 Task: Find connections with filter location Puente-Genil with filter topic #Whatinspiresmewith filter profile language Spanish with filter current company MetrixLab with filter school Sri Venkateswara College, Delhi University with filter industry Electric Power Generation with filter service category Wedding Planning with filter keywords title Building Inspector
Action: Mouse moved to (581, 76)
Screenshot: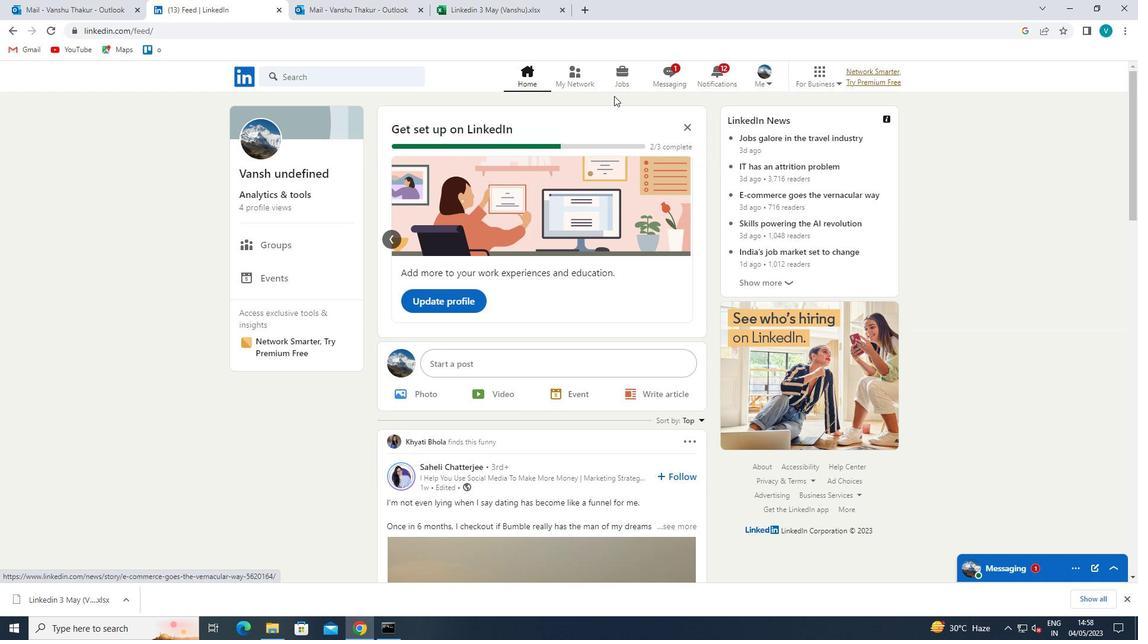 
Action: Mouse pressed left at (581, 76)
Screenshot: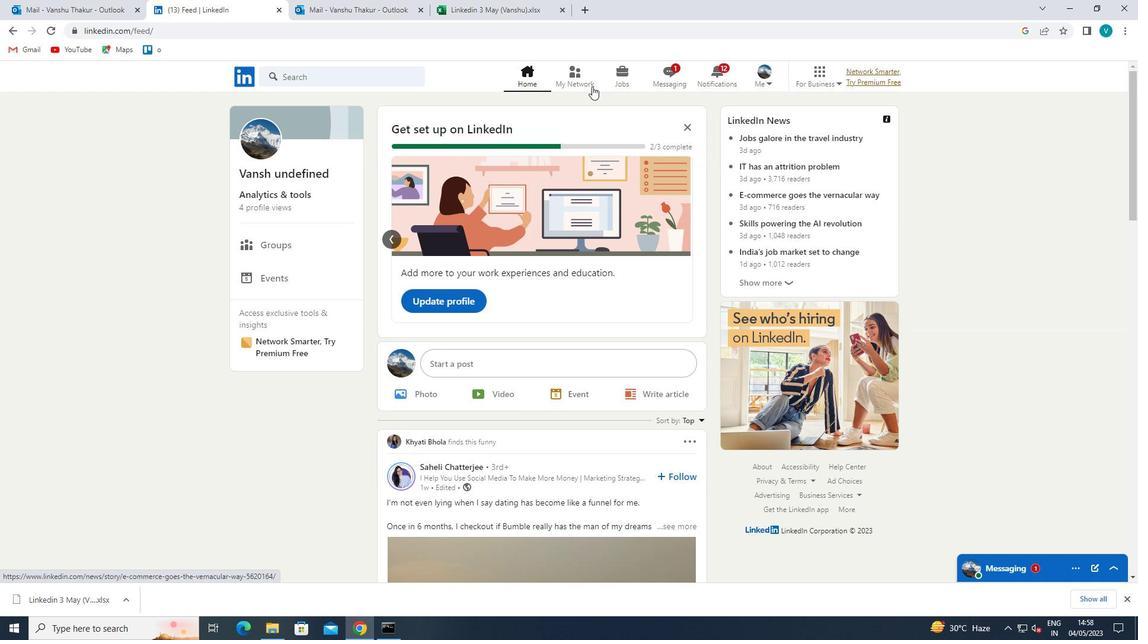 
Action: Mouse moved to (351, 138)
Screenshot: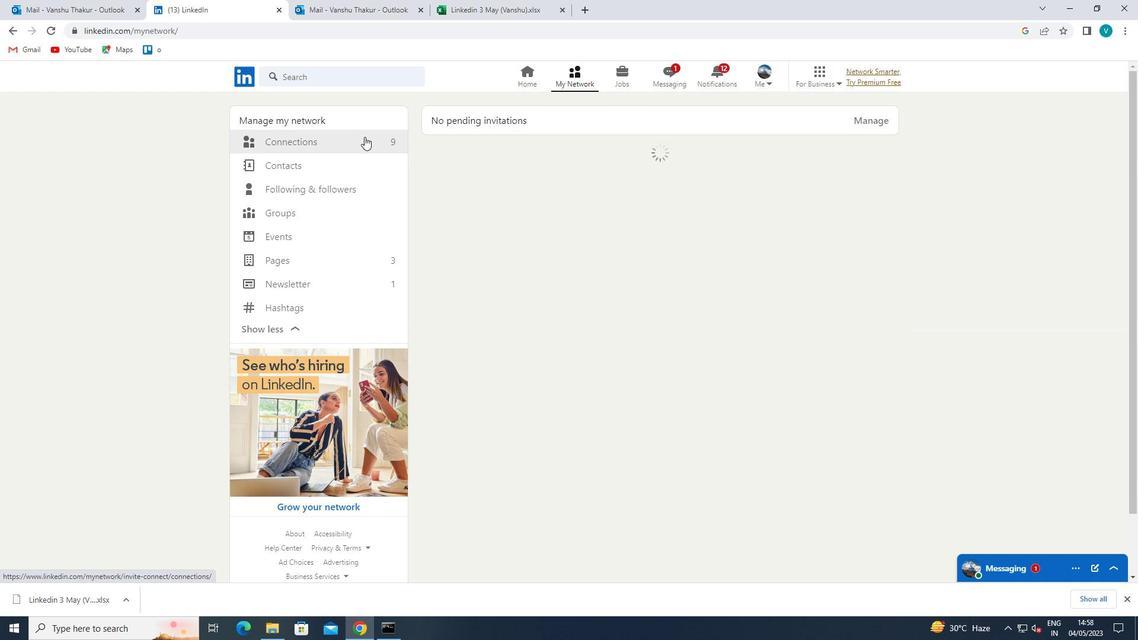 
Action: Mouse pressed left at (351, 138)
Screenshot: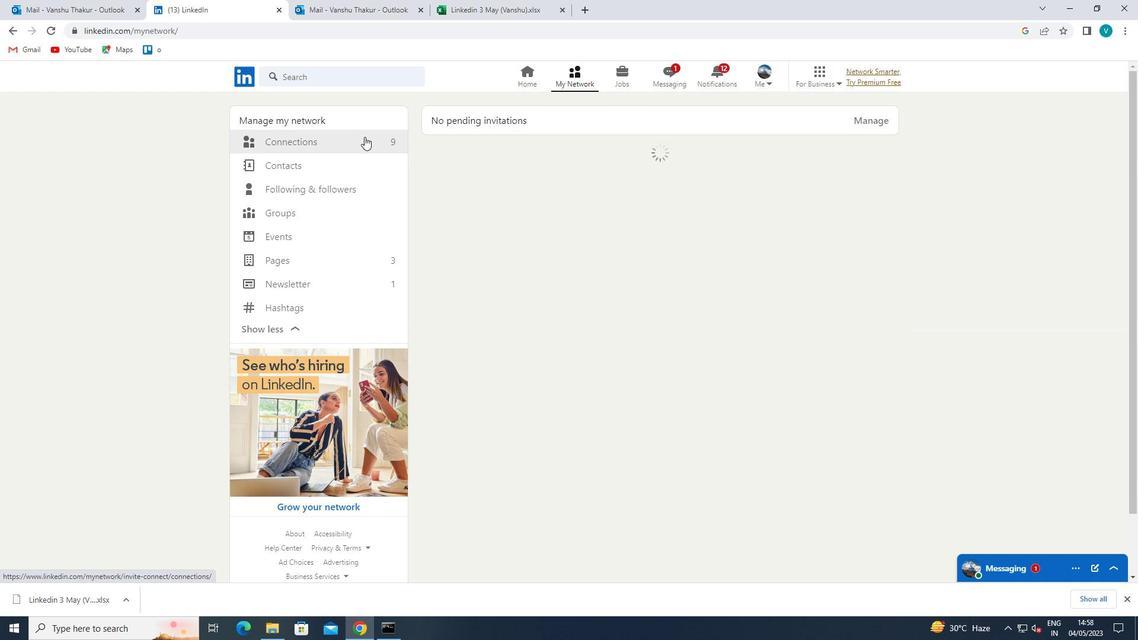 
Action: Mouse moved to (652, 136)
Screenshot: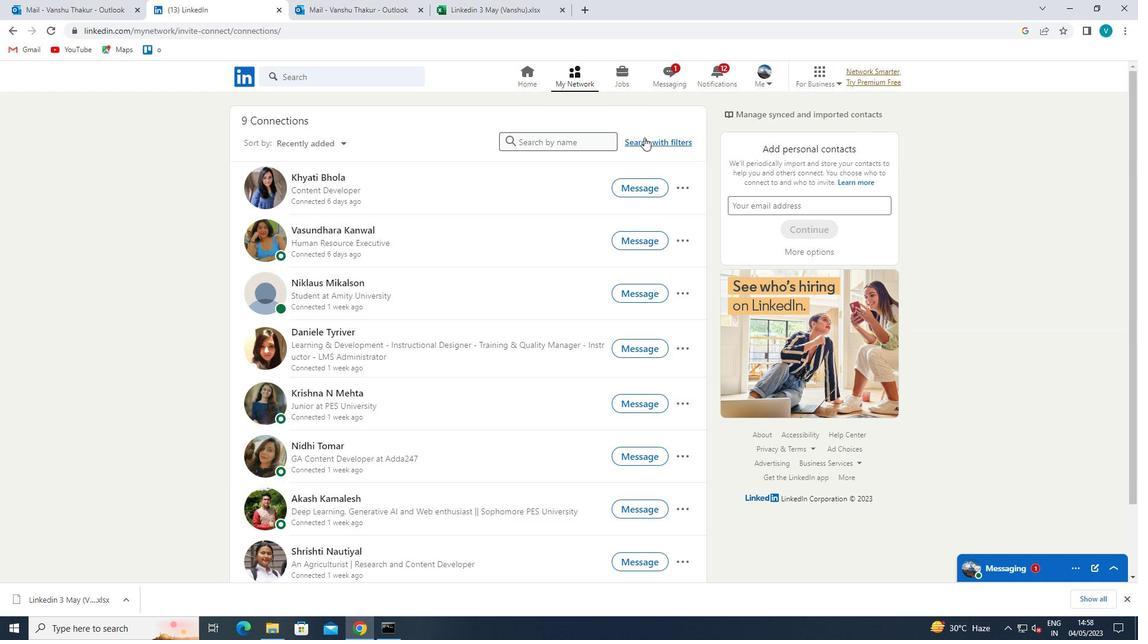 
Action: Mouse pressed left at (652, 136)
Screenshot: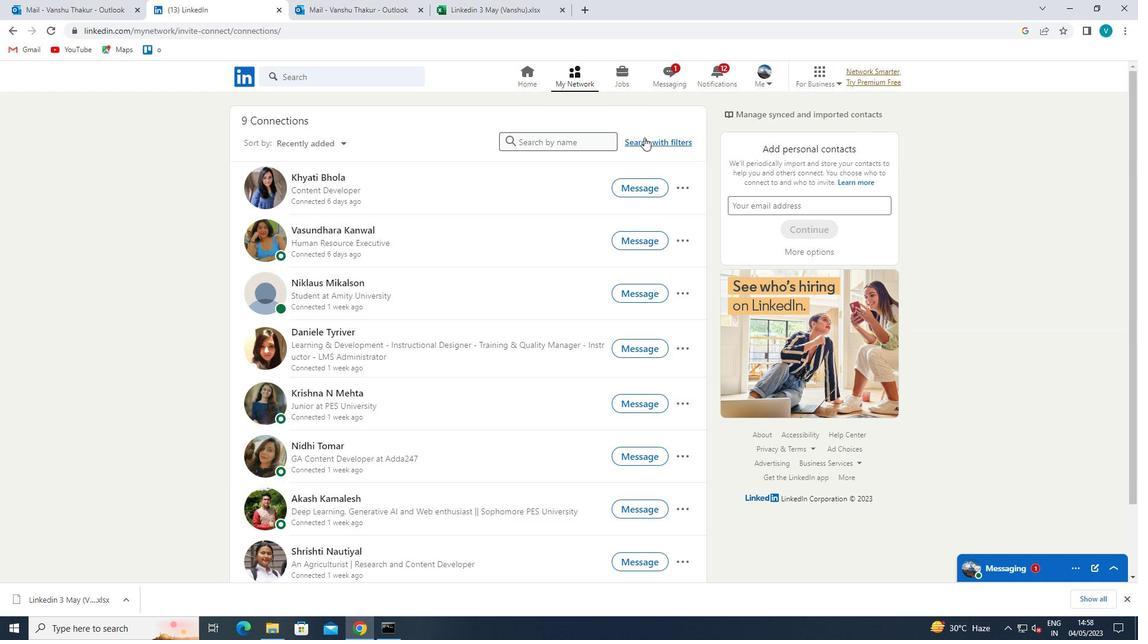 
Action: Mouse moved to (574, 109)
Screenshot: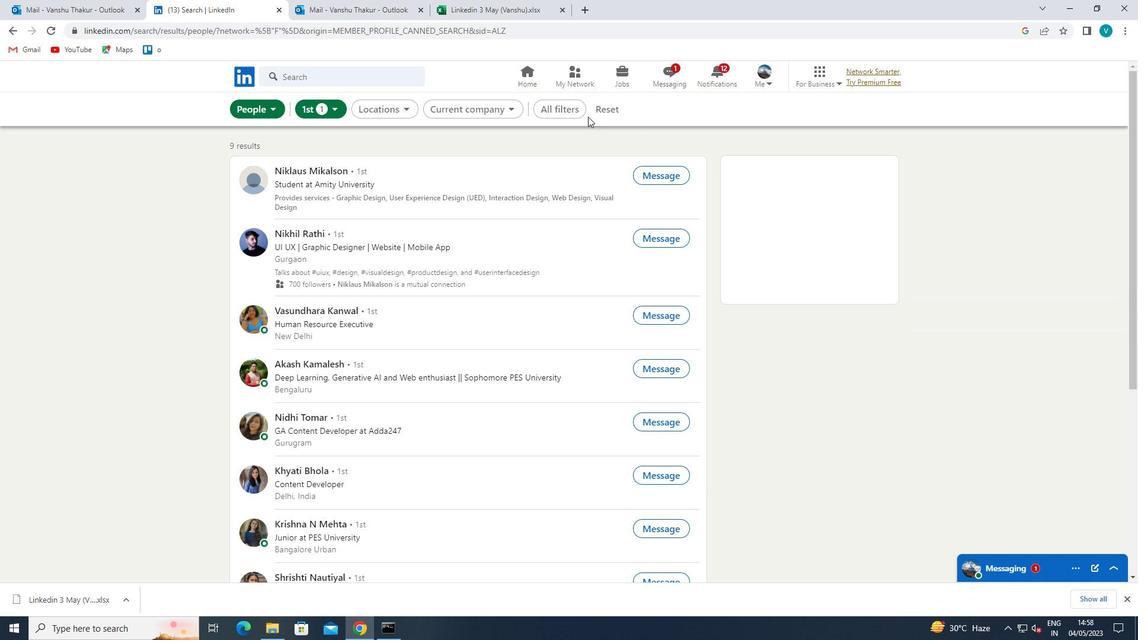 
Action: Mouse pressed left at (574, 109)
Screenshot: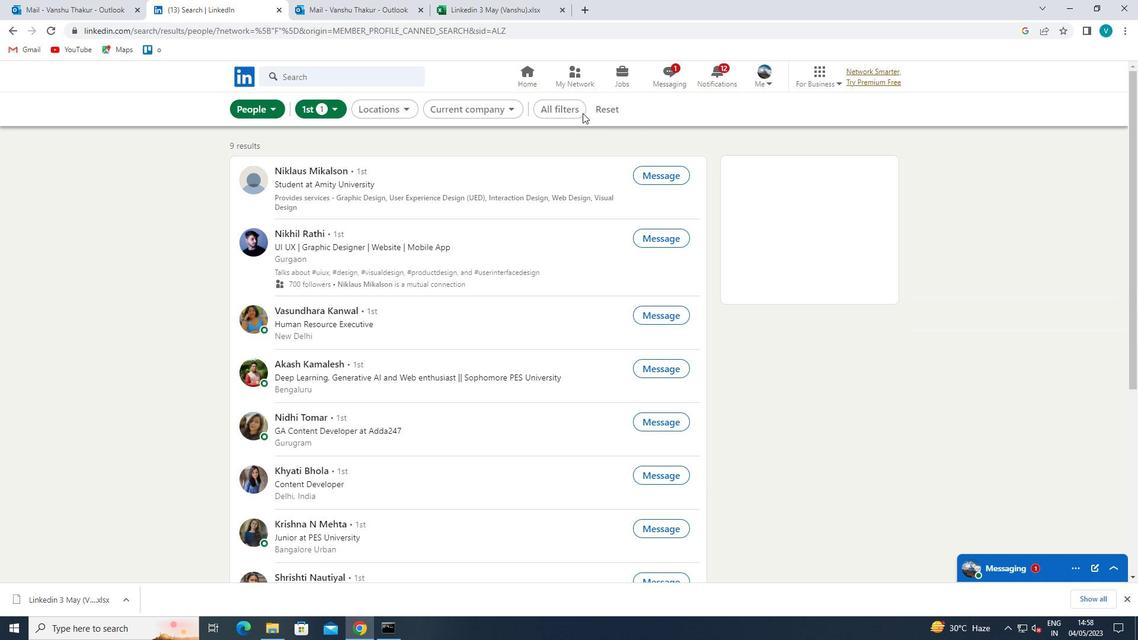 
Action: Mouse moved to (571, 112)
Screenshot: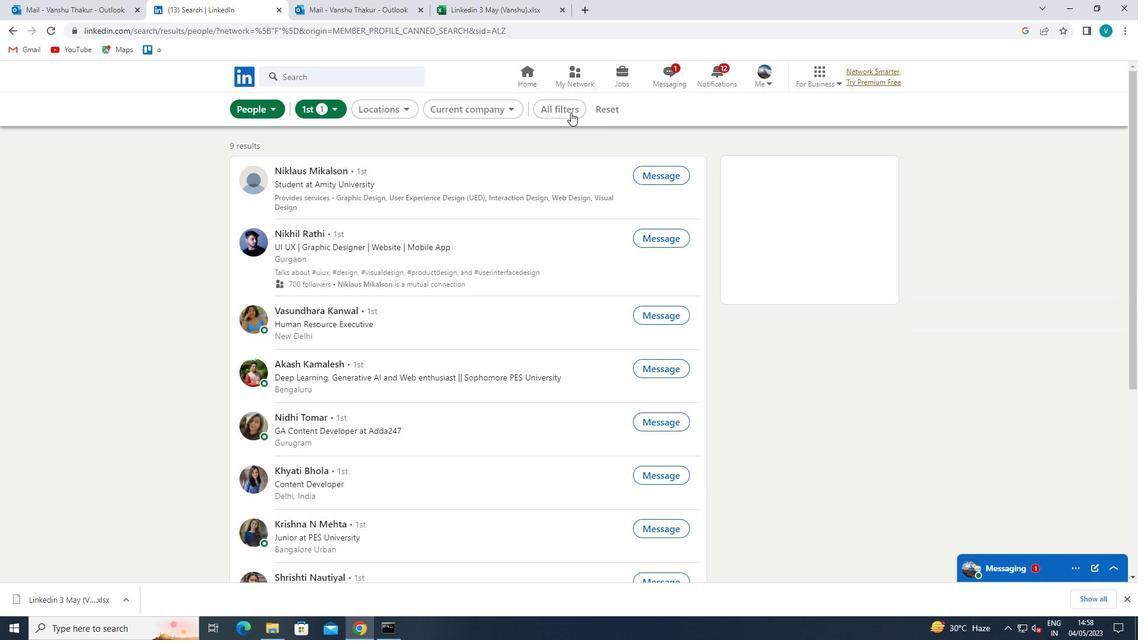 
Action: Mouse pressed left at (571, 112)
Screenshot: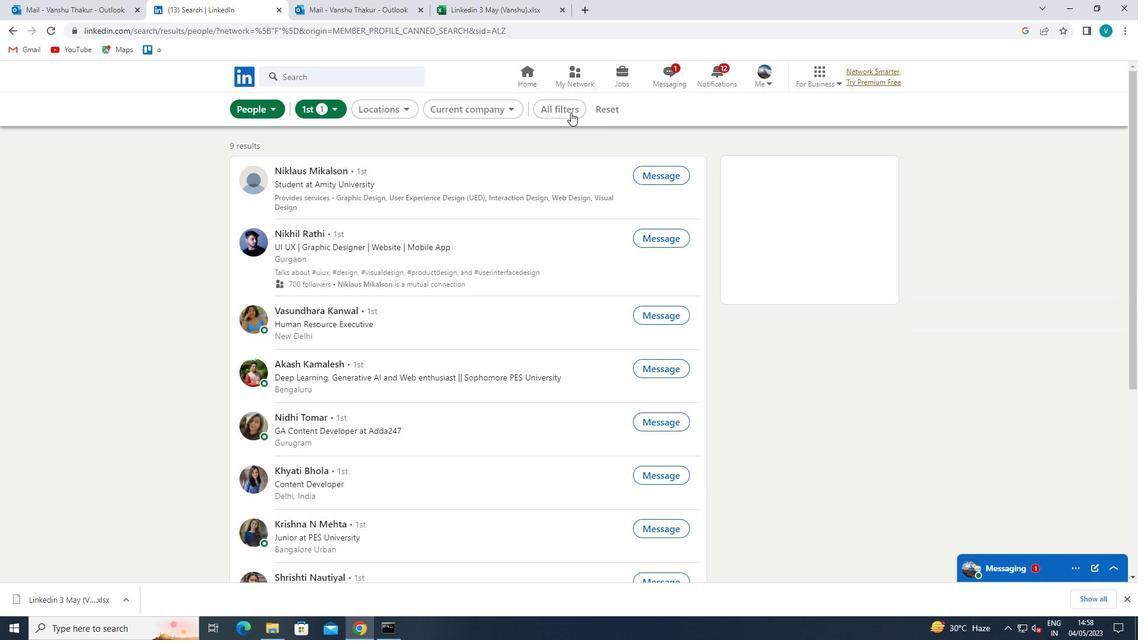 
Action: Mouse moved to (579, 111)
Screenshot: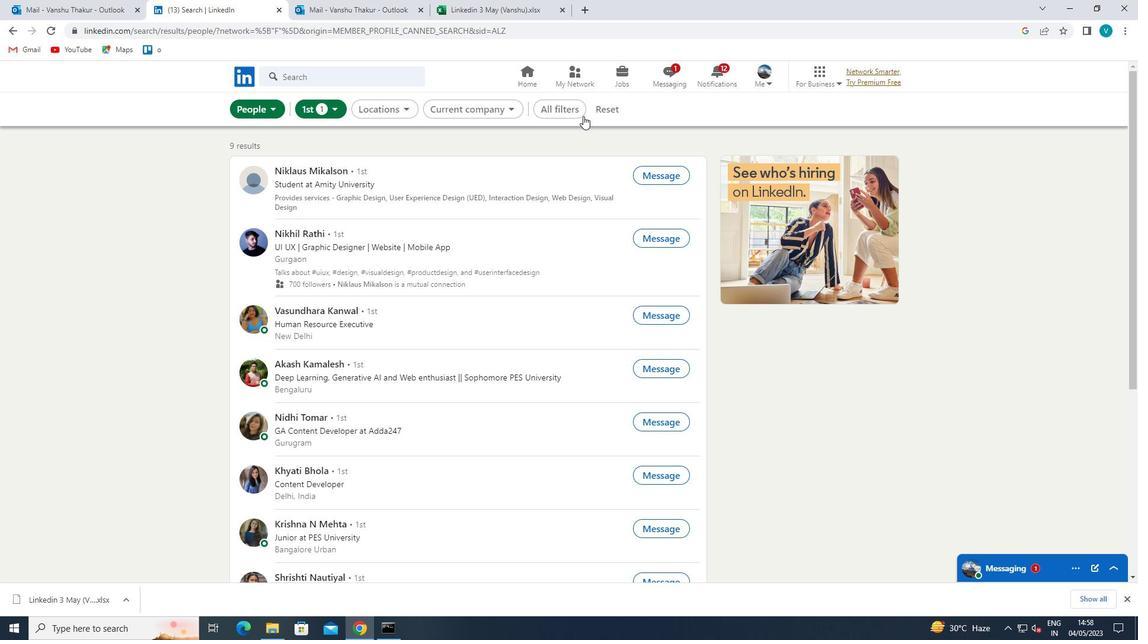 
Action: Mouse pressed left at (579, 111)
Screenshot: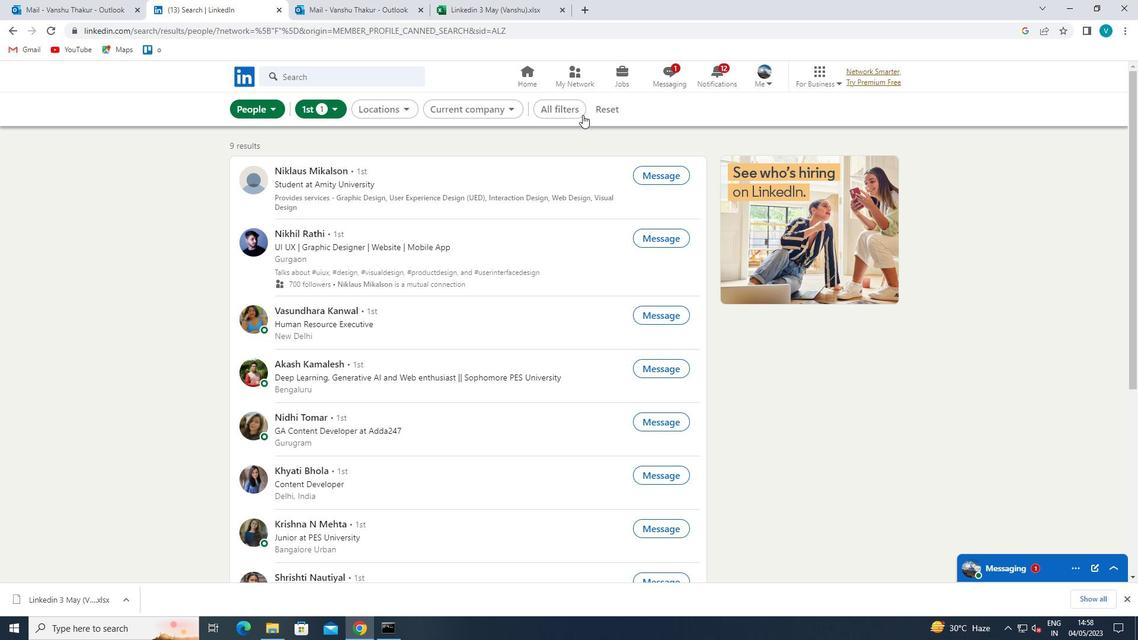 
Action: Mouse moved to (998, 287)
Screenshot: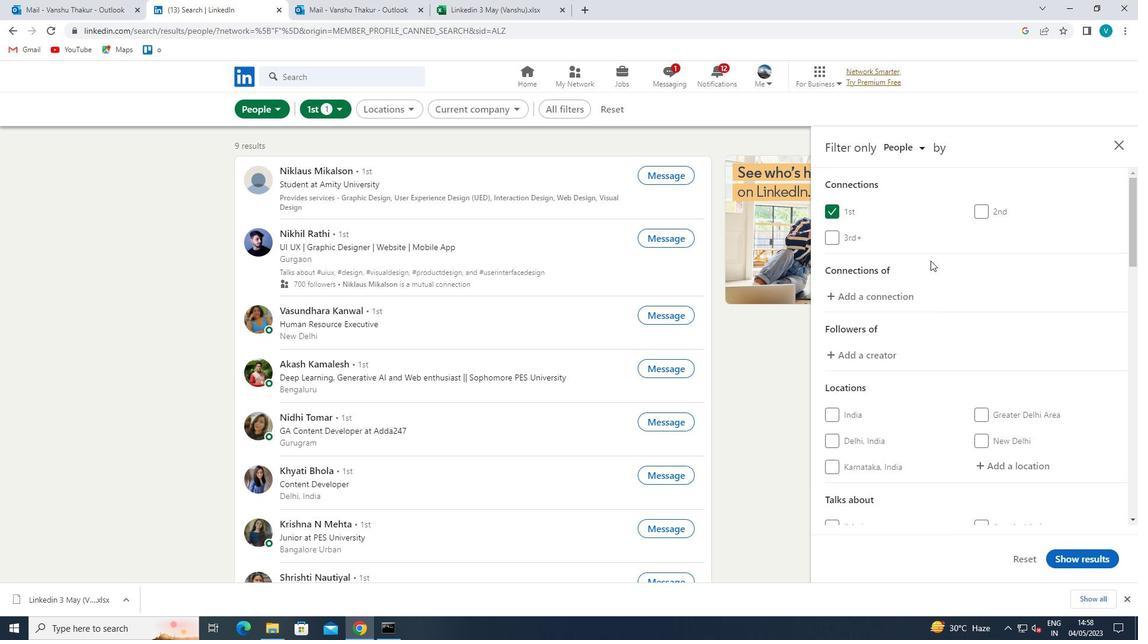 
Action: Mouse scrolled (998, 287) with delta (0, 0)
Screenshot: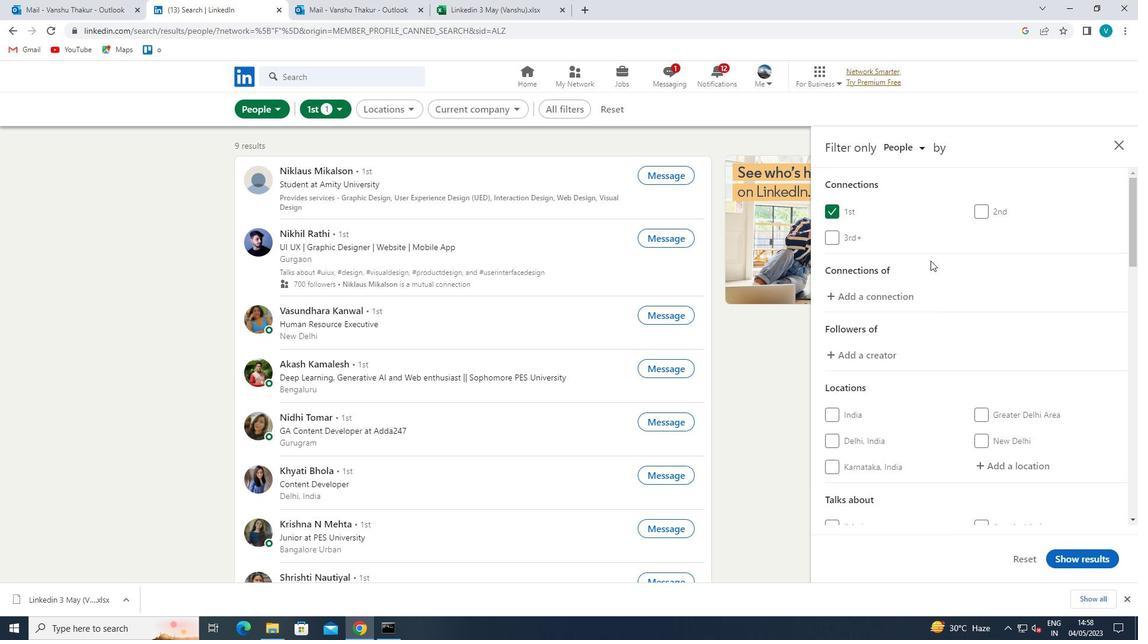 
Action: Mouse moved to (1001, 288)
Screenshot: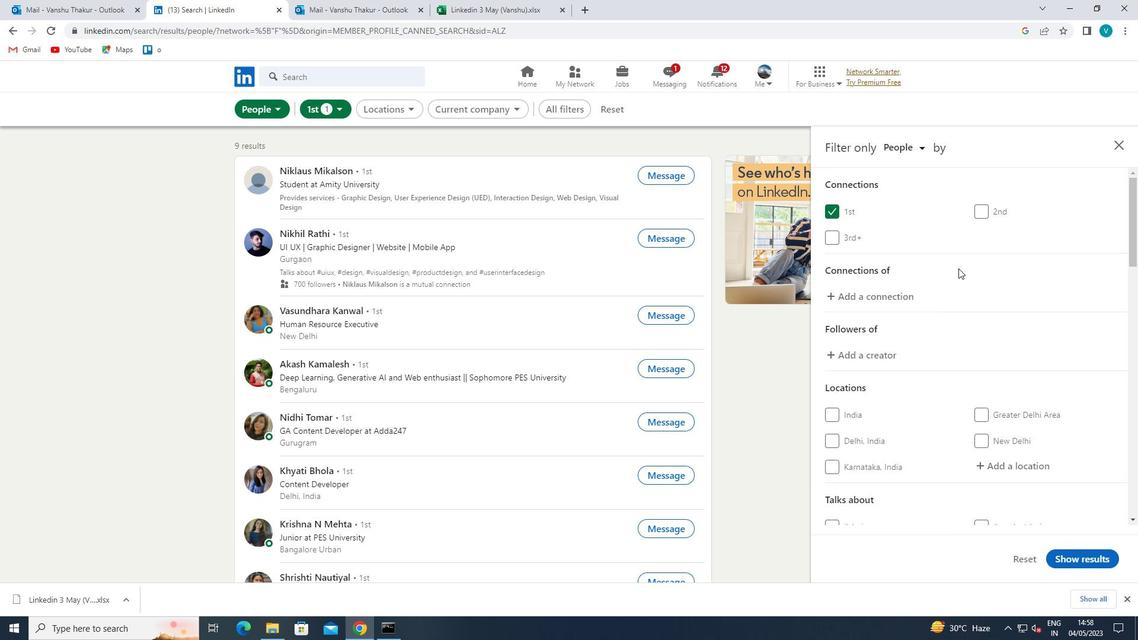 
Action: Mouse scrolled (1001, 288) with delta (0, 0)
Screenshot: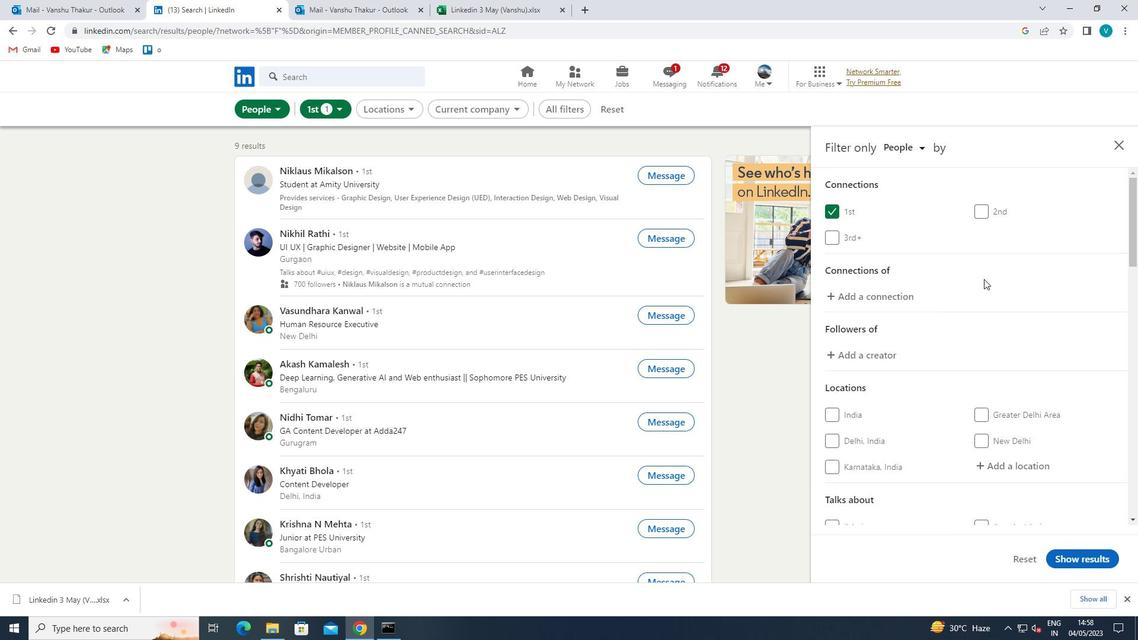 
Action: Mouse scrolled (1001, 288) with delta (0, 0)
Screenshot: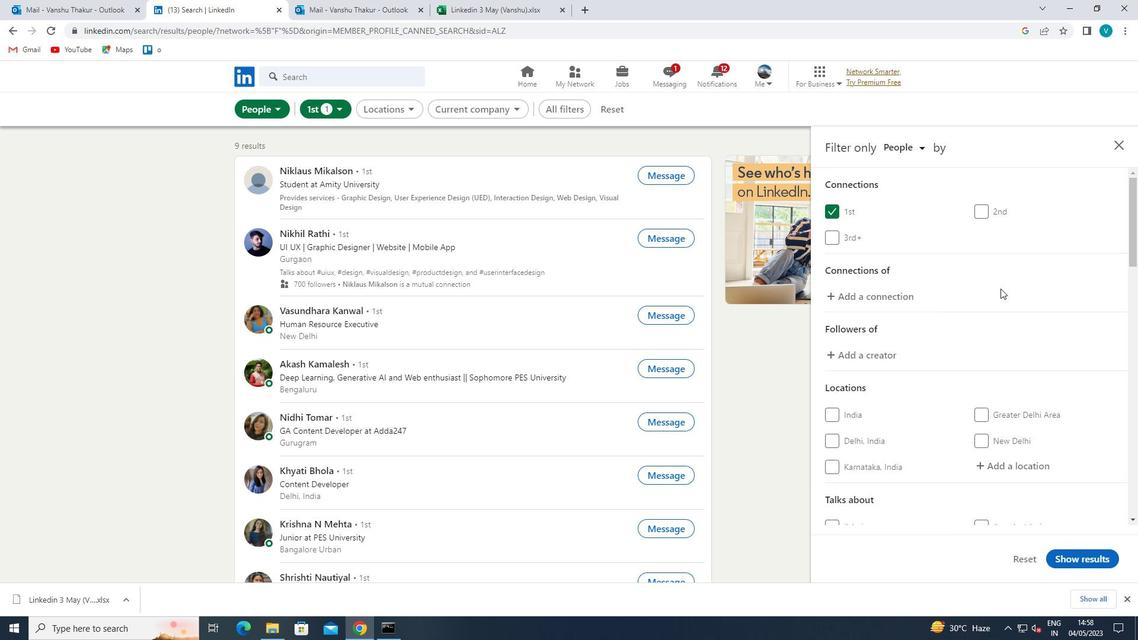 
Action: Mouse moved to (1016, 287)
Screenshot: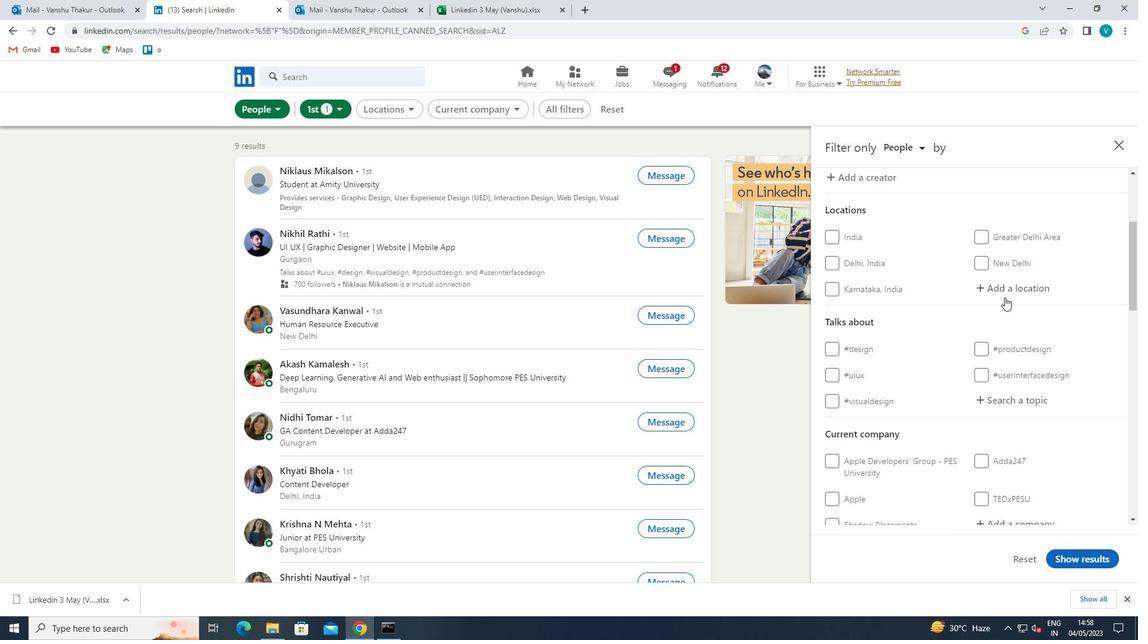 
Action: Mouse pressed left at (1016, 287)
Screenshot: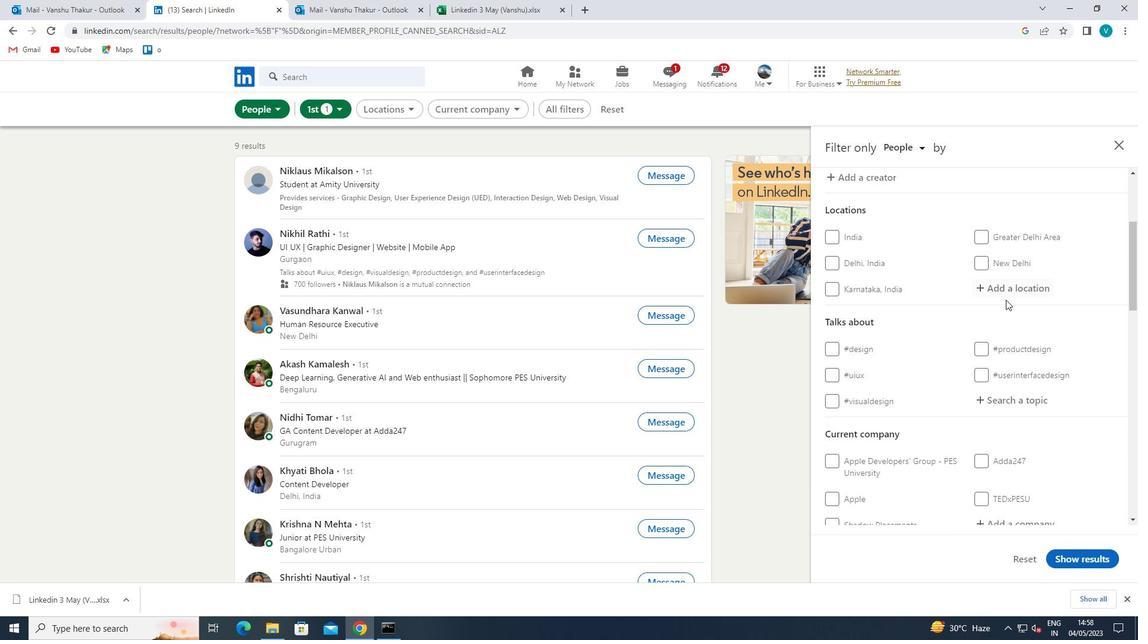 
Action: Mouse moved to (1008, 292)
Screenshot: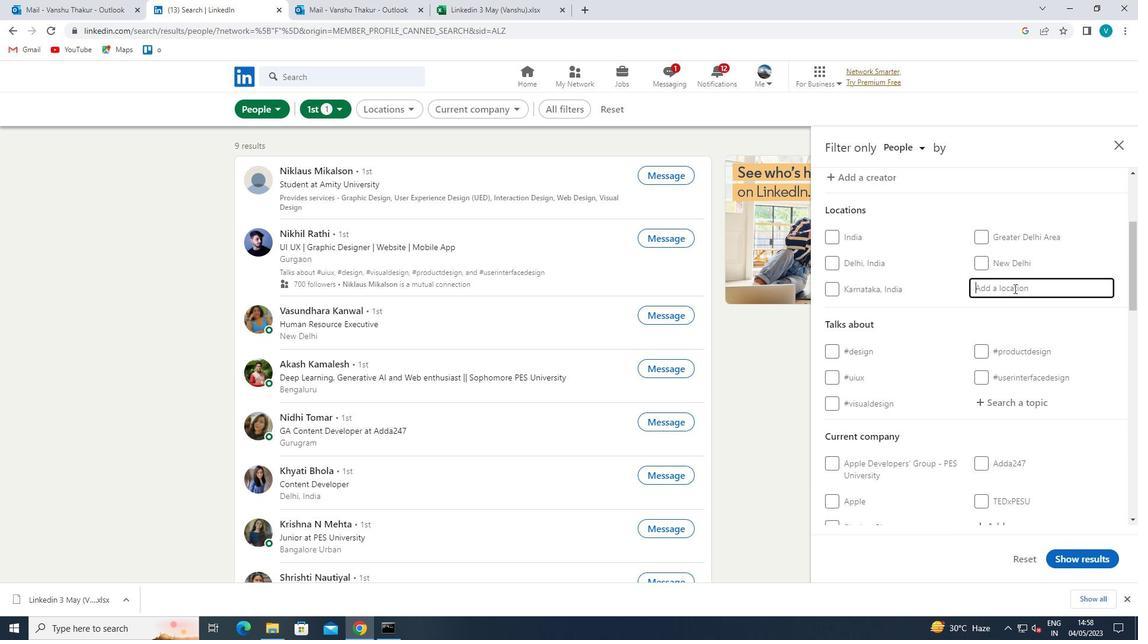 
Action: Key pressed <Key.shift>PUENTE
Screenshot: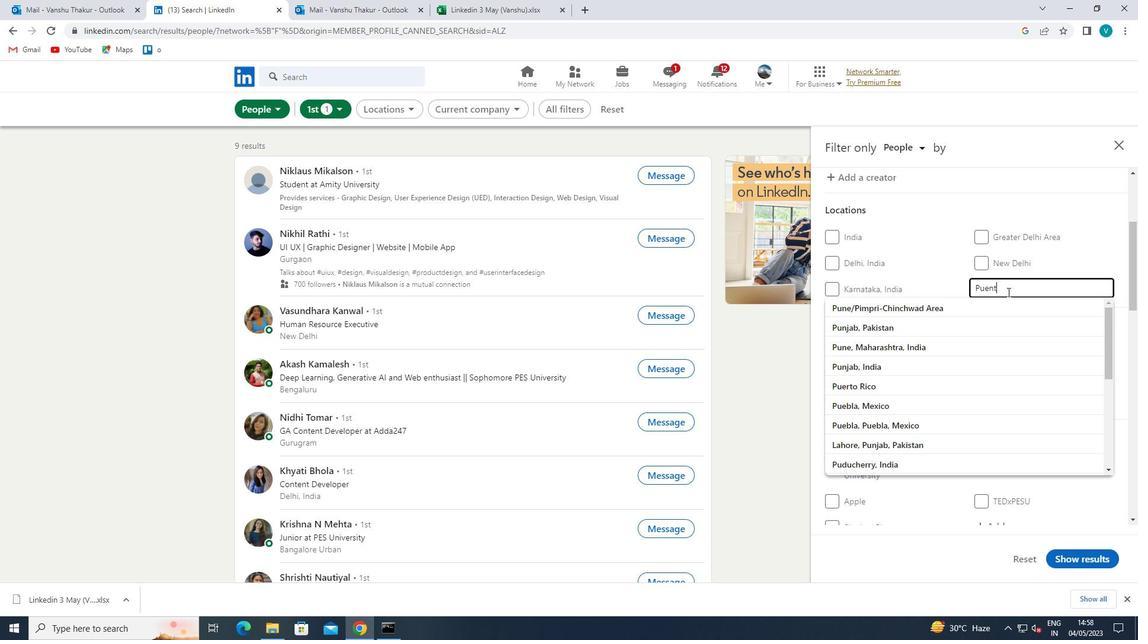 
Action: Mouse moved to (959, 322)
Screenshot: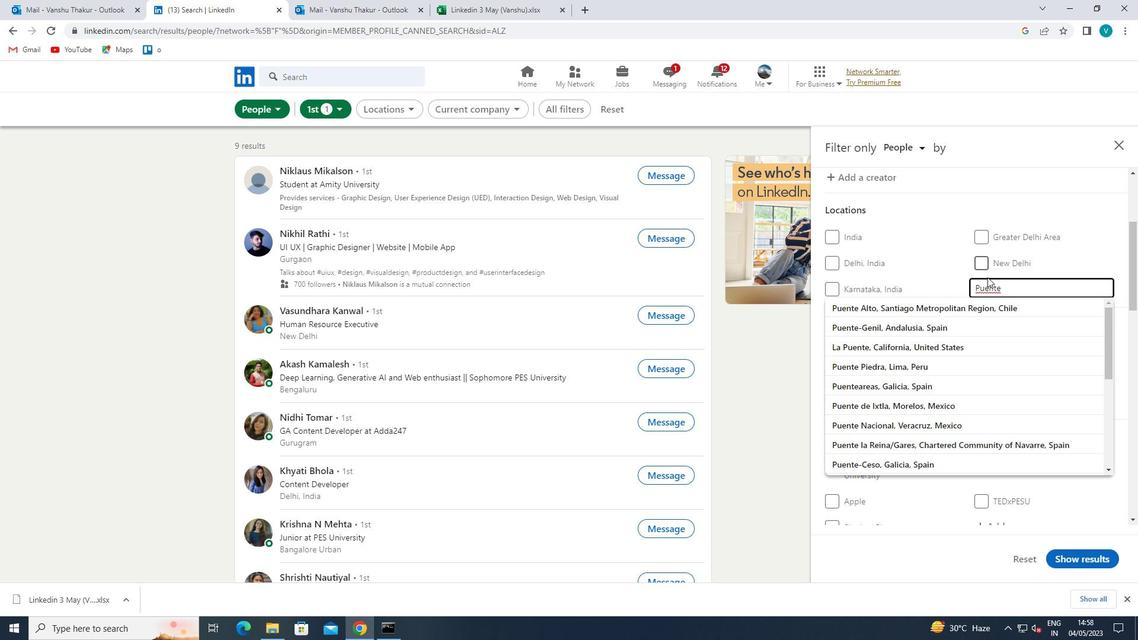 
Action: Mouse pressed left at (959, 322)
Screenshot: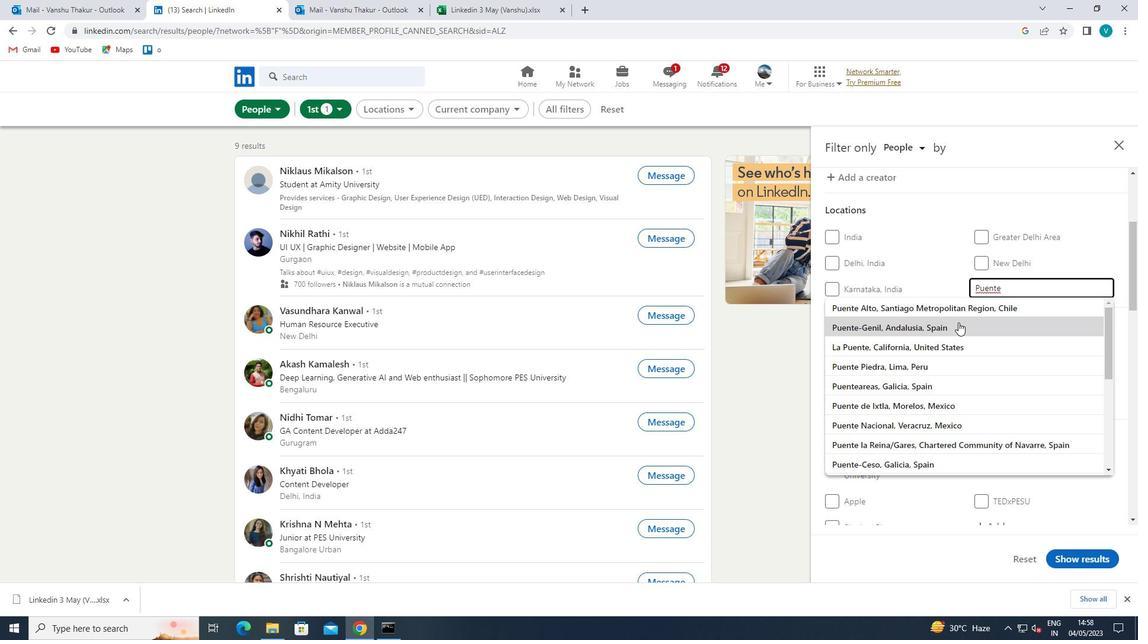 
Action: Mouse moved to (957, 324)
Screenshot: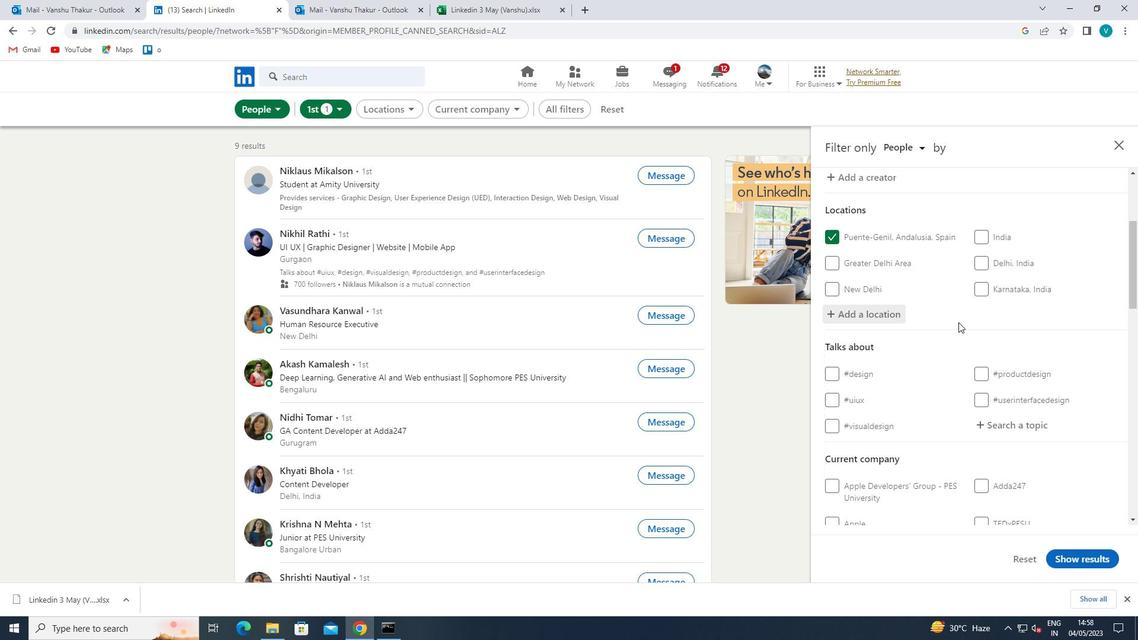 
Action: Mouse scrolled (957, 323) with delta (0, 0)
Screenshot: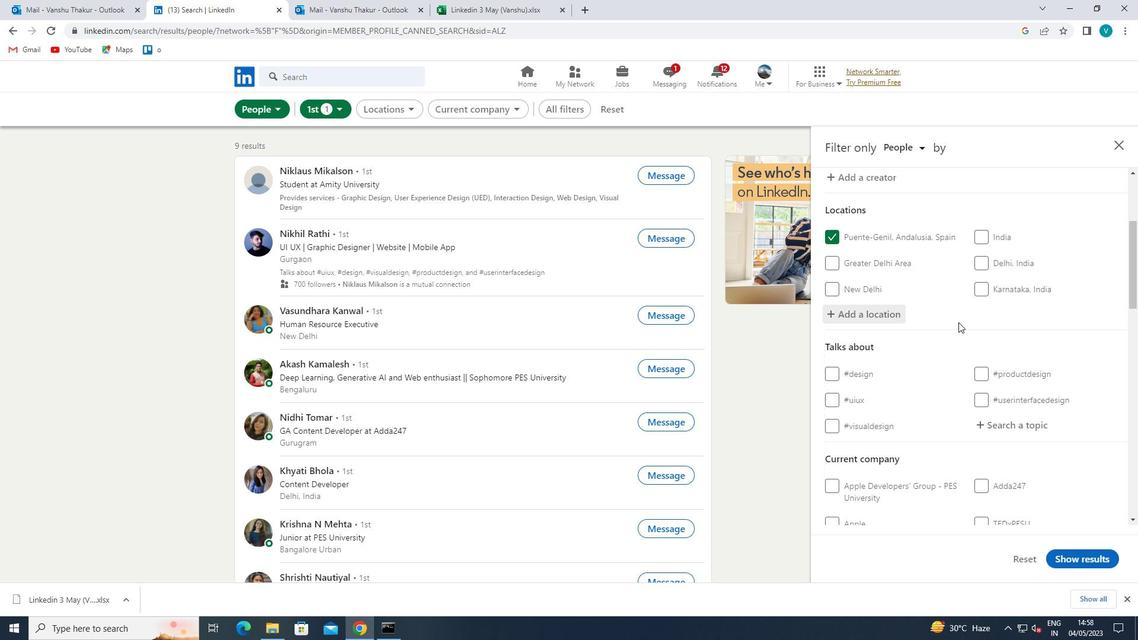 
Action: Mouse moved to (956, 325)
Screenshot: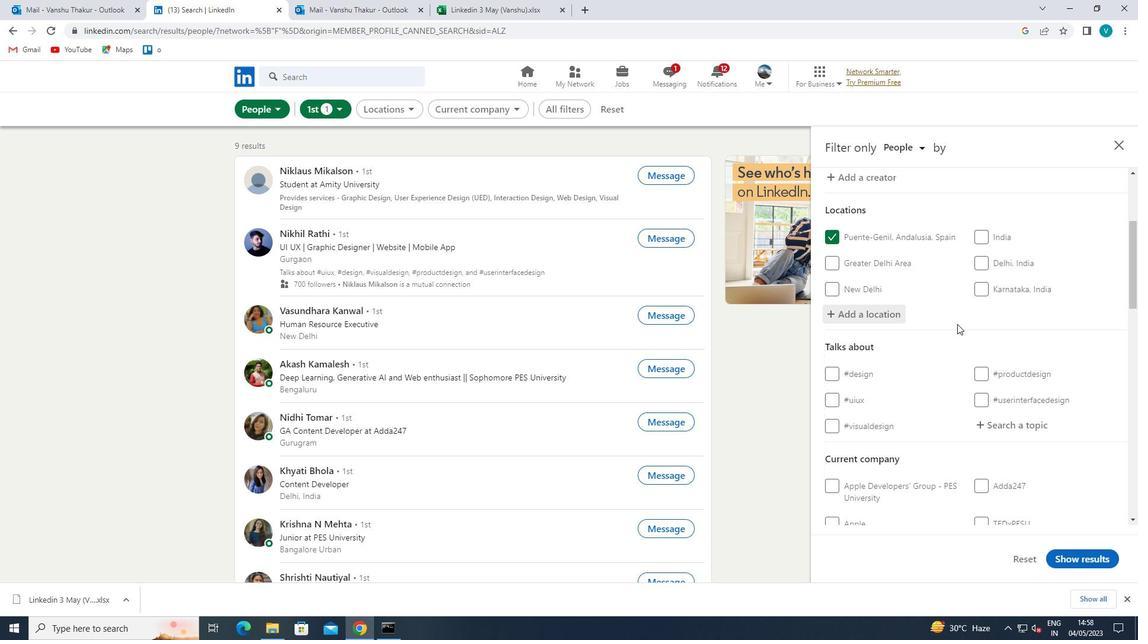 
Action: Mouse scrolled (956, 324) with delta (0, 0)
Screenshot: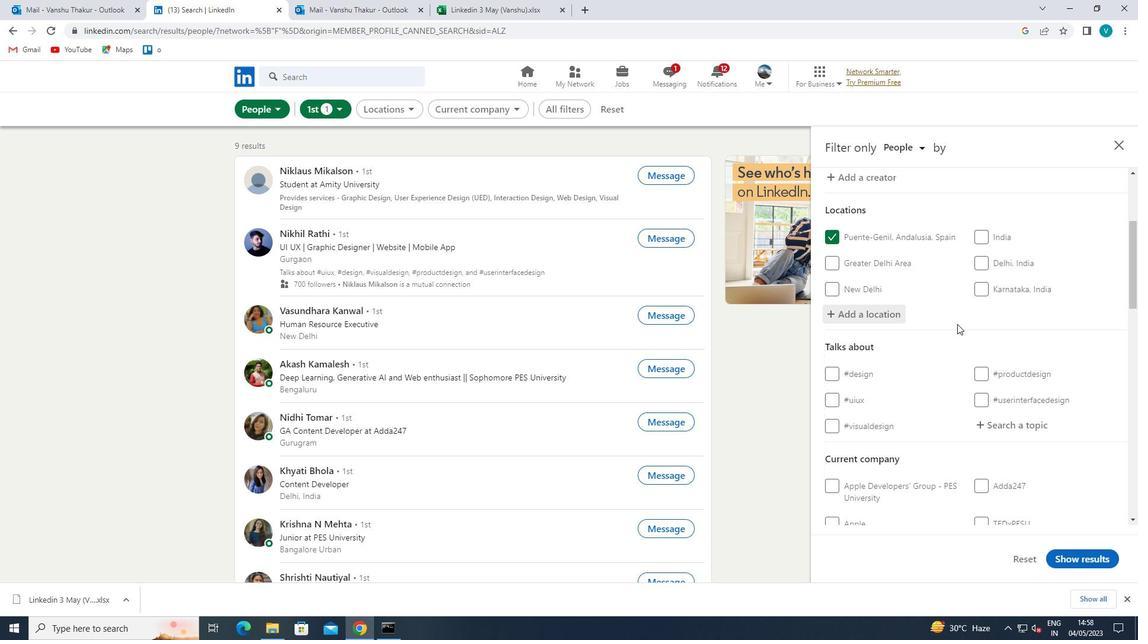 
Action: Mouse moved to (986, 304)
Screenshot: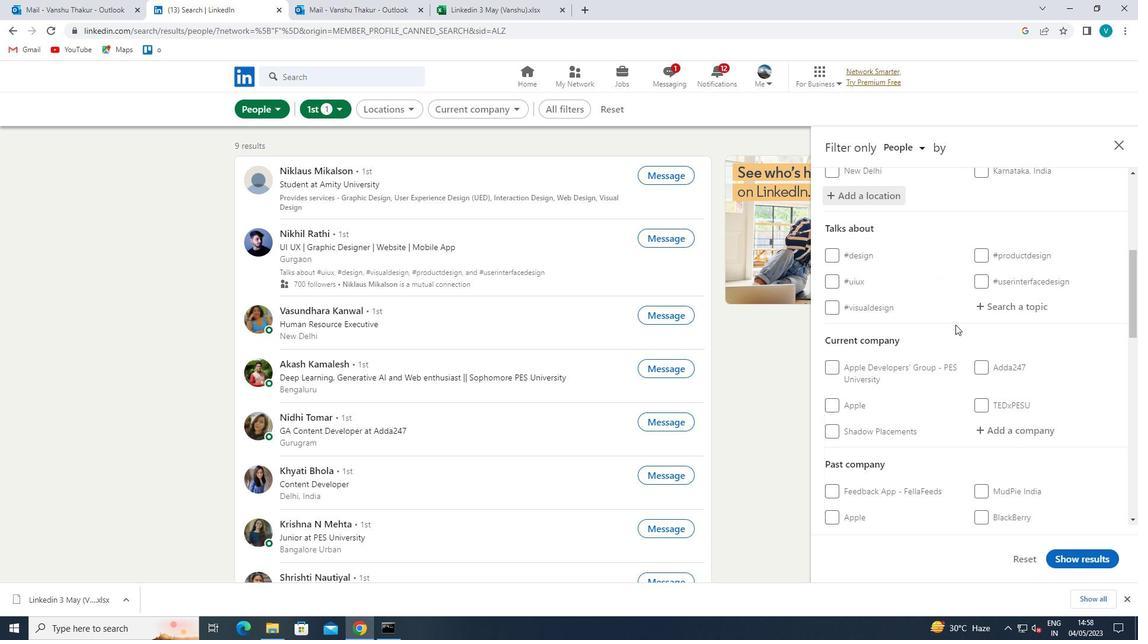 
Action: Mouse pressed left at (986, 304)
Screenshot: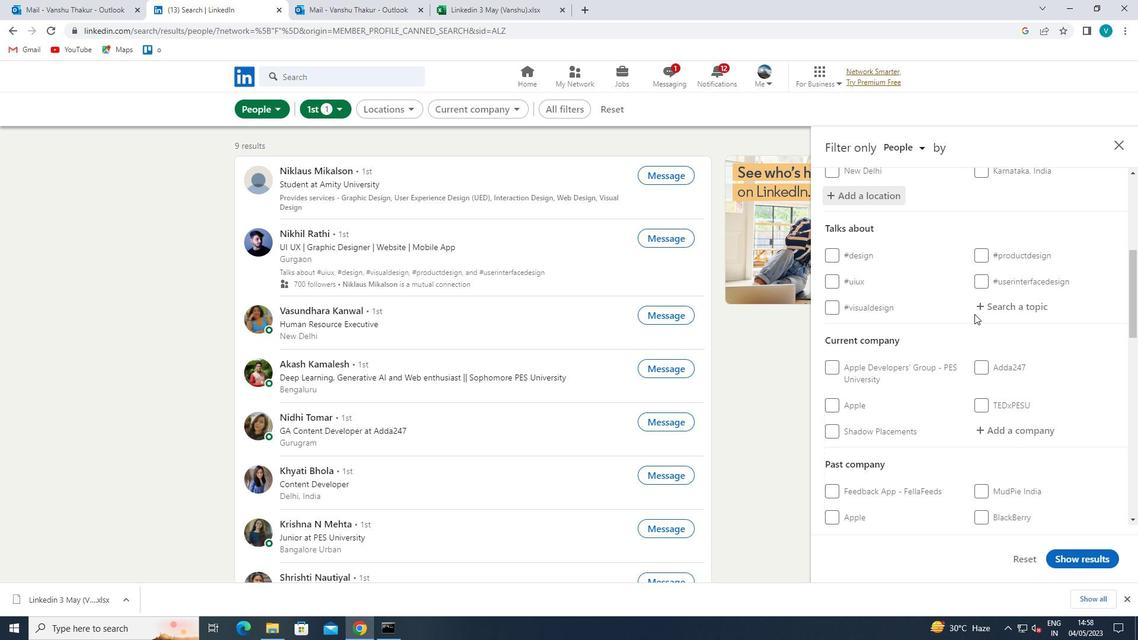 
Action: Mouse moved to (986, 304)
Screenshot: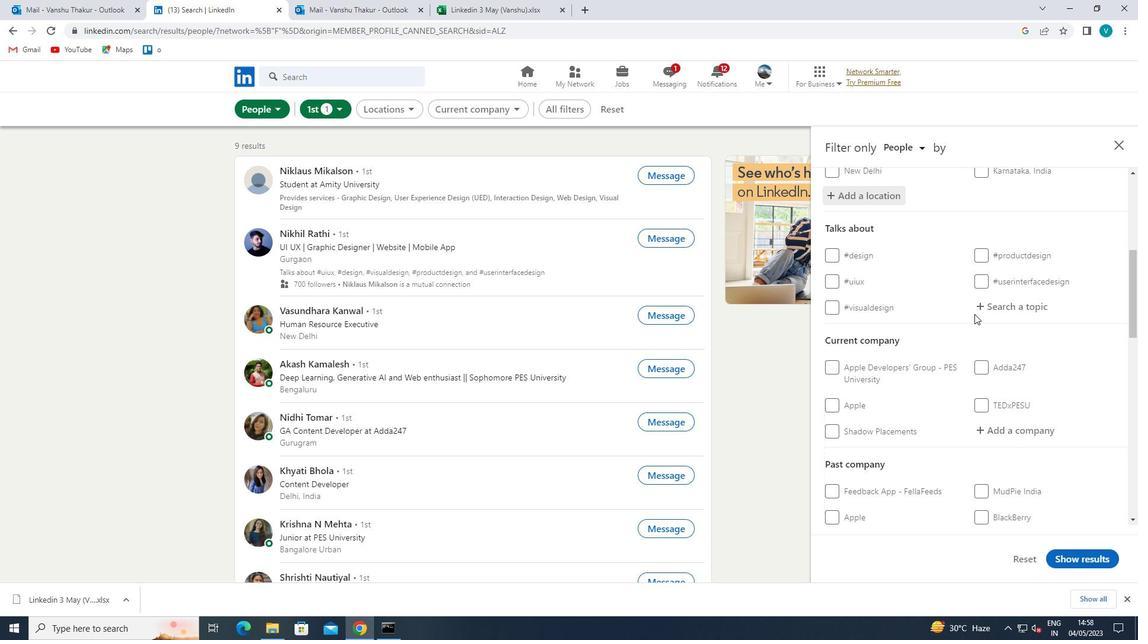 
Action: Key pressed WHATINS
Screenshot: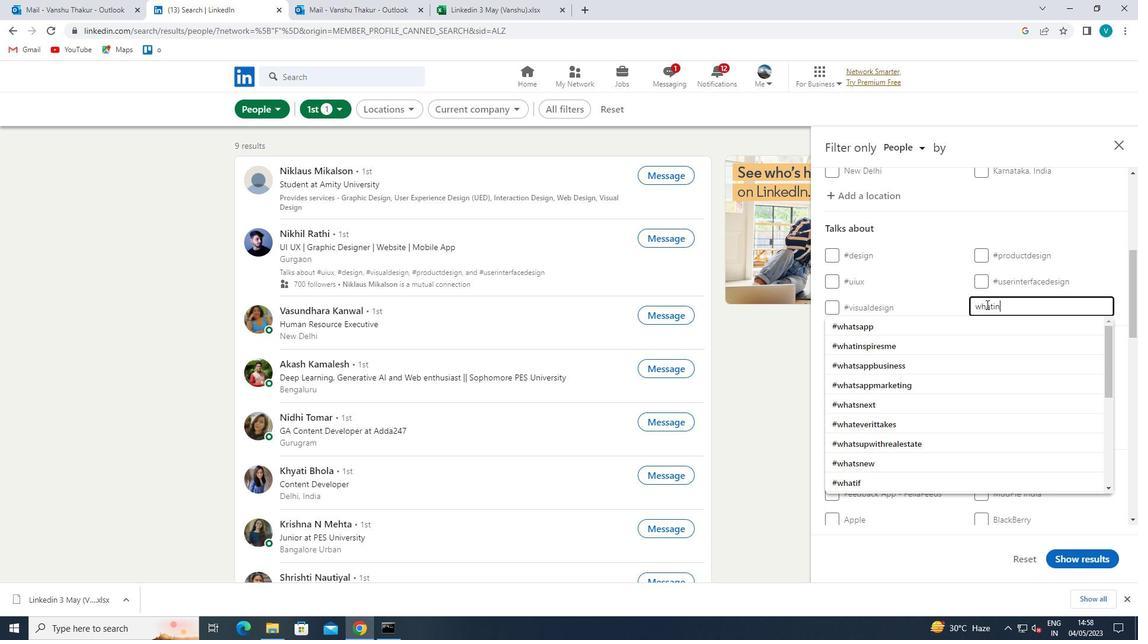 
Action: Mouse moved to (986, 326)
Screenshot: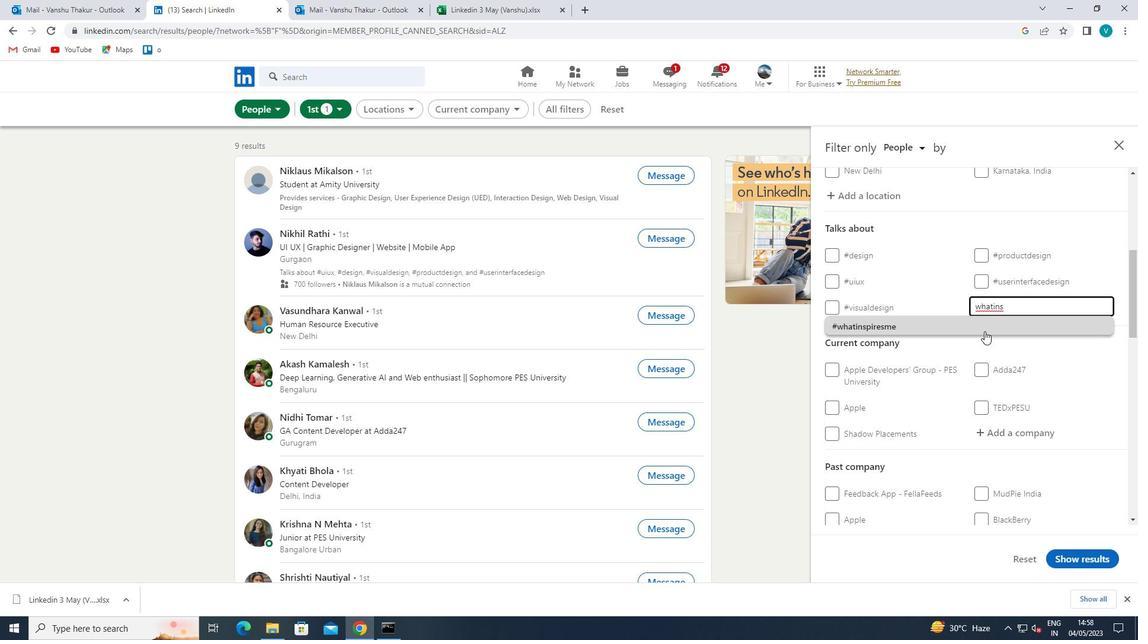 
Action: Mouse pressed left at (986, 326)
Screenshot: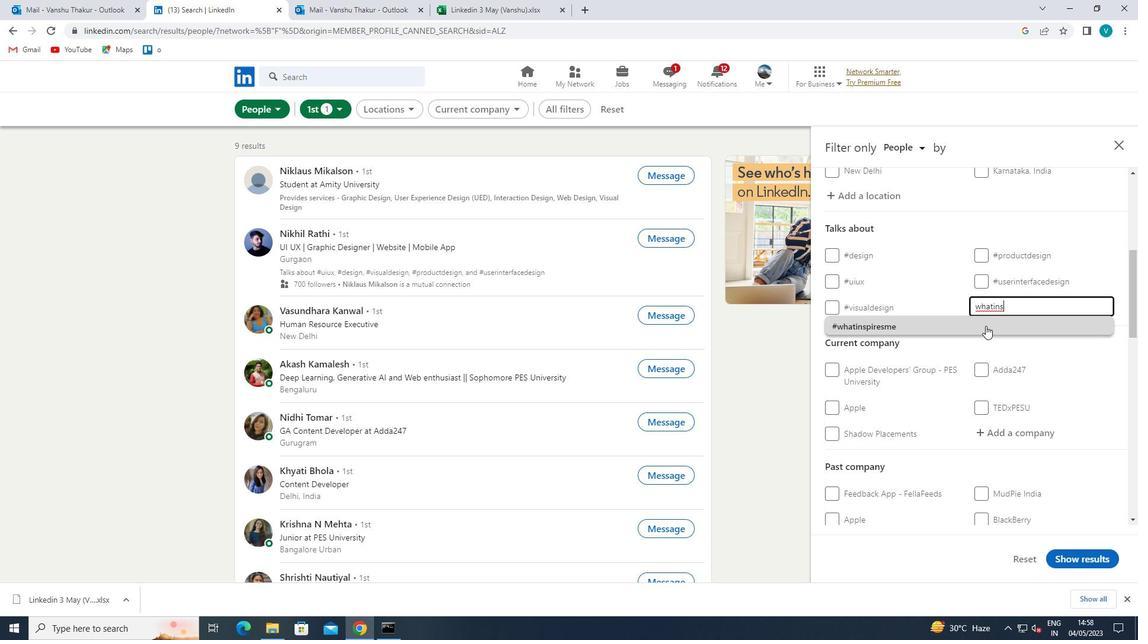 
Action: Mouse scrolled (986, 325) with delta (0, 0)
Screenshot: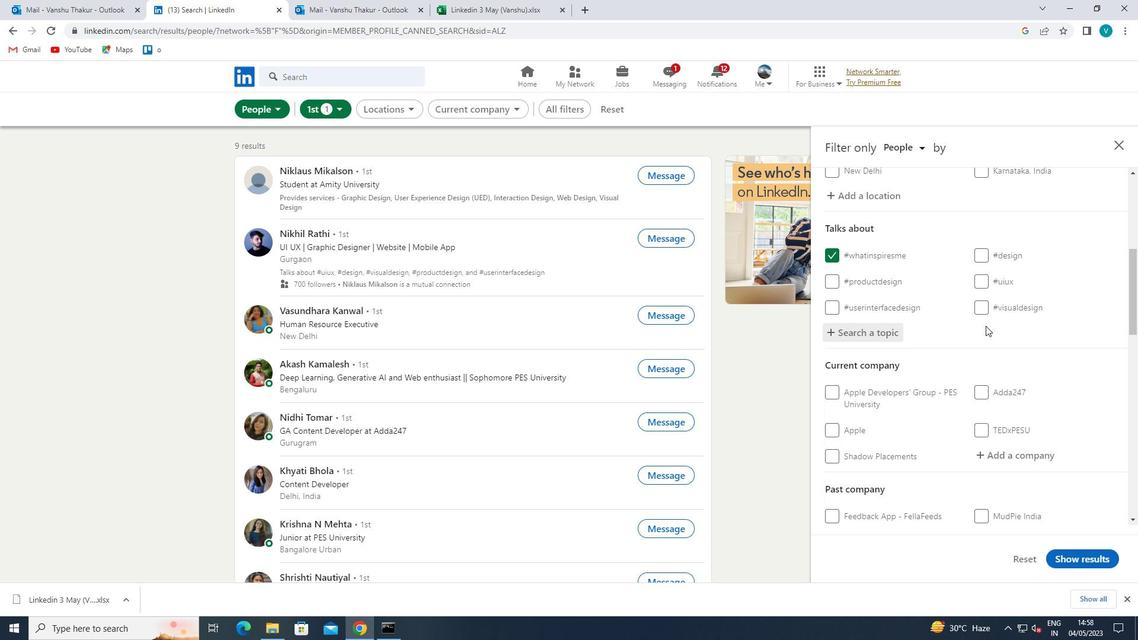 
Action: Mouse scrolled (986, 325) with delta (0, 0)
Screenshot: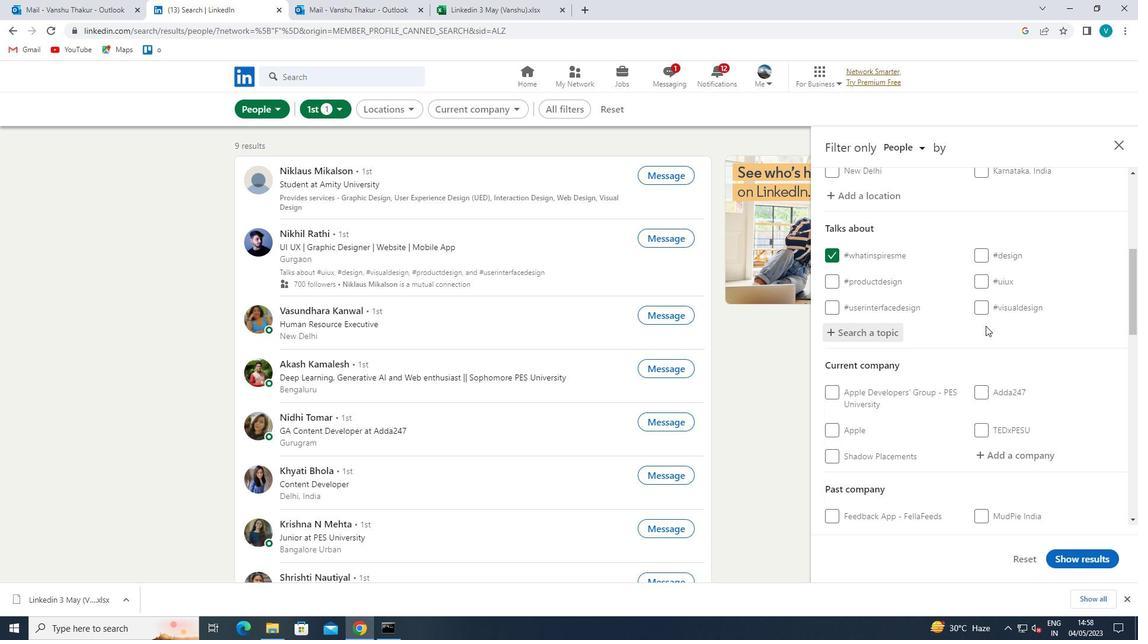 
Action: Mouse scrolled (986, 325) with delta (0, 0)
Screenshot: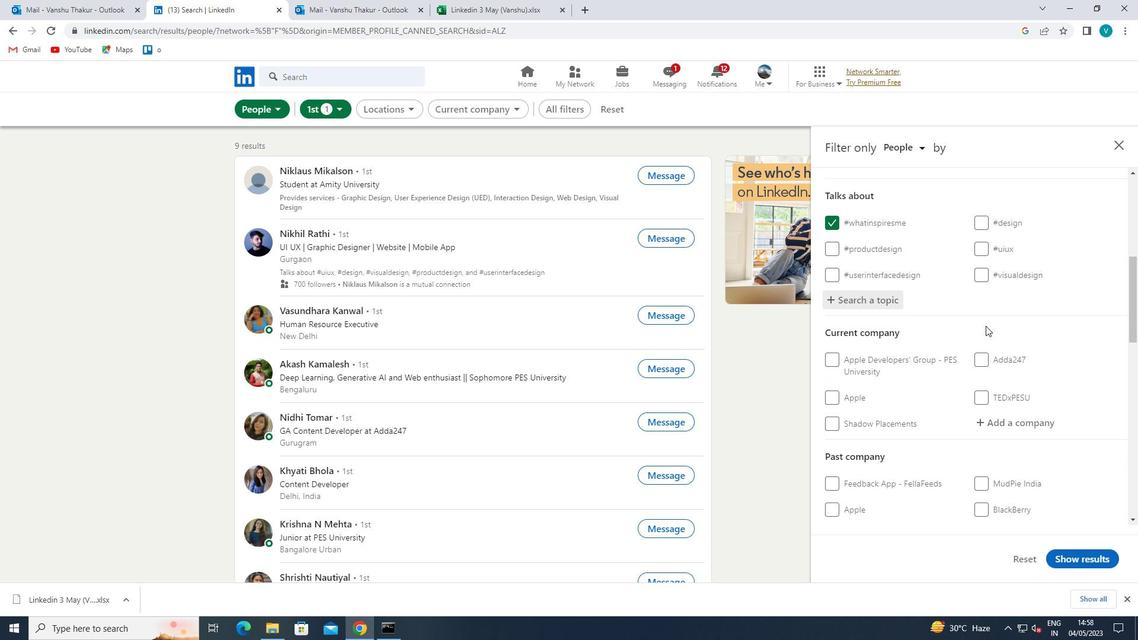 
Action: Mouse moved to (1018, 271)
Screenshot: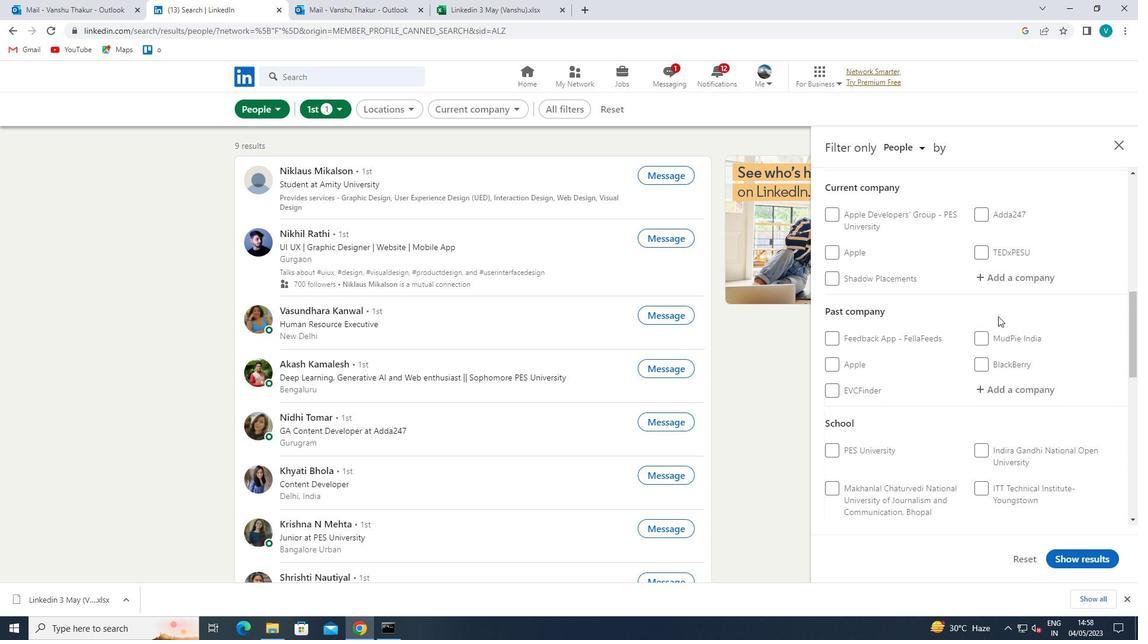 
Action: Mouse pressed left at (1018, 271)
Screenshot: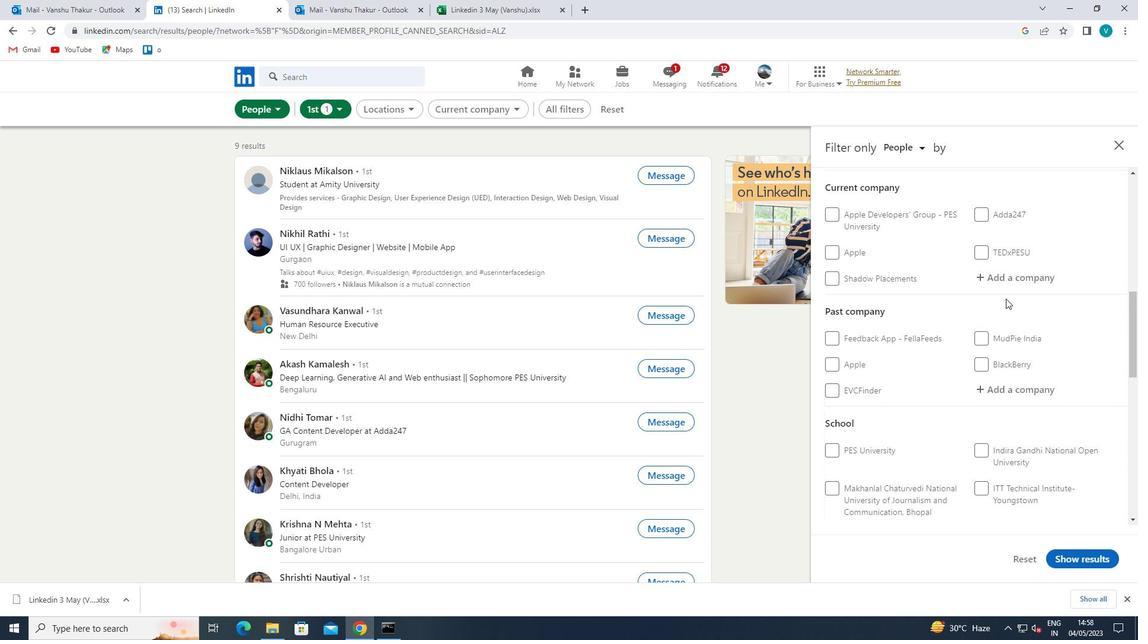 
Action: Mouse moved to (1024, 268)
Screenshot: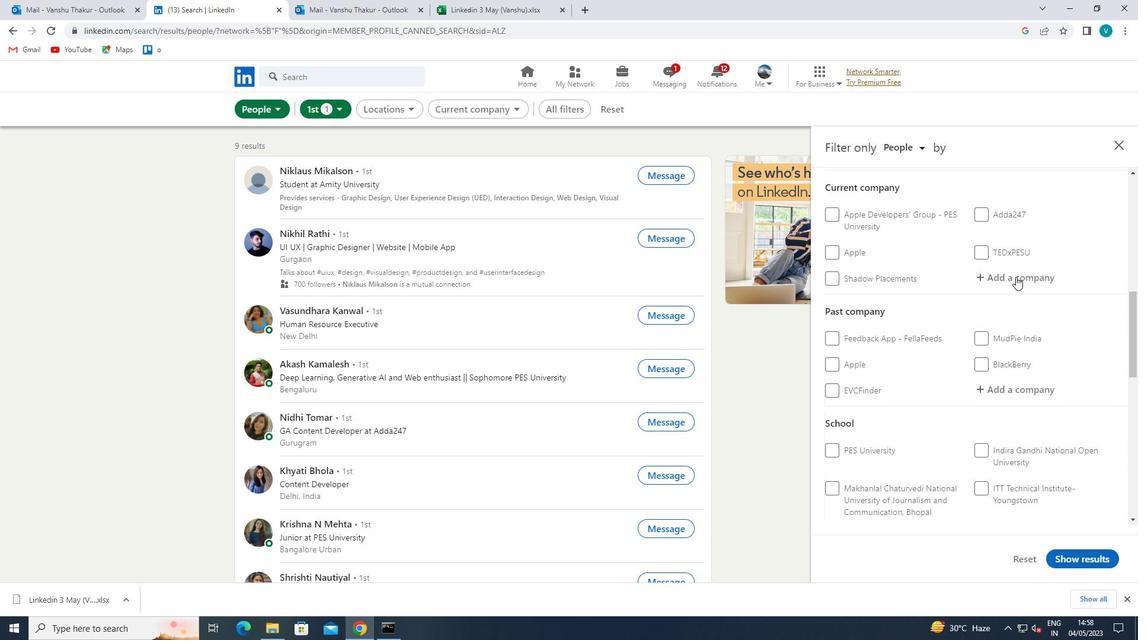 
Action: Key pressed <Key.shift>METRIX
Screenshot: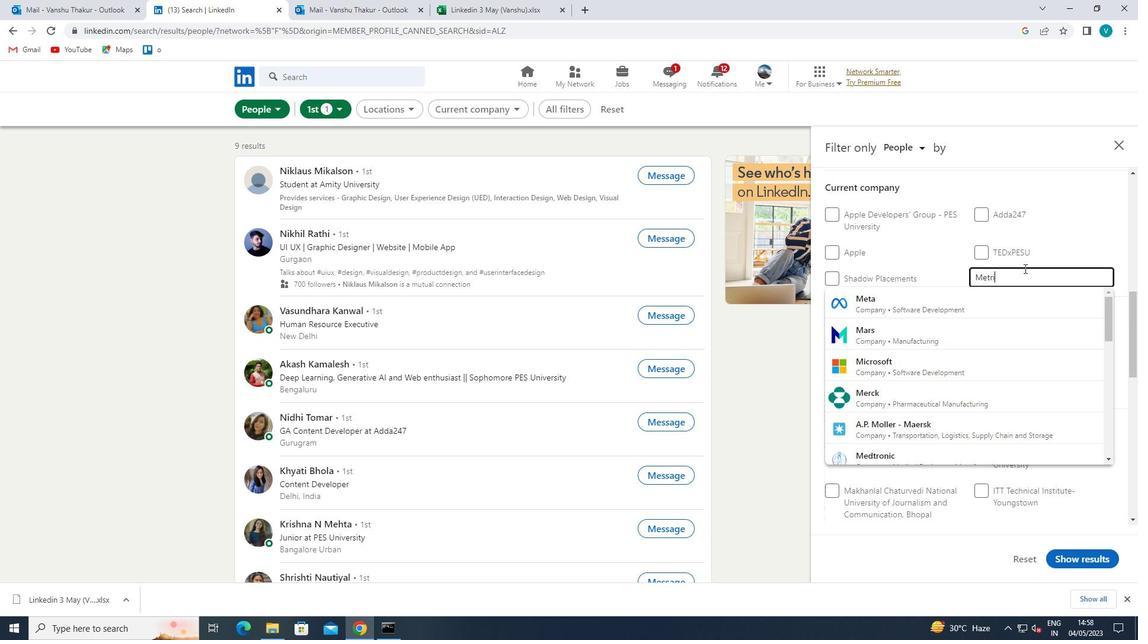 
Action: Mouse moved to (980, 333)
Screenshot: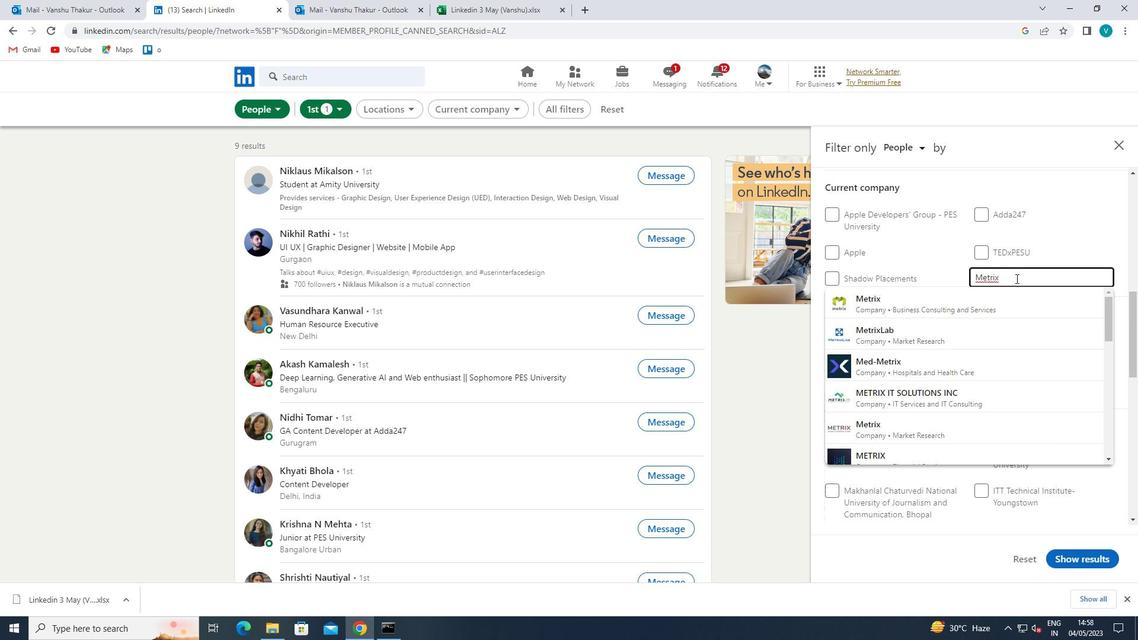 
Action: Mouse pressed left at (980, 333)
Screenshot: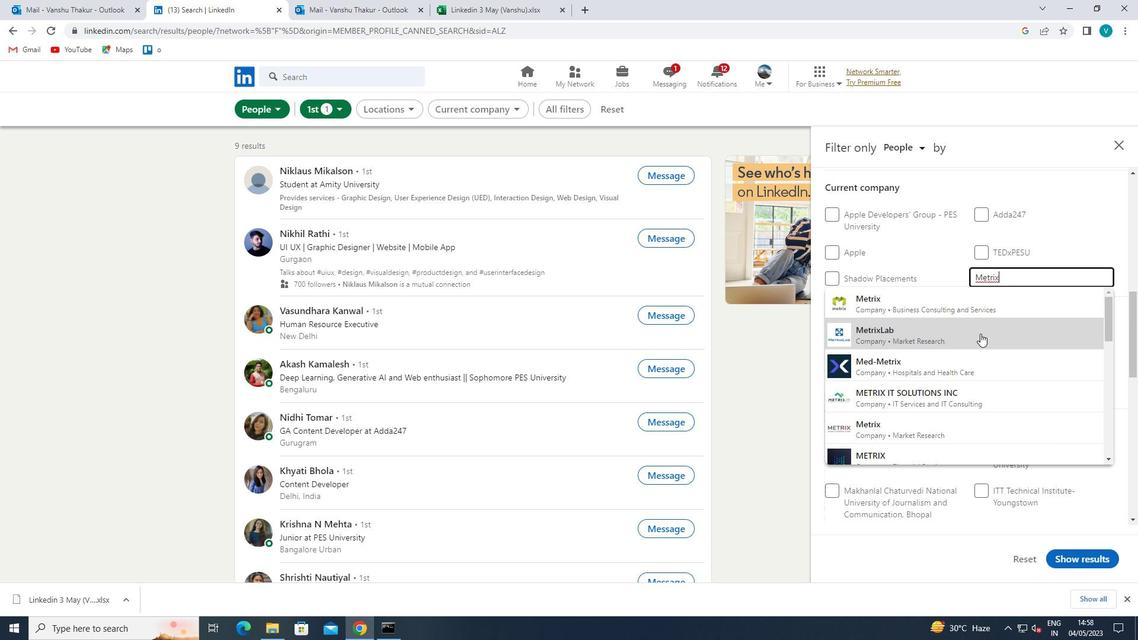 
Action: Mouse moved to (986, 332)
Screenshot: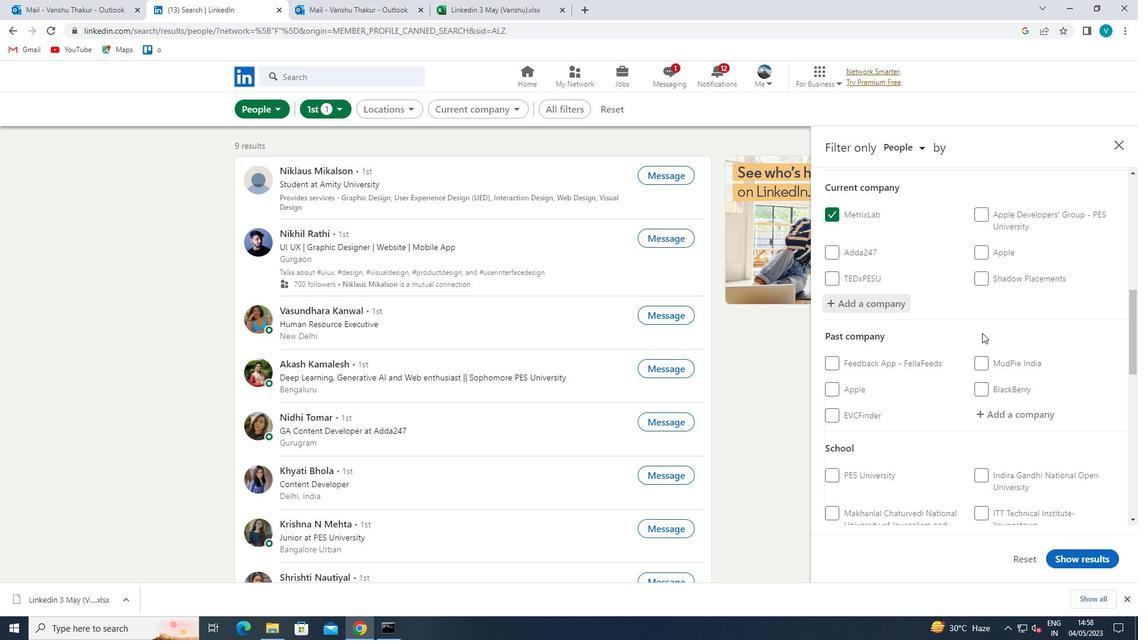 
Action: Mouse scrolled (986, 331) with delta (0, 0)
Screenshot: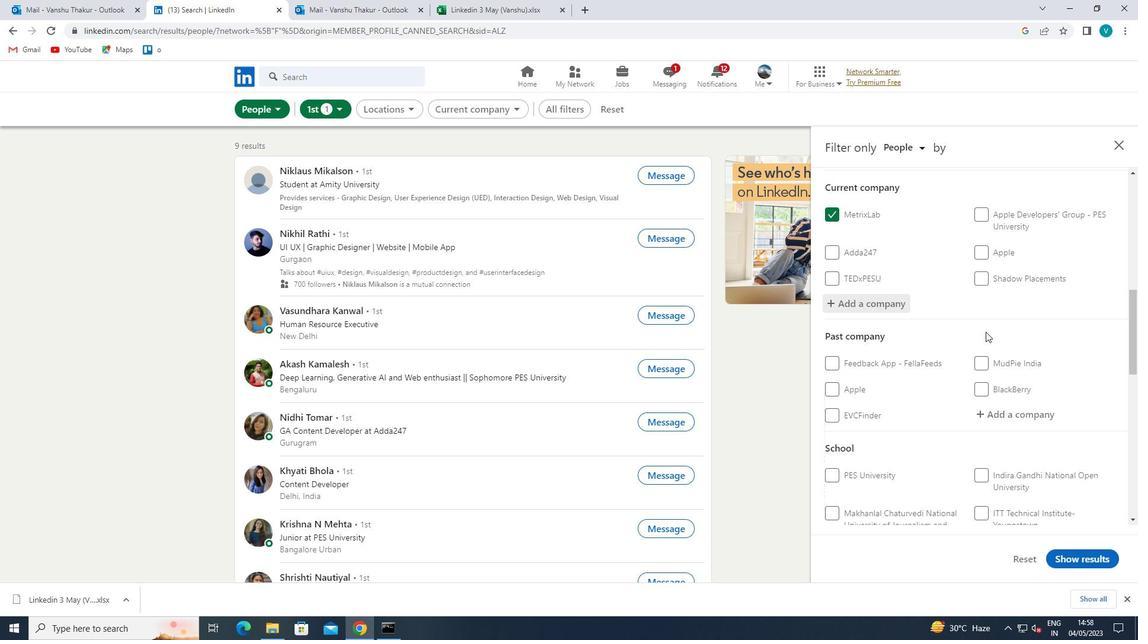 
Action: Mouse scrolled (986, 331) with delta (0, 0)
Screenshot: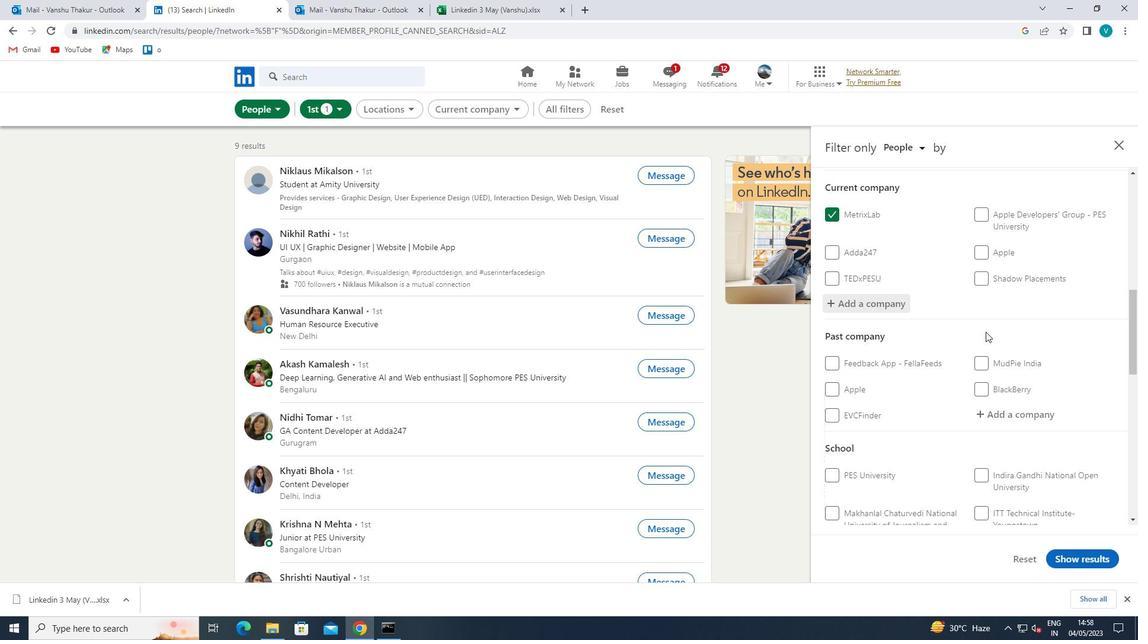 
Action: Mouse scrolled (986, 331) with delta (0, 0)
Screenshot: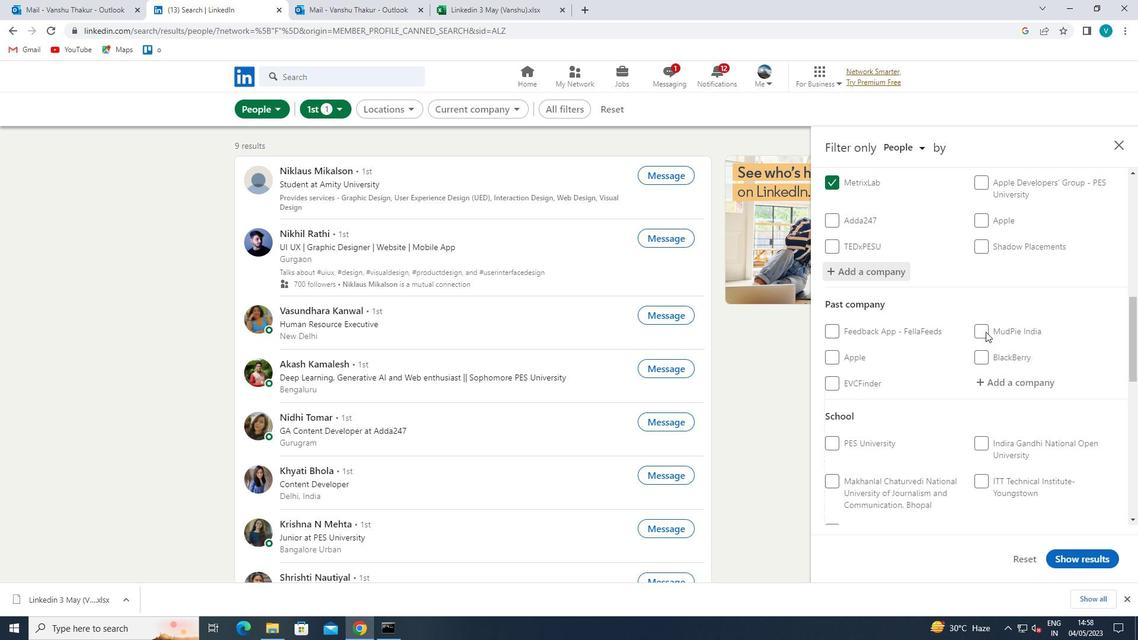 
Action: Mouse scrolled (986, 331) with delta (0, 0)
Screenshot: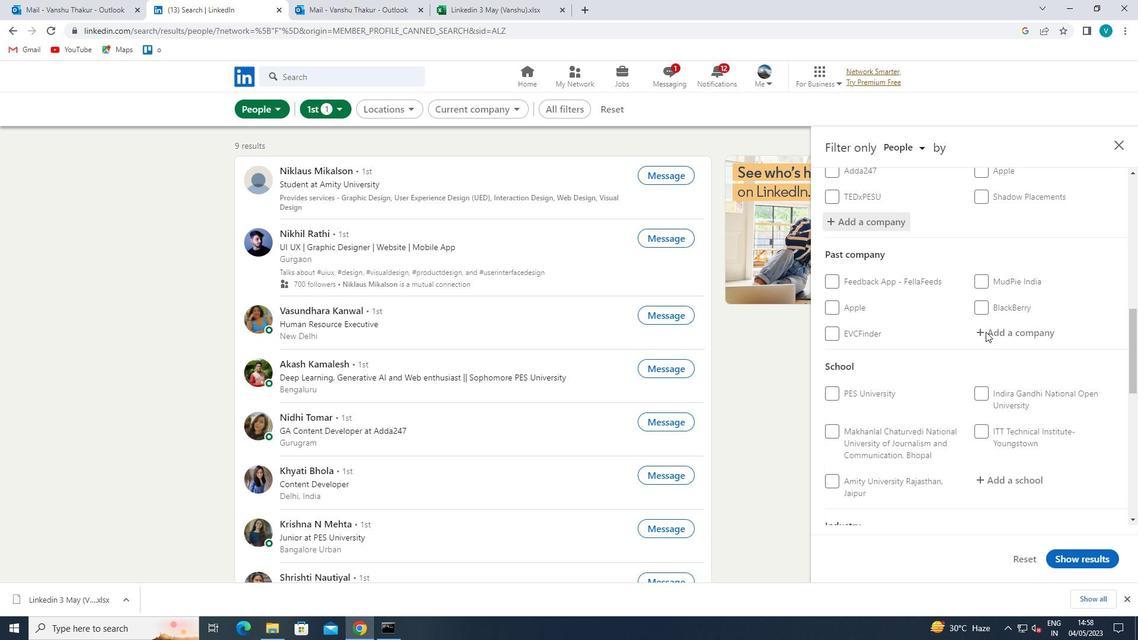 
Action: Mouse scrolled (986, 331) with delta (0, 0)
Screenshot: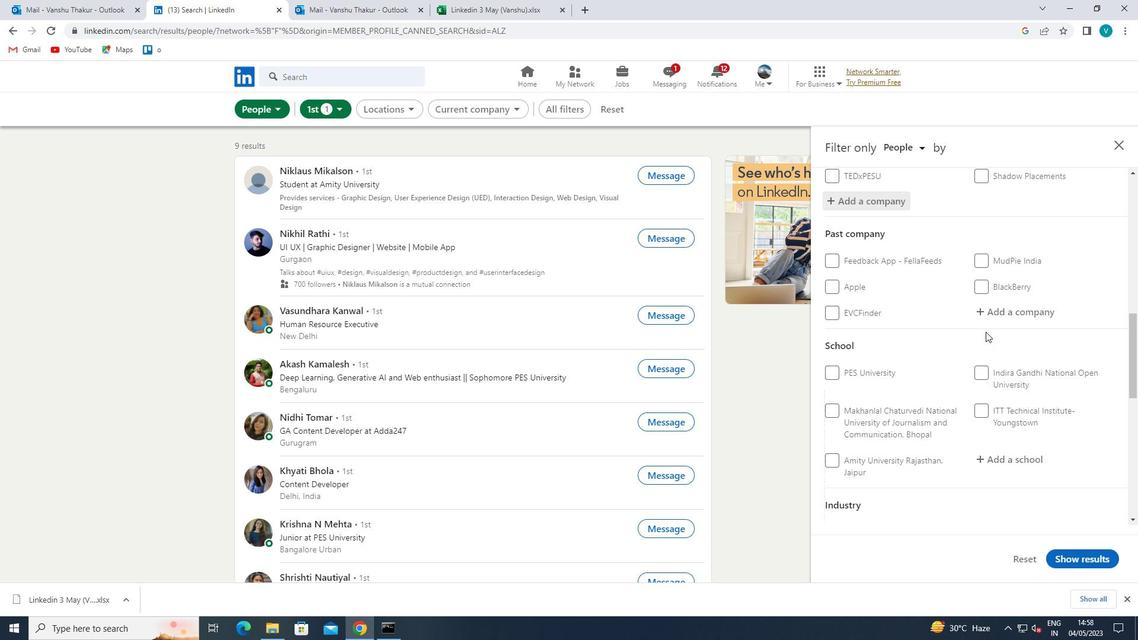 
Action: Mouse moved to (1011, 285)
Screenshot: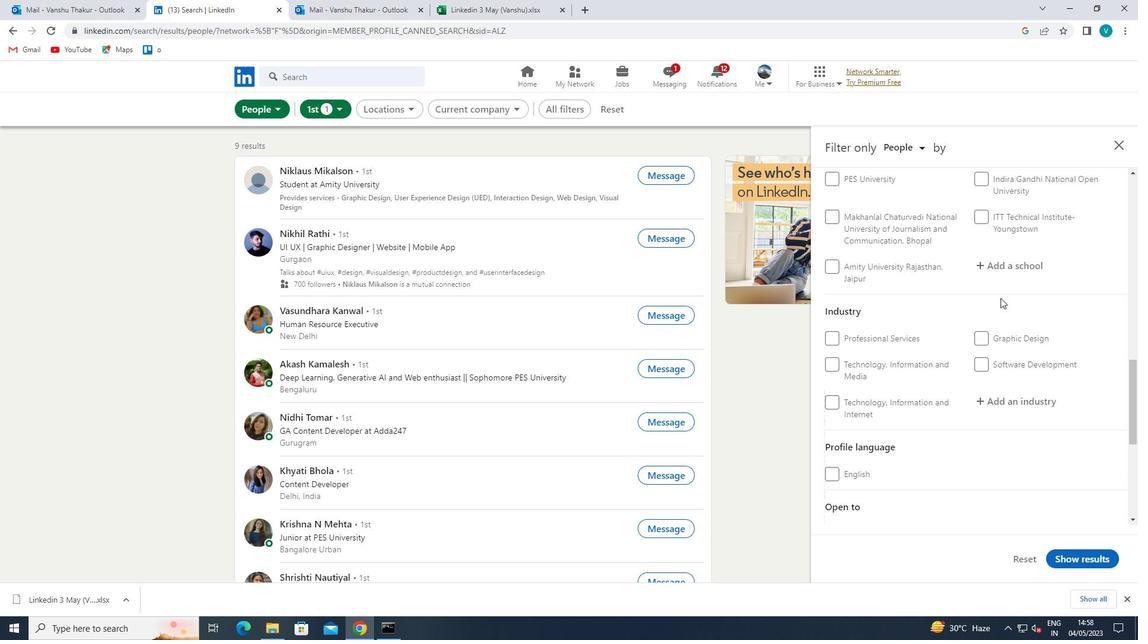 
Action: Mouse scrolled (1011, 286) with delta (0, 0)
Screenshot: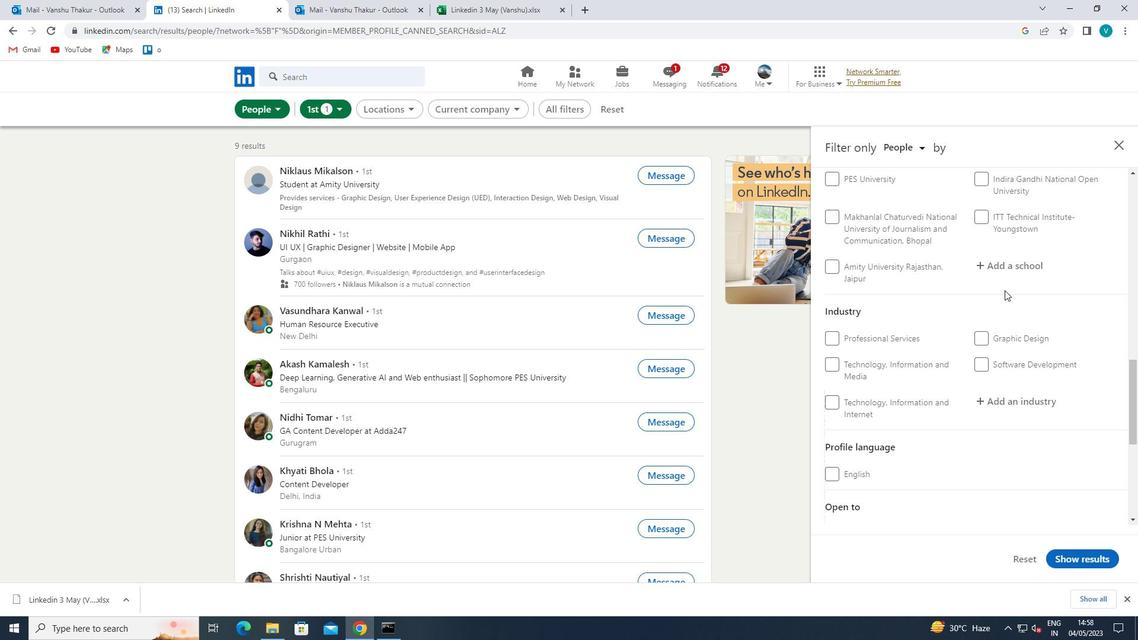 
Action: Mouse moved to (1005, 339)
Screenshot: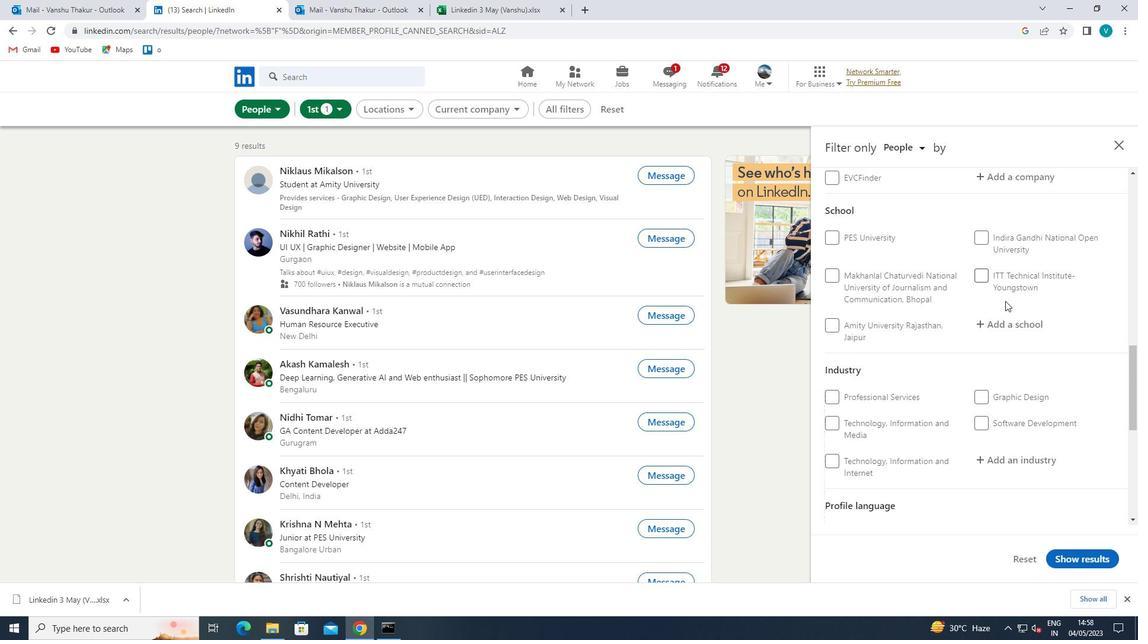 
Action: Mouse pressed left at (1005, 339)
Screenshot: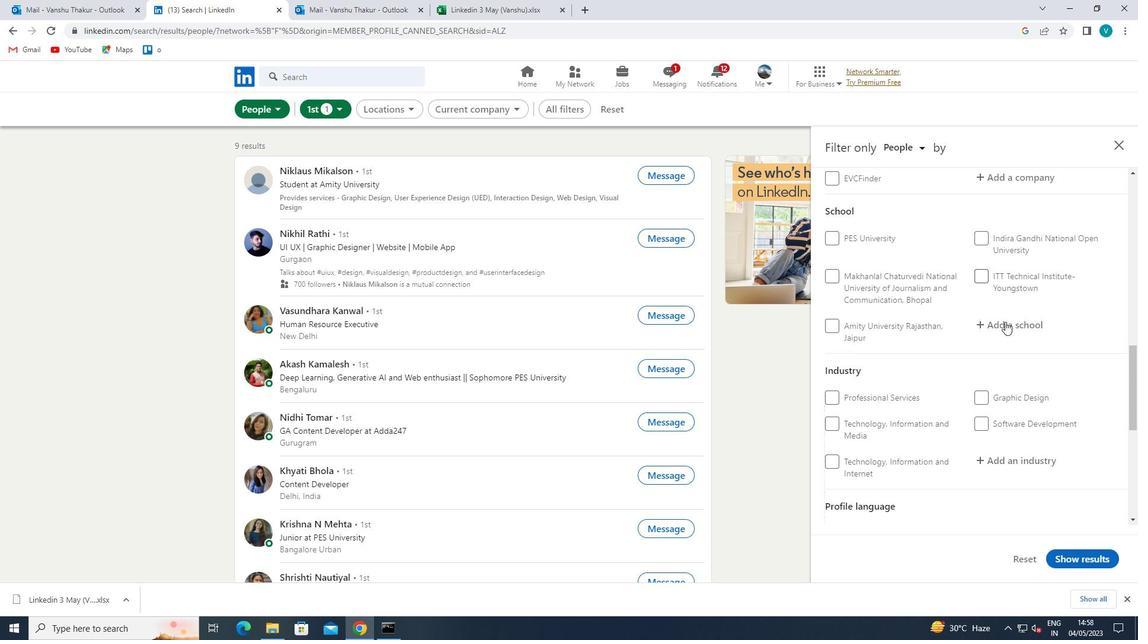 
Action: Mouse moved to (1014, 334)
Screenshot: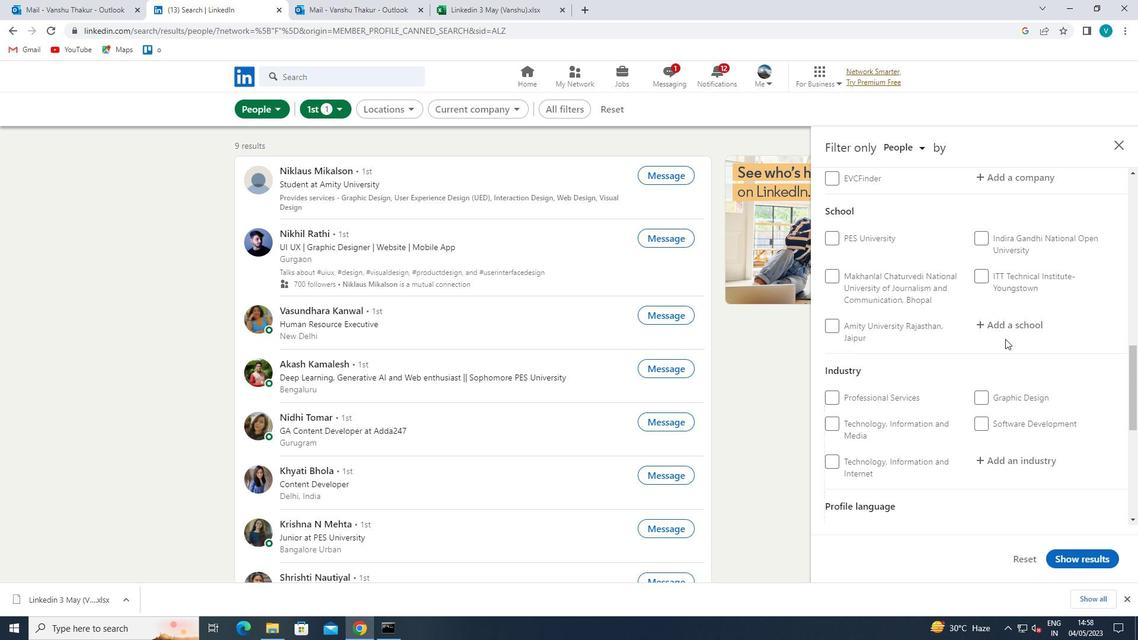 
Action: Mouse pressed left at (1014, 334)
Screenshot: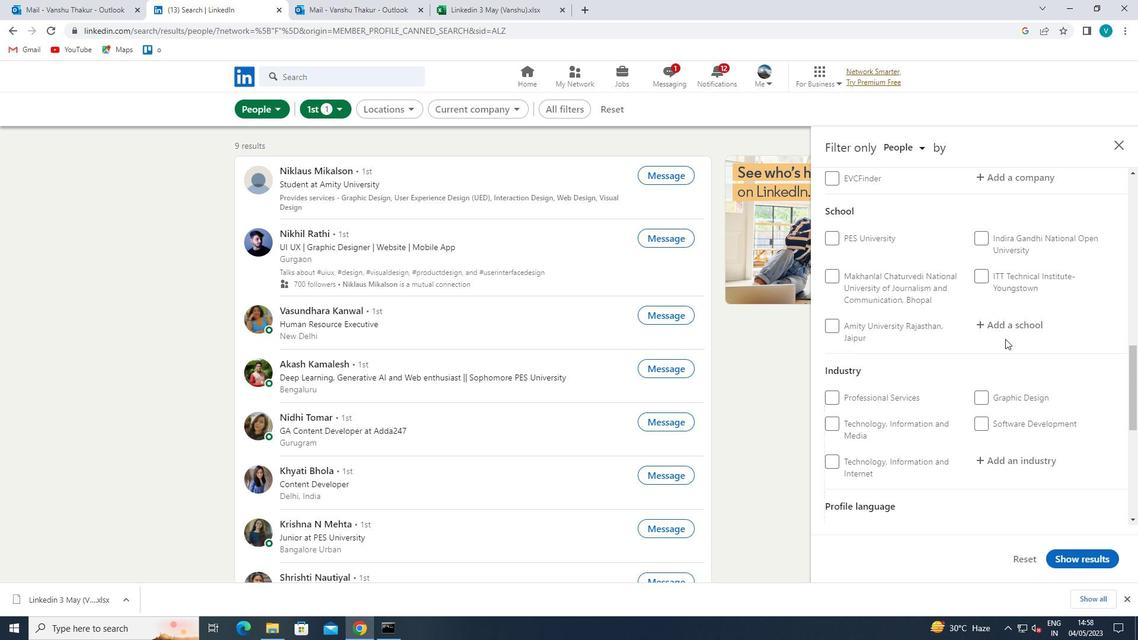 
Action: Mouse moved to (1040, 322)
Screenshot: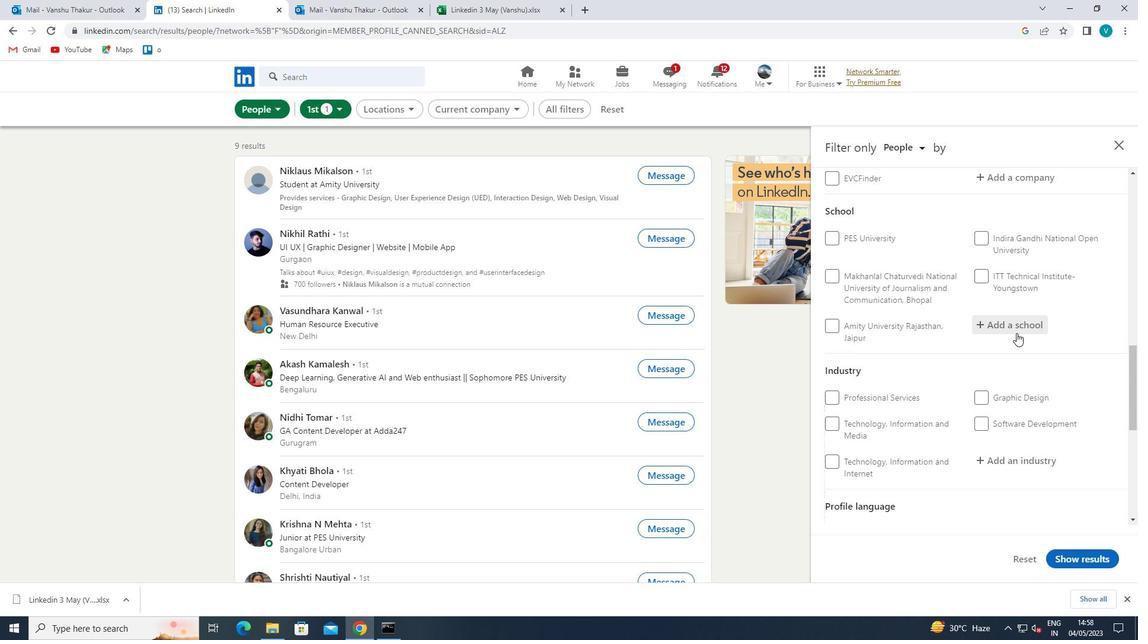 
Action: Mouse pressed left at (1040, 322)
Screenshot: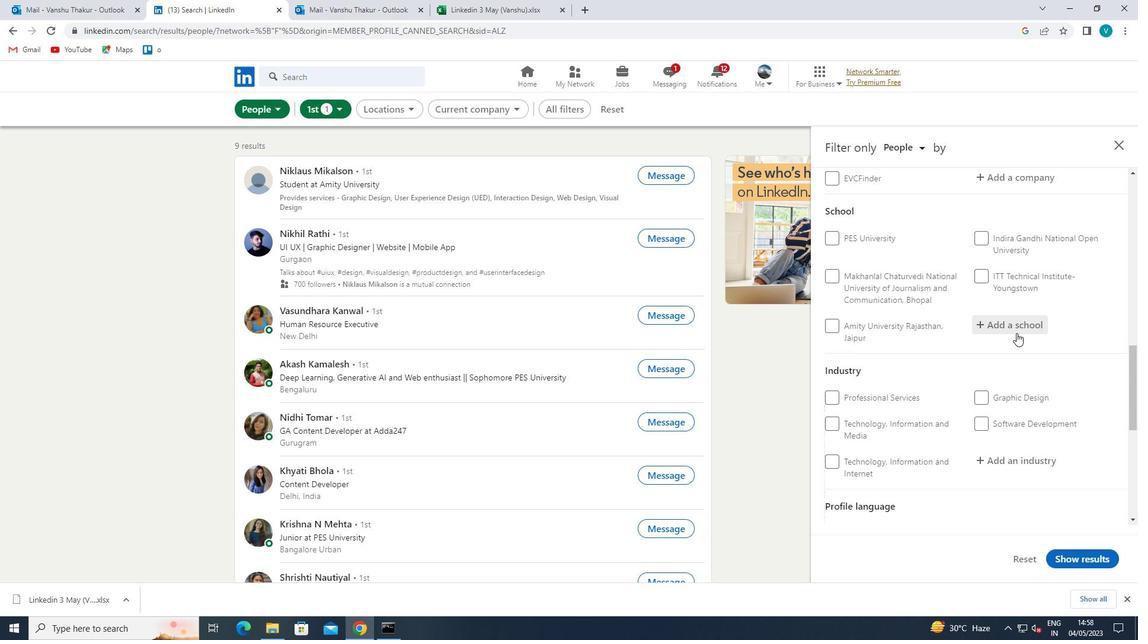 
Action: Mouse moved to (1040, 323)
Screenshot: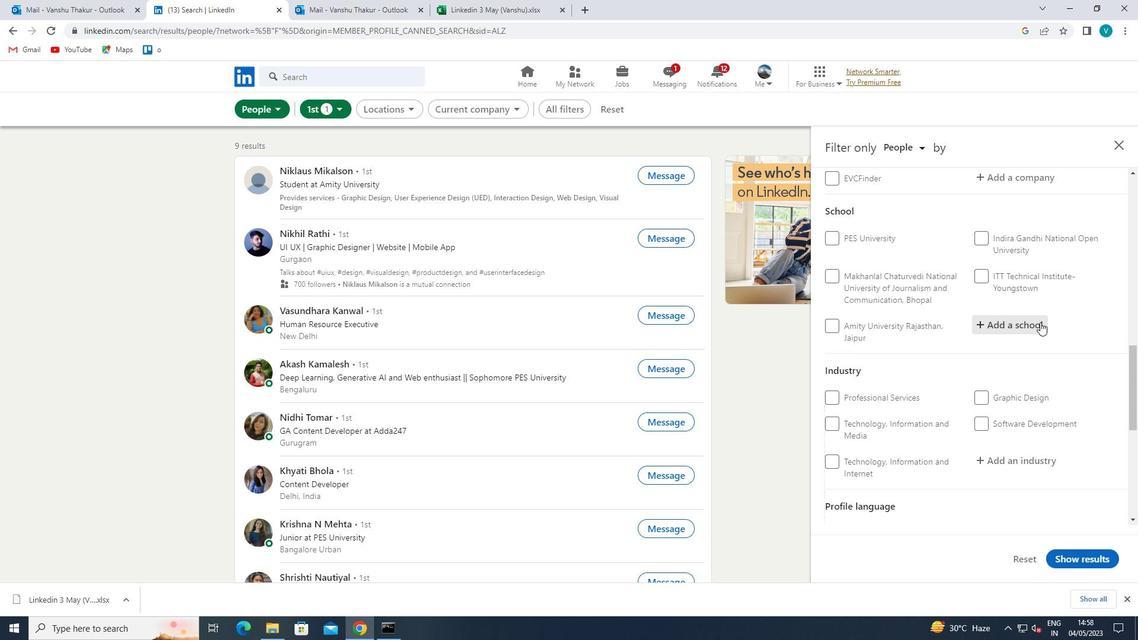 
Action: Key pressed <Key.shift>SRI<Key.space><Key.shift>VENKA
Screenshot: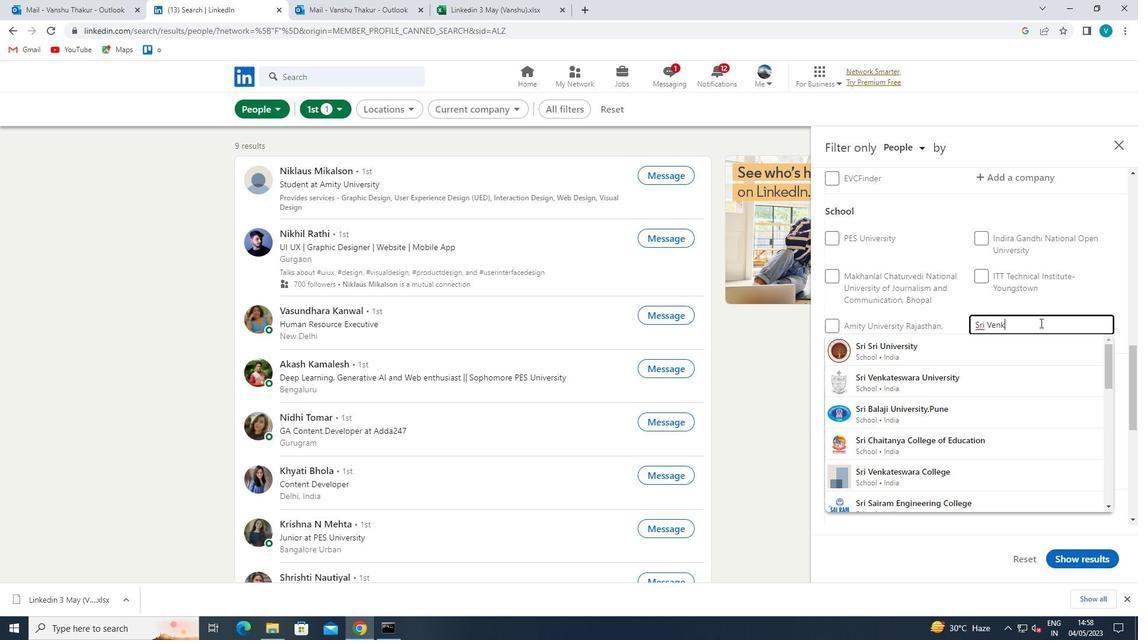 
Action: Mouse moved to (970, 476)
Screenshot: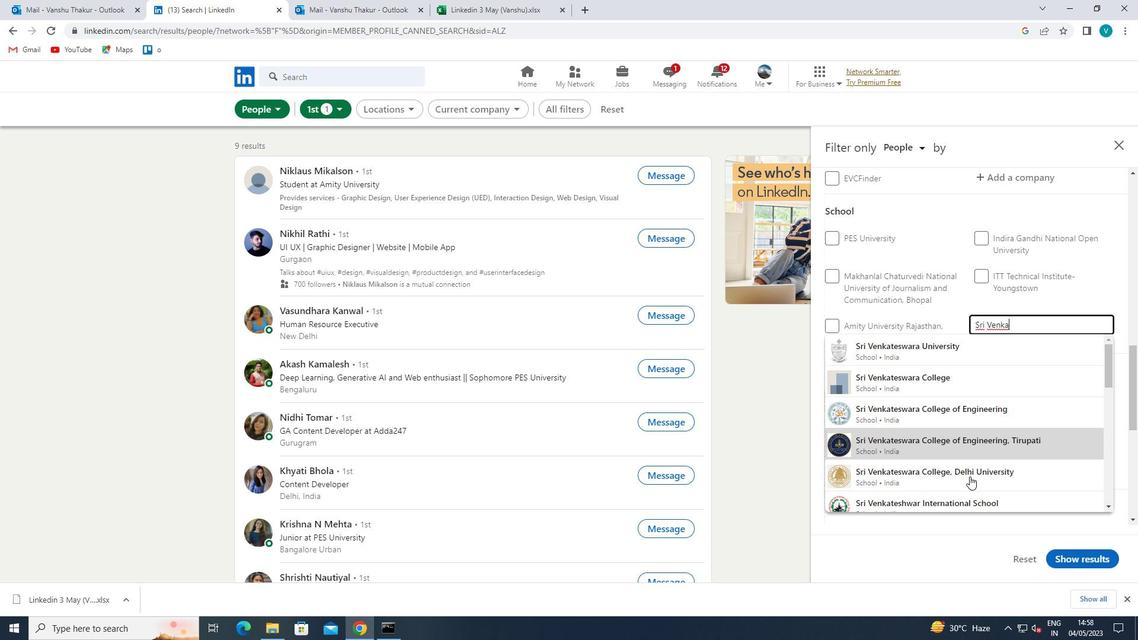 
Action: Mouse pressed left at (970, 476)
Screenshot: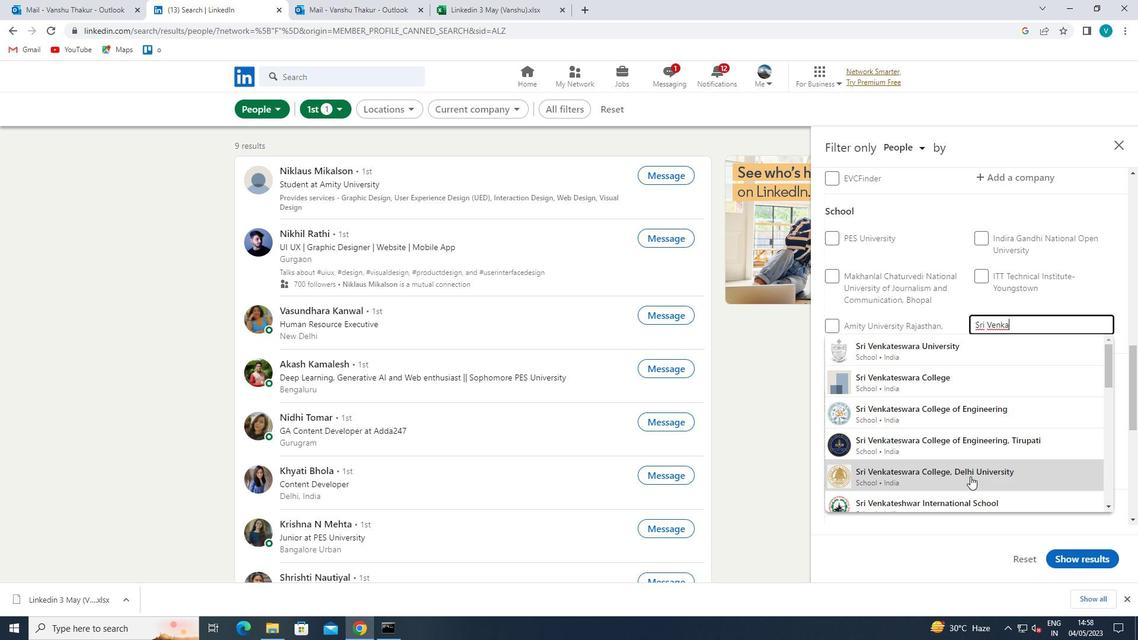 
Action: Mouse moved to (960, 463)
Screenshot: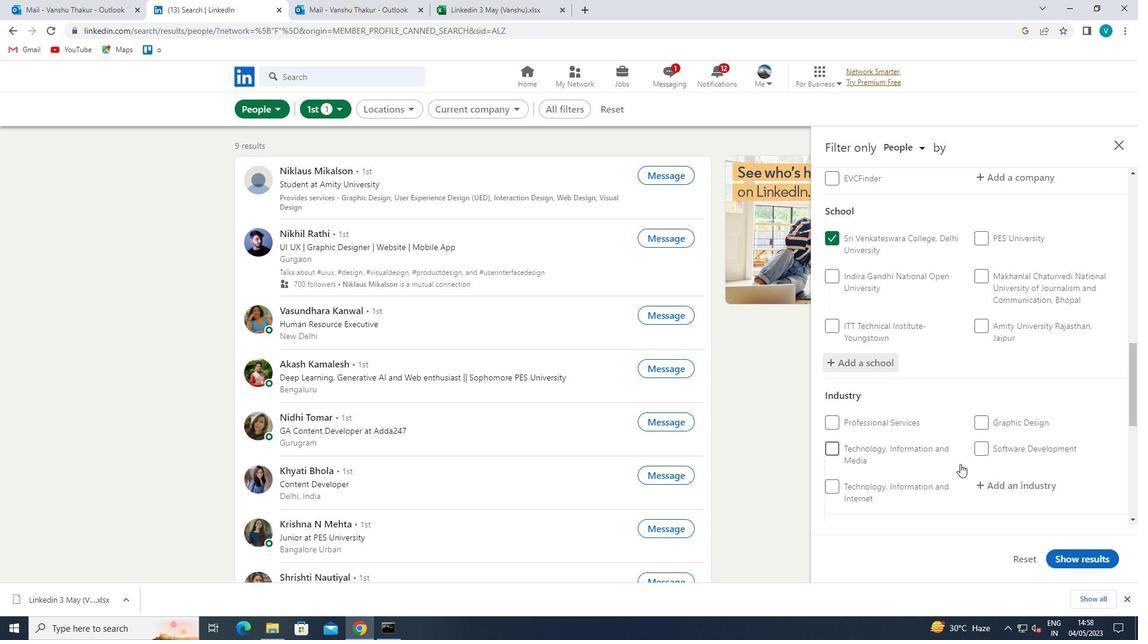 
Action: Mouse scrolled (960, 463) with delta (0, 0)
Screenshot: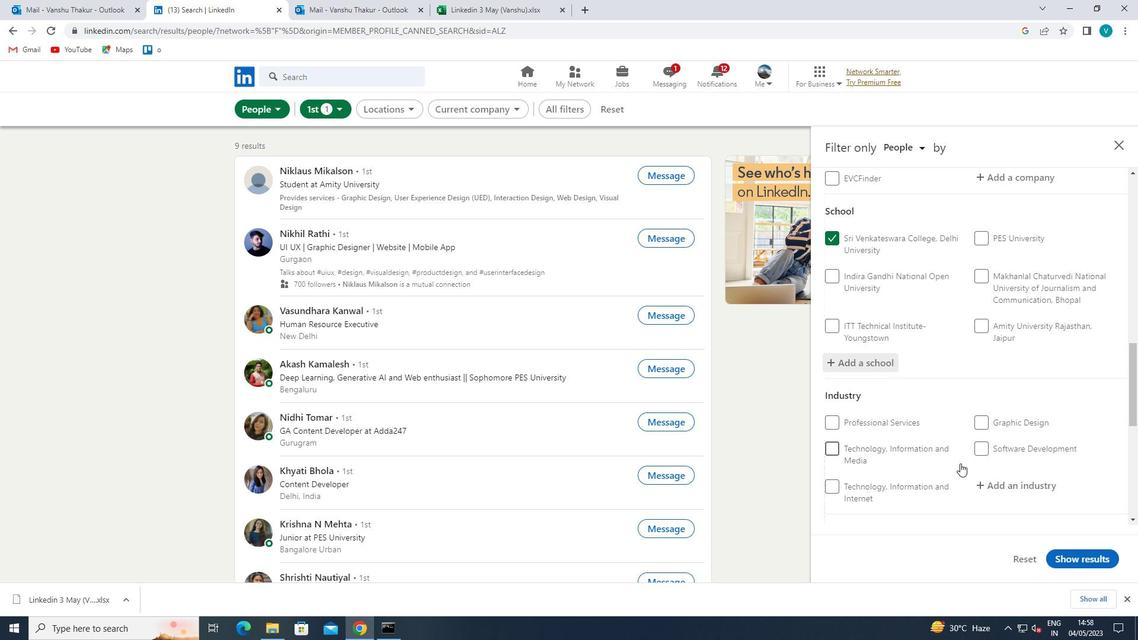 
Action: Mouse scrolled (960, 463) with delta (0, 0)
Screenshot: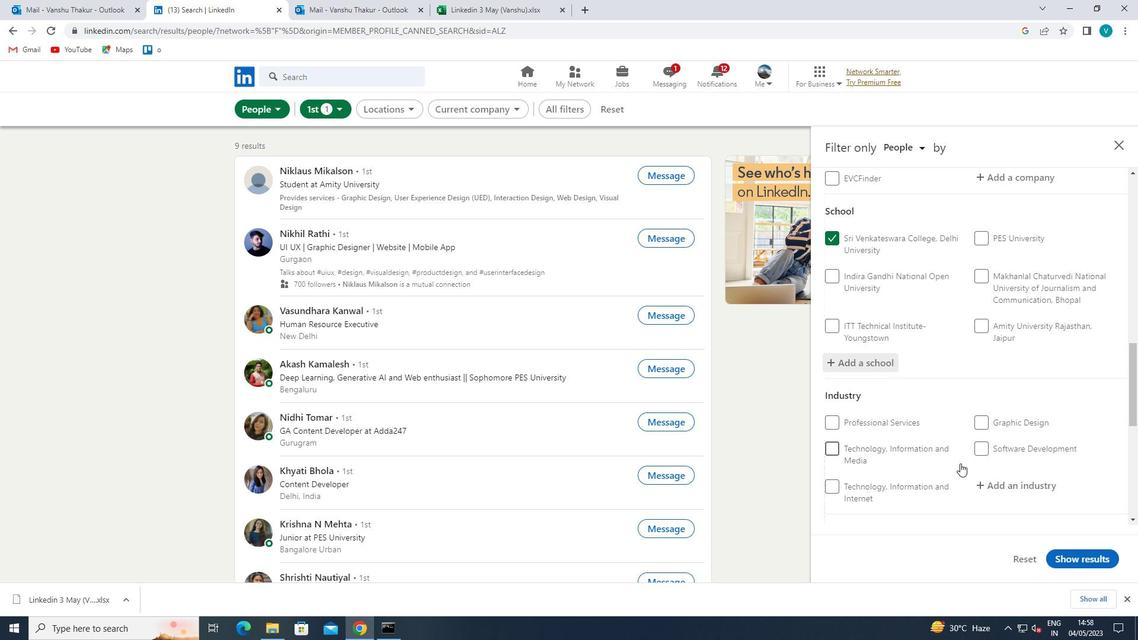 
Action: Mouse moved to (1005, 360)
Screenshot: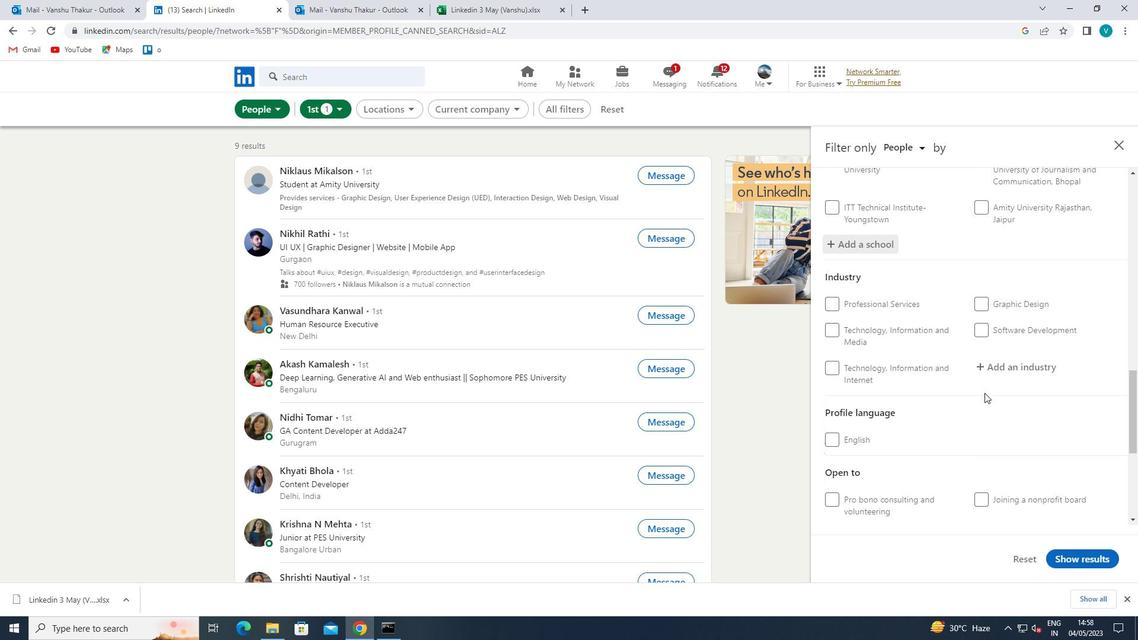 
Action: Mouse pressed left at (1005, 360)
Screenshot: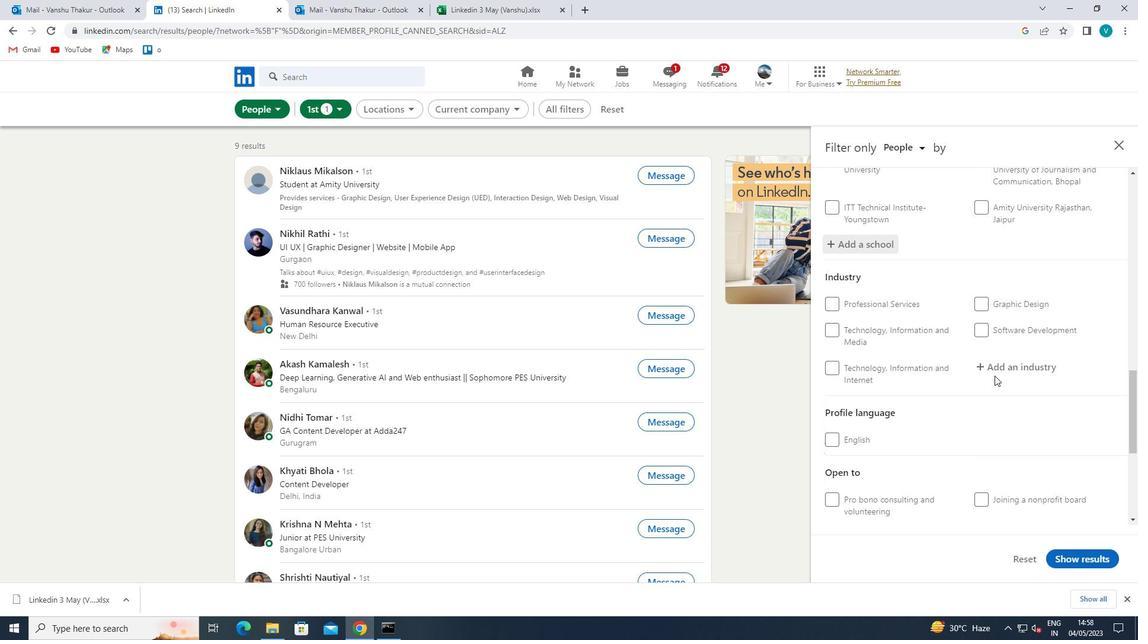 
Action: Mouse moved to (1007, 358)
Screenshot: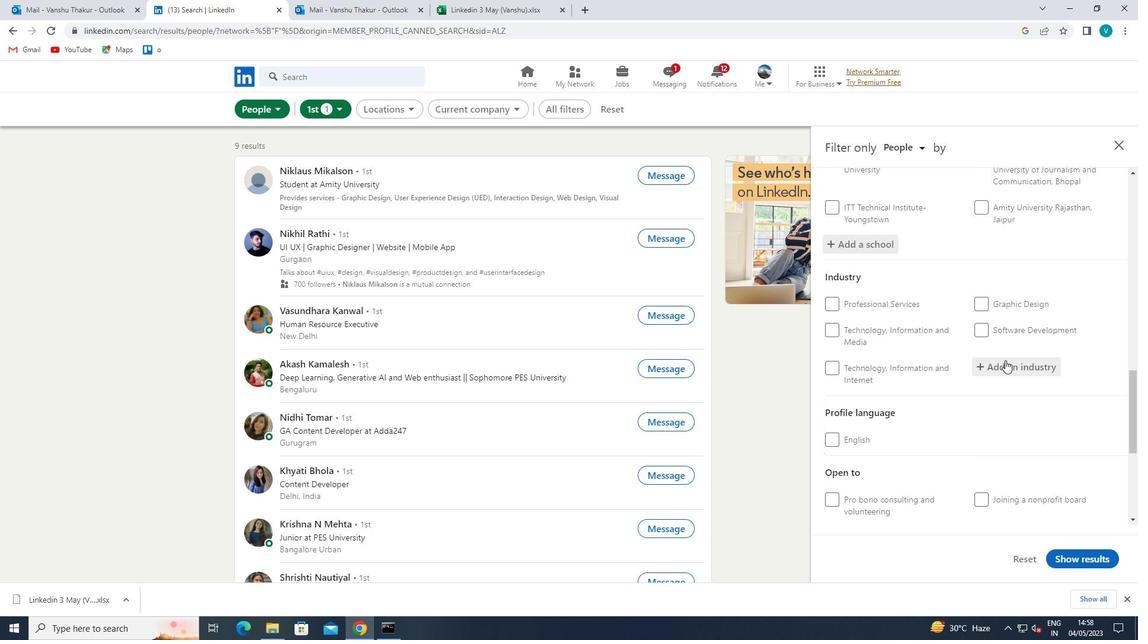 
Action: Key pressed <Key.shift>ELECTRIC<Key.space>
Screenshot: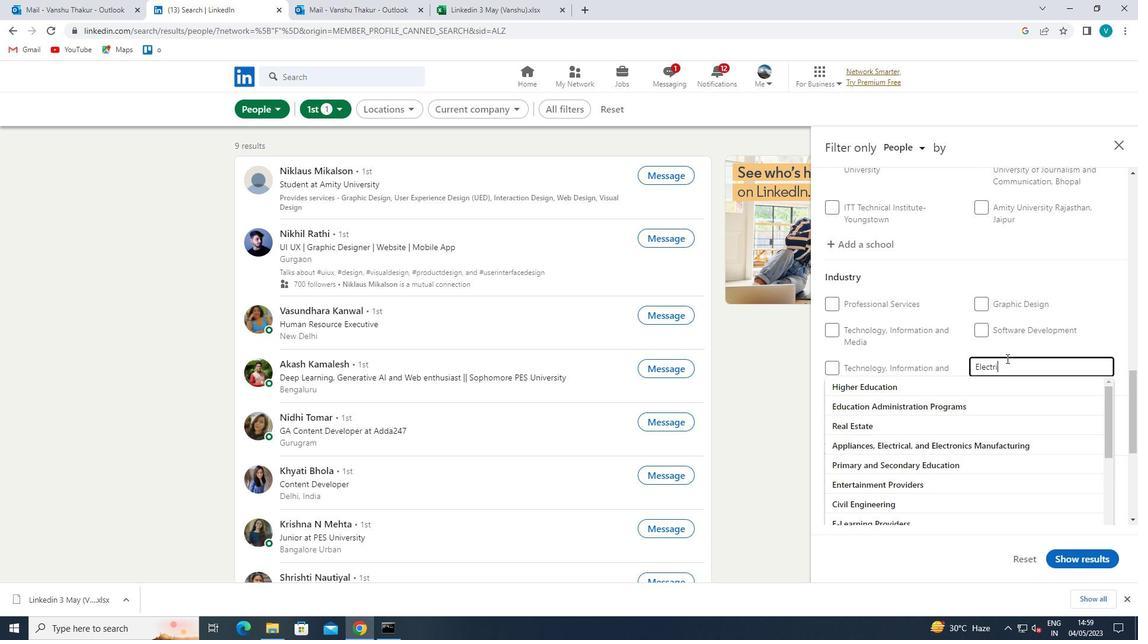 
Action: Mouse moved to (975, 365)
Screenshot: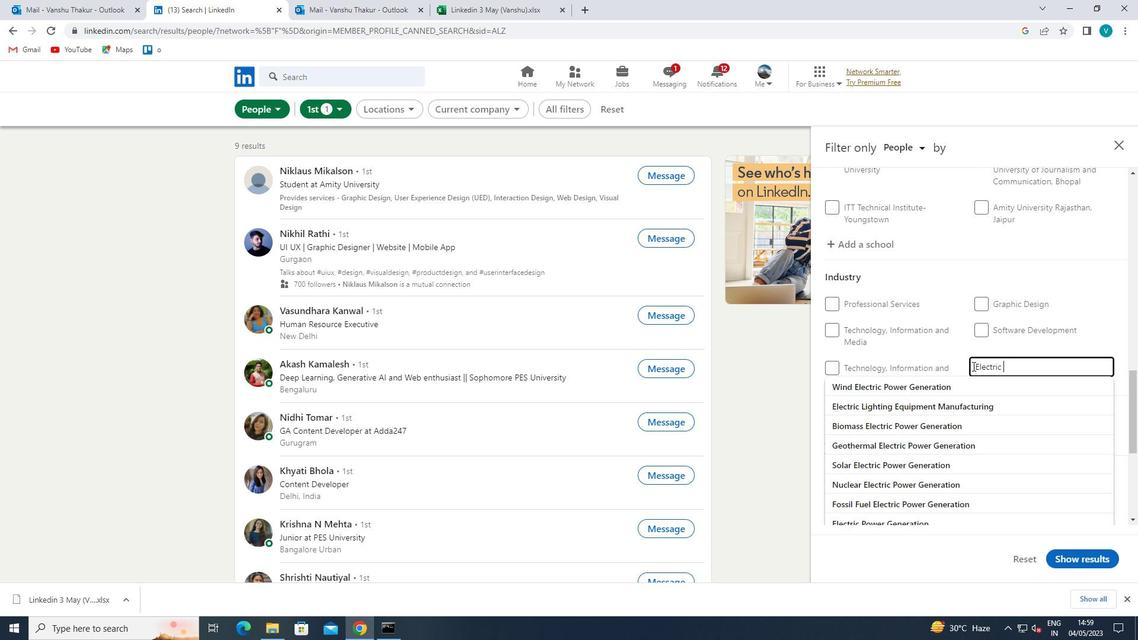 
Action: Mouse pressed left at (975, 365)
Screenshot: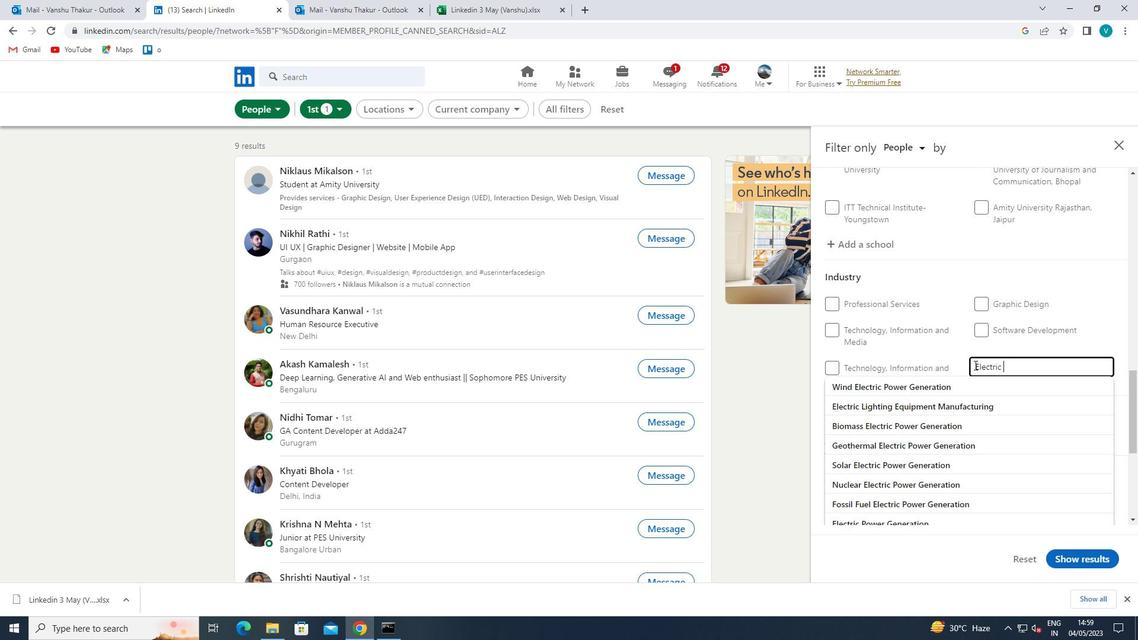
Action: Mouse moved to (994, 391)
Screenshot: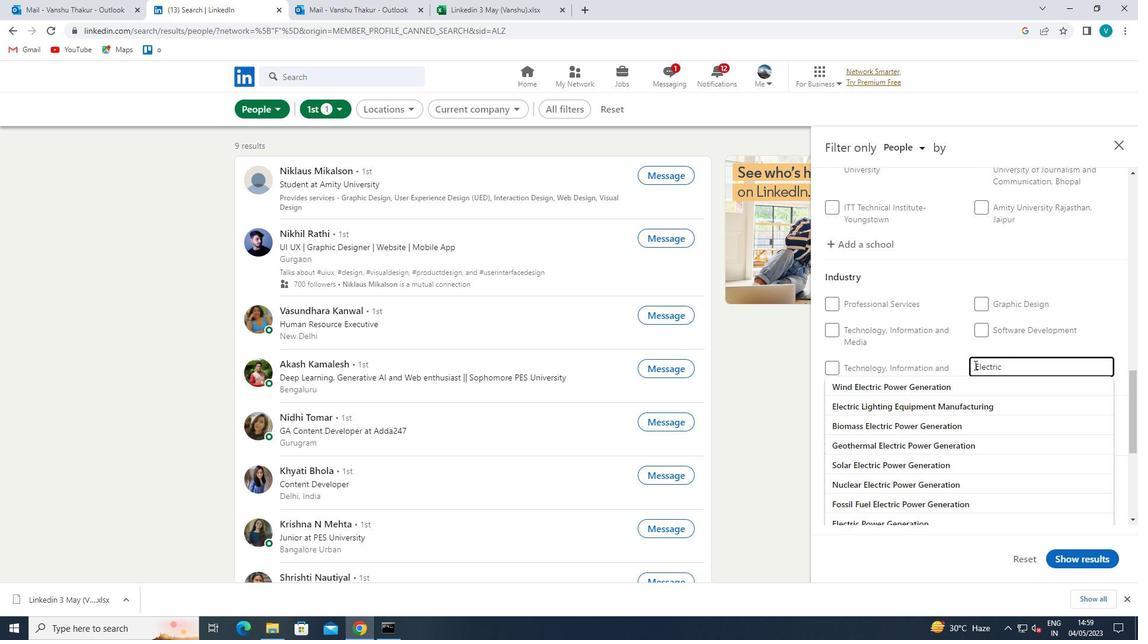 
Action: Key pressed <Key.shift>INDUSTRY<Key.space>
Screenshot: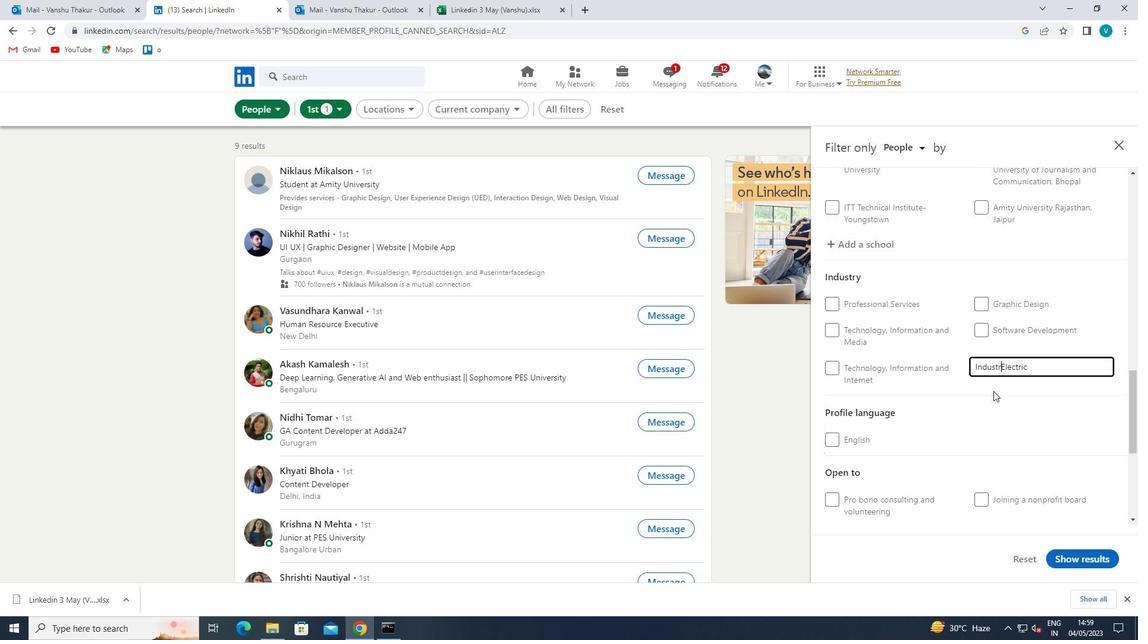 
Action: Mouse moved to (1034, 367)
Screenshot: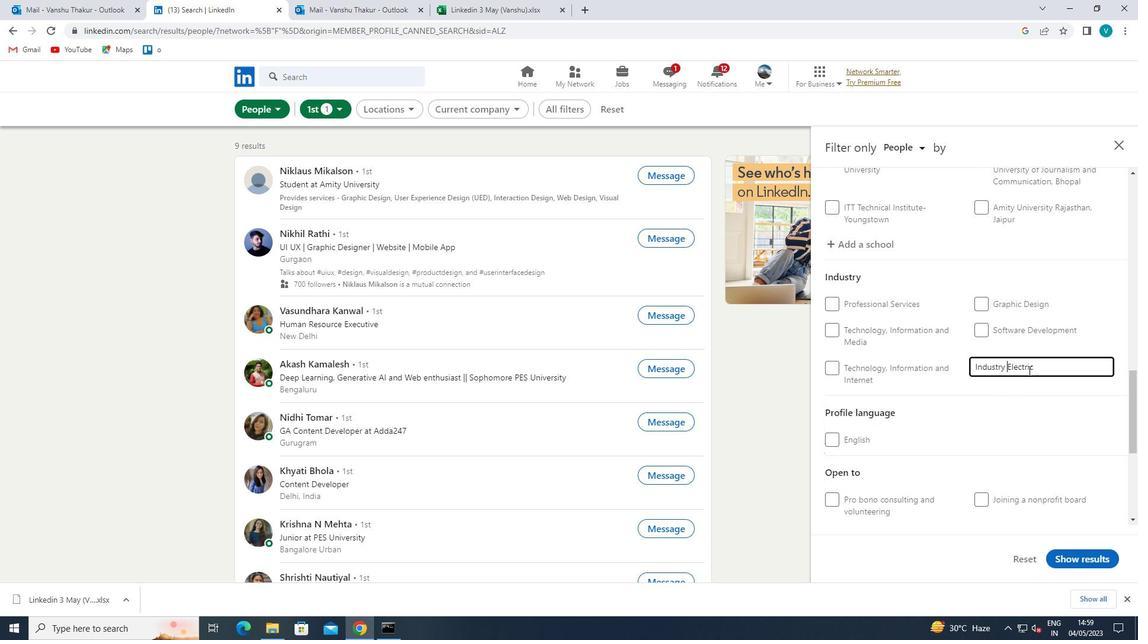 
Action: Mouse pressed left at (1034, 367)
Screenshot: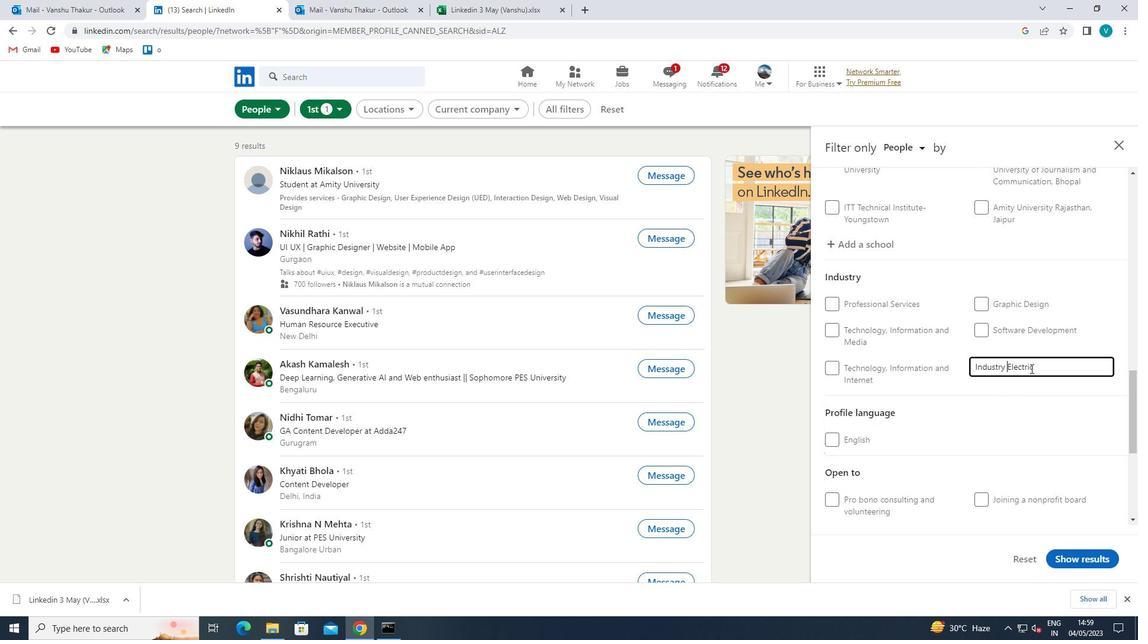 
Action: Mouse moved to (1036, 367)
Screenshot: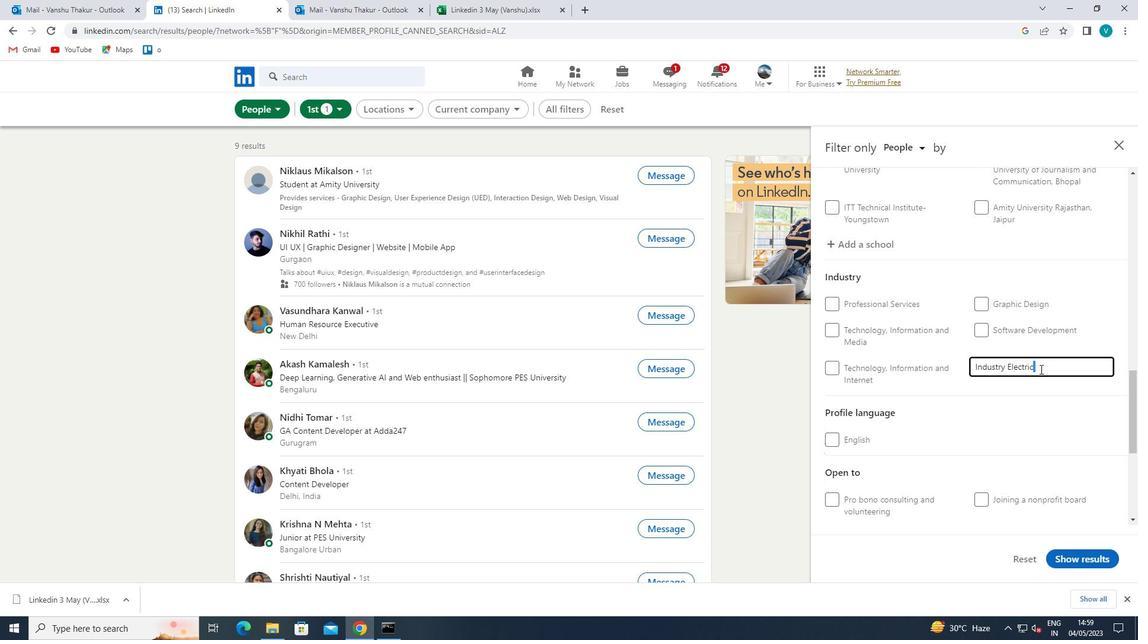 
Action: Mouse pressed left at (1036, 367)
Screenshot: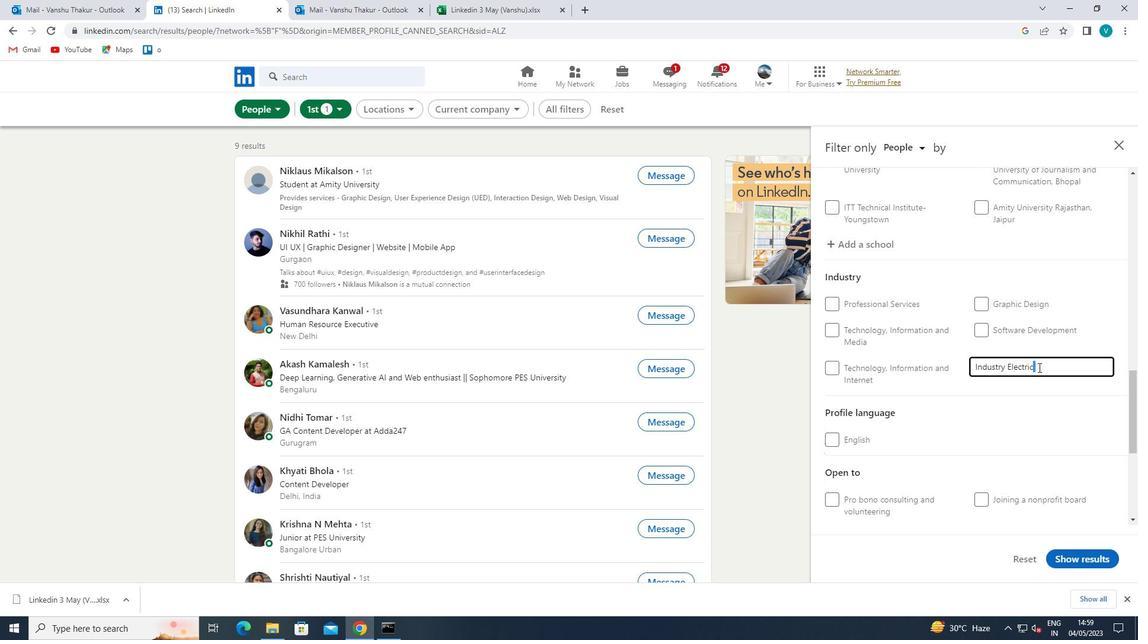 
Action: Mouse moved to (1007, 367)
Screenshot: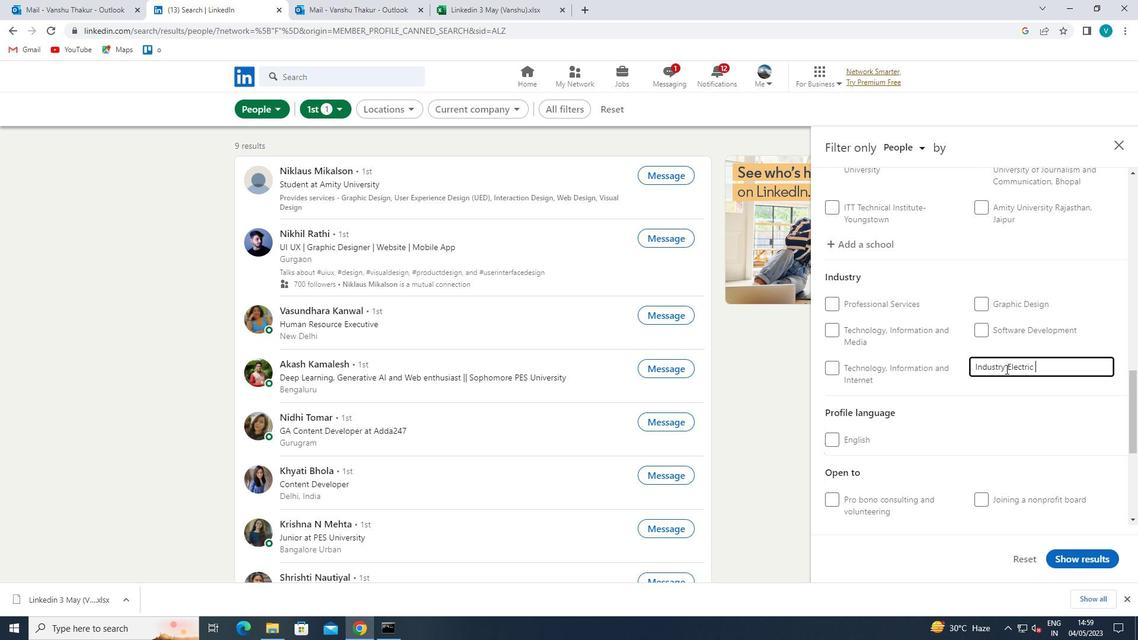 
Action: Mouse pressed left at (1007, 367)
Screenshot: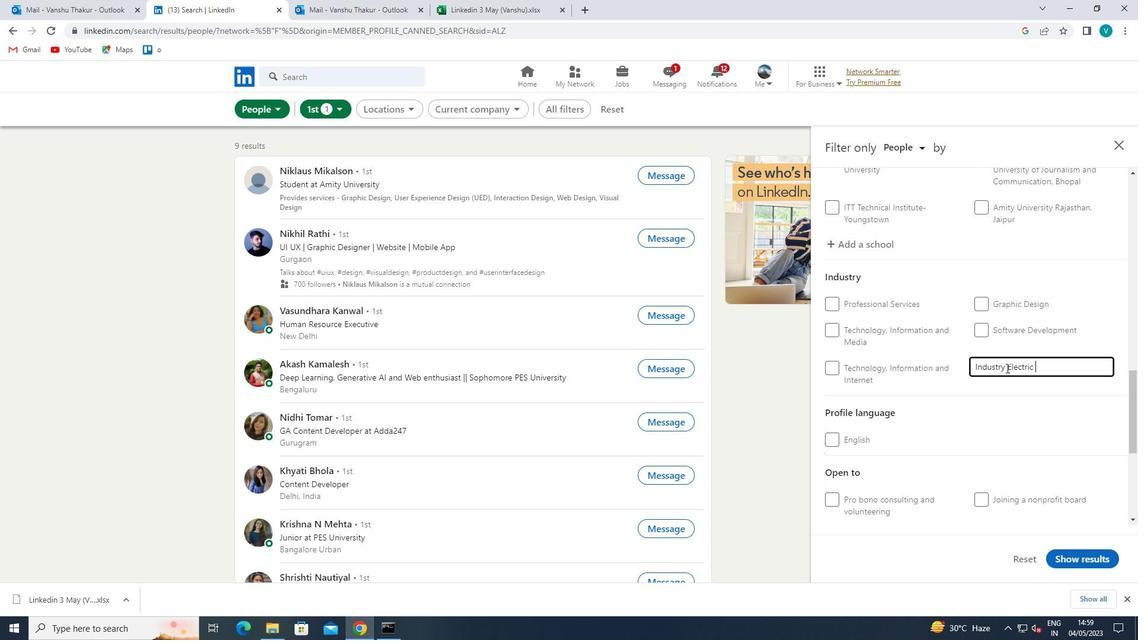 
Action: Mouse moved to (980, 364)
Screenshot: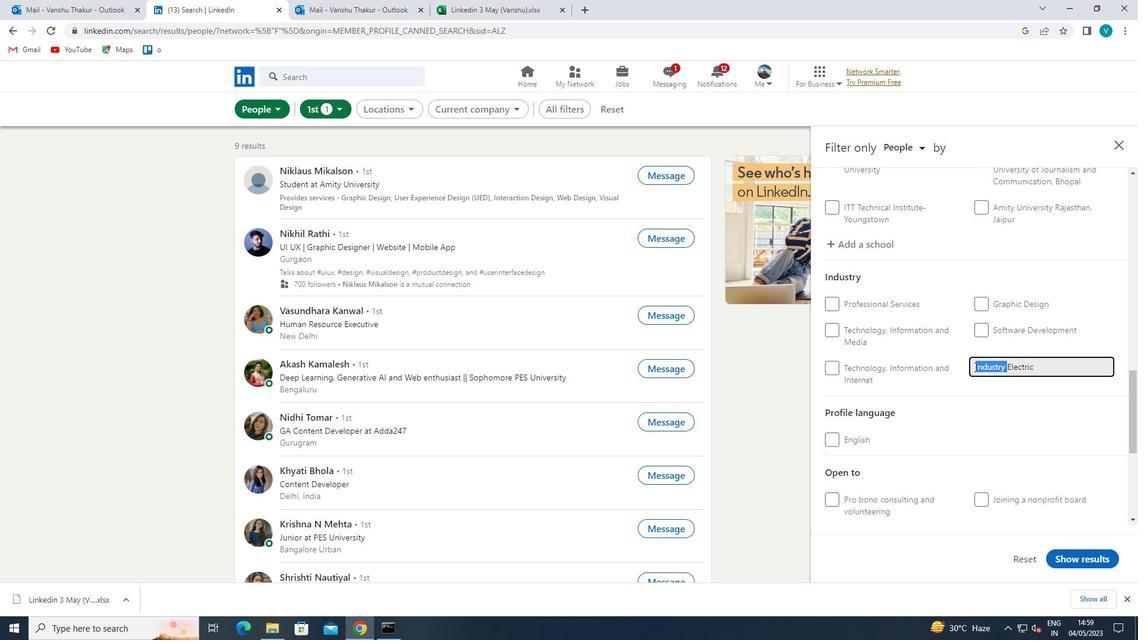 
Action: Key pressed <Key.backspace>
Screenshot: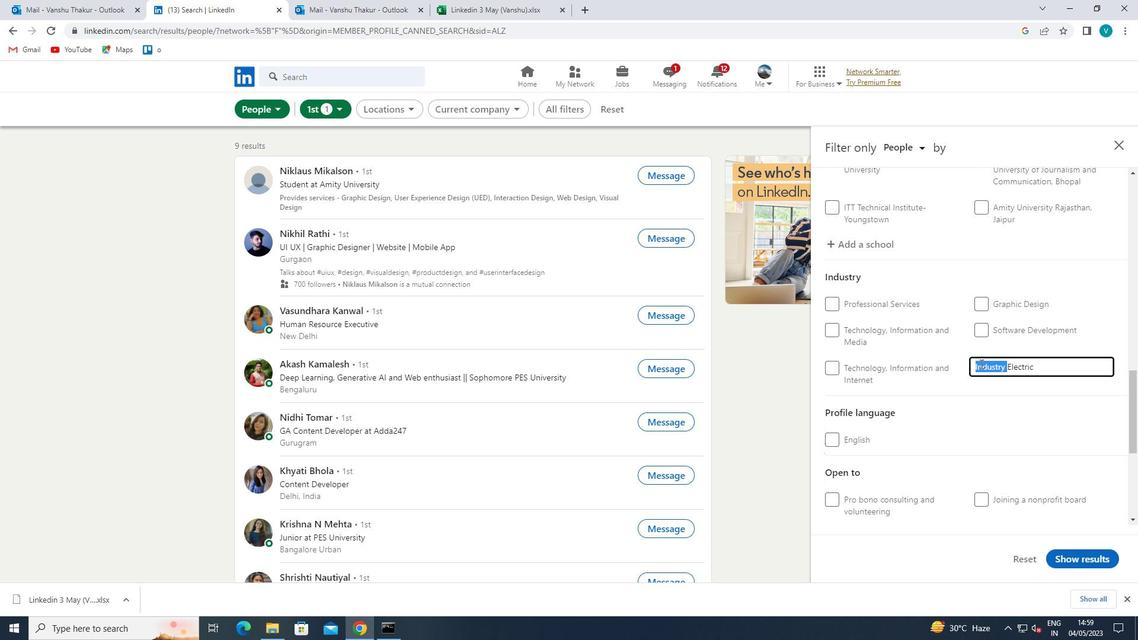 
Action: Mouse moved to (1006, 368)
Screenshot: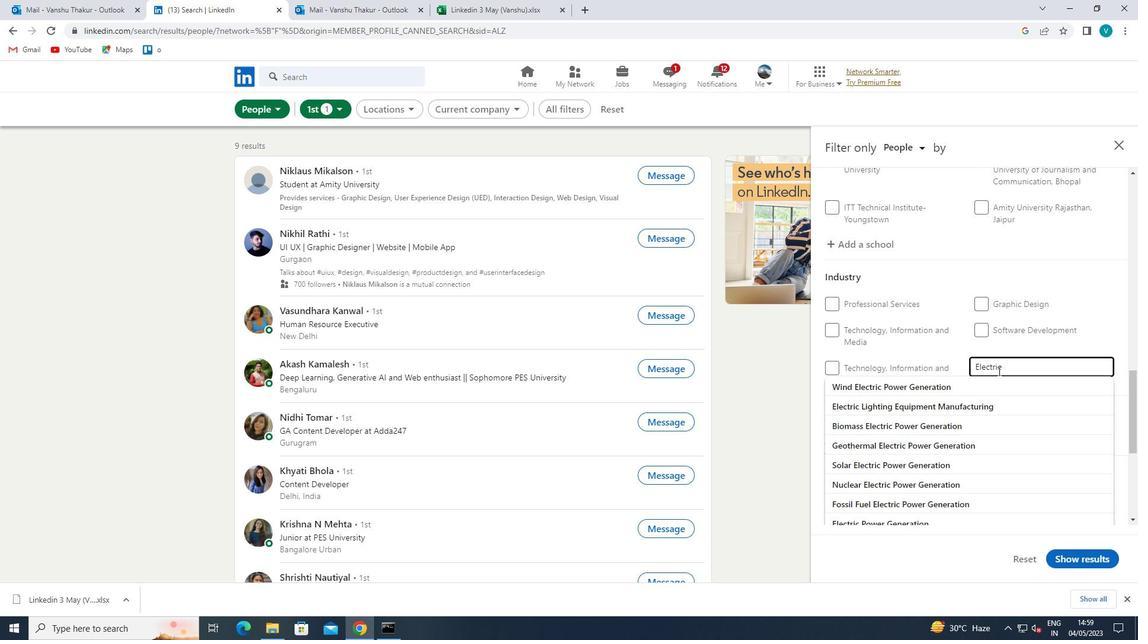 
Action: Mouse pressed left at (1006, 368)
Screenshot: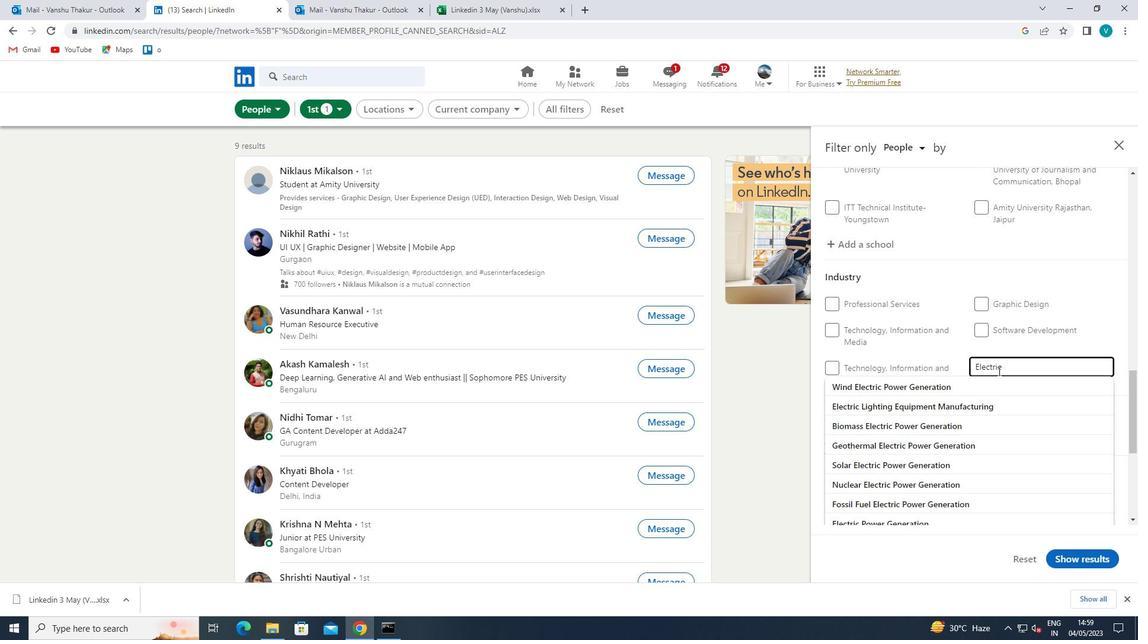 
Action: Key pressed <Key.shift>POWER<Key.space>
Screenshot: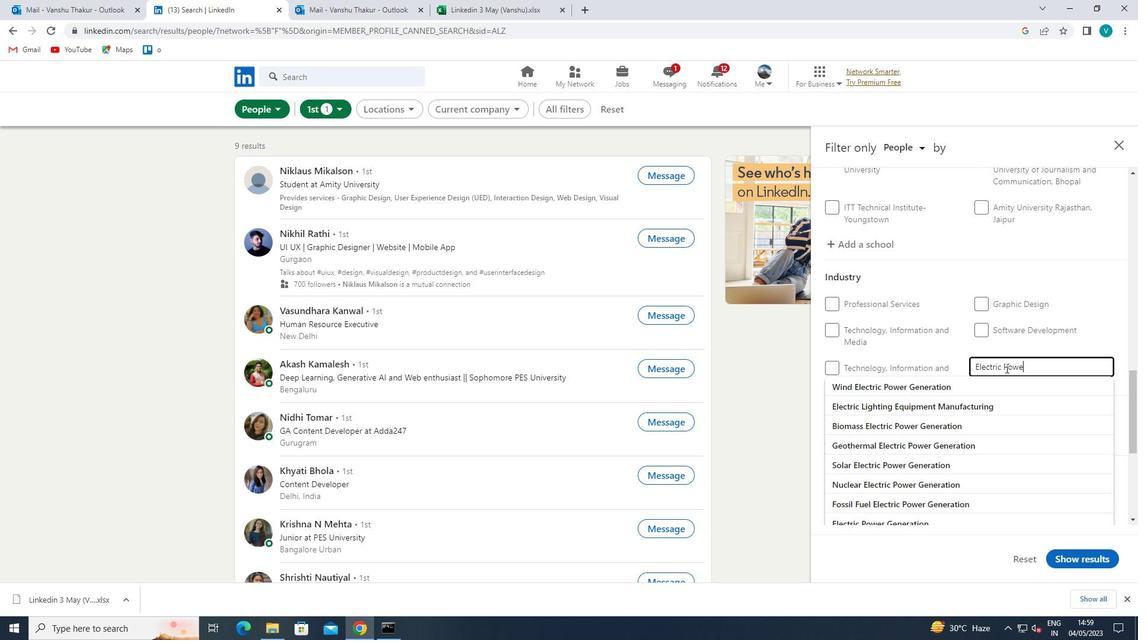 
Action: Mouse moved to (1005, 368)
Screenshot: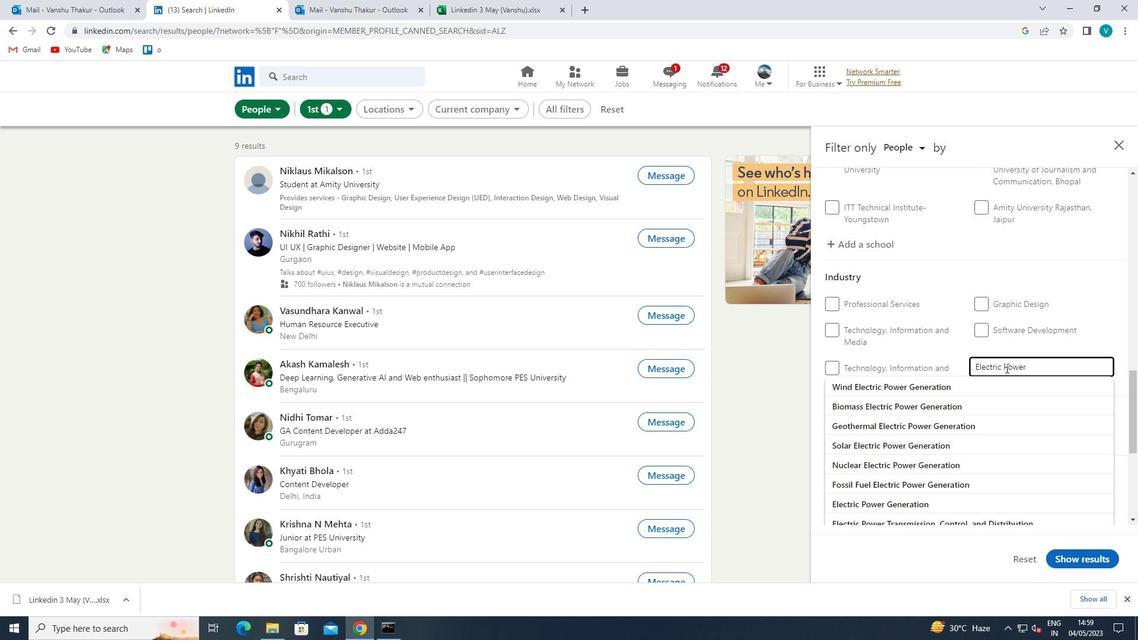 
Action: Key pressed <Key.shift>GENERATION
Screenshot: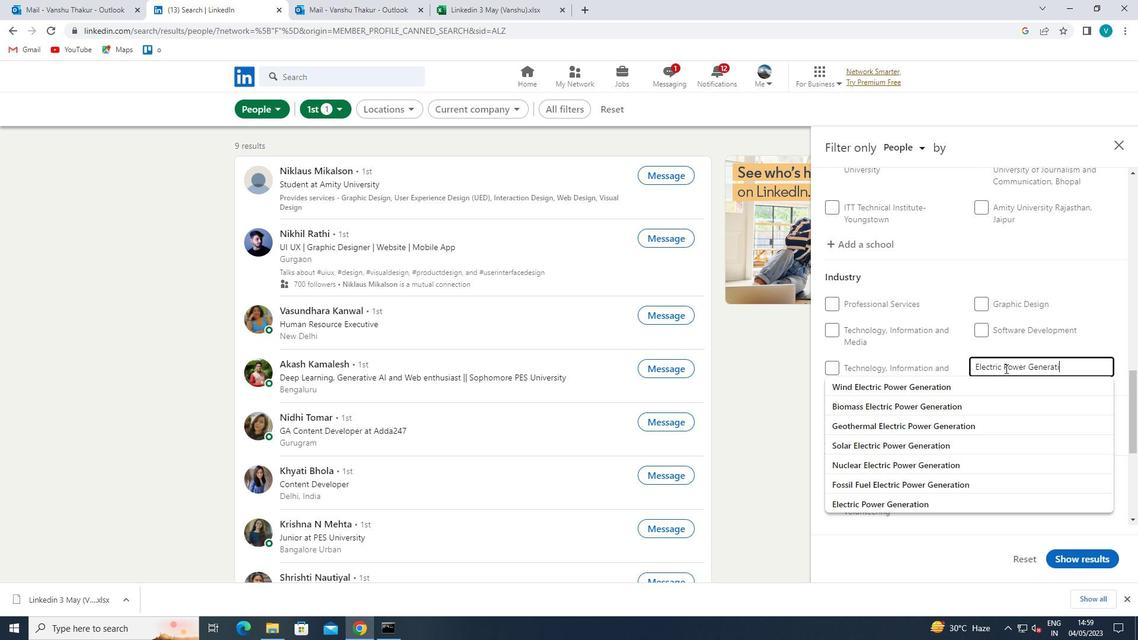 
Action: Mouse moved to (975, 386)
Screenshot: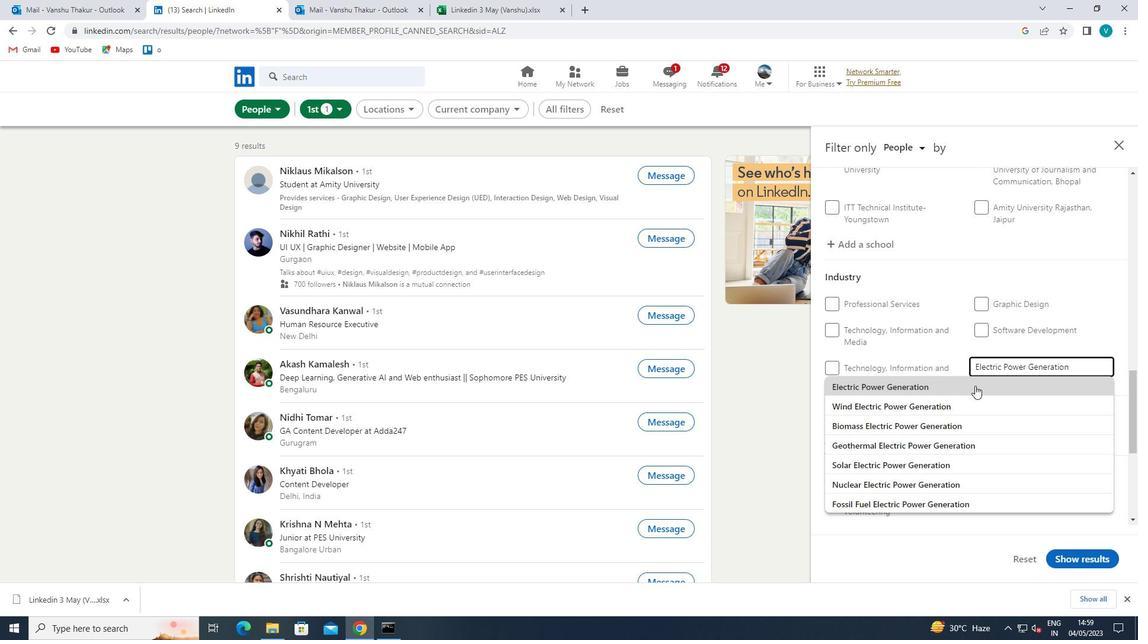 
Action: Mouse pressed left at (975, 386)
Screenshot: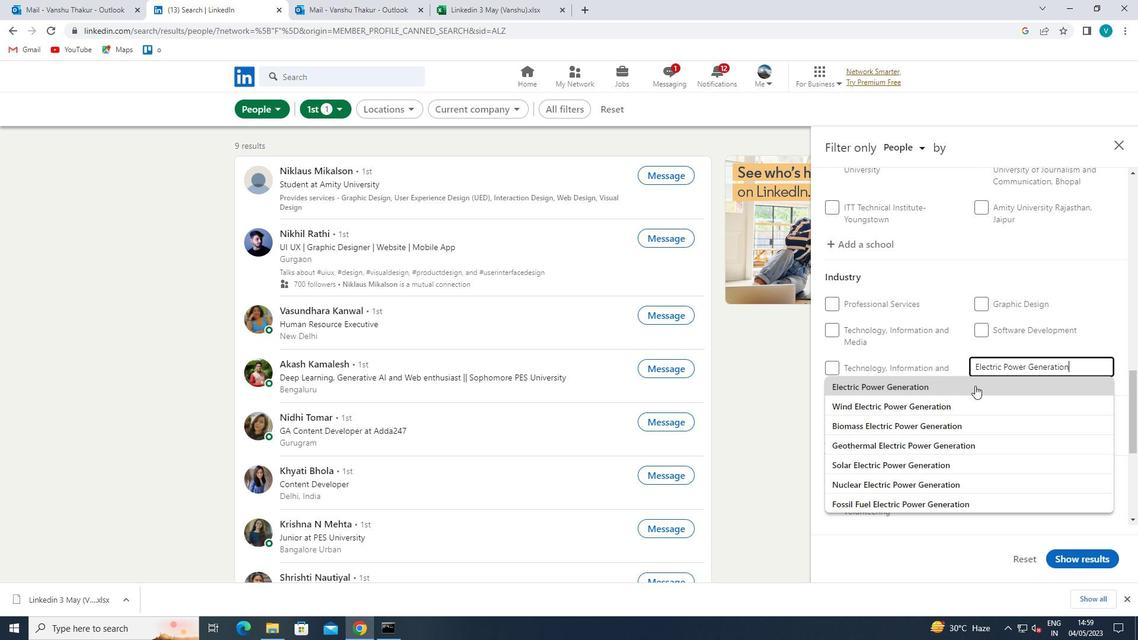 
Action: Mouse moved to (976, 385)
Screenshot: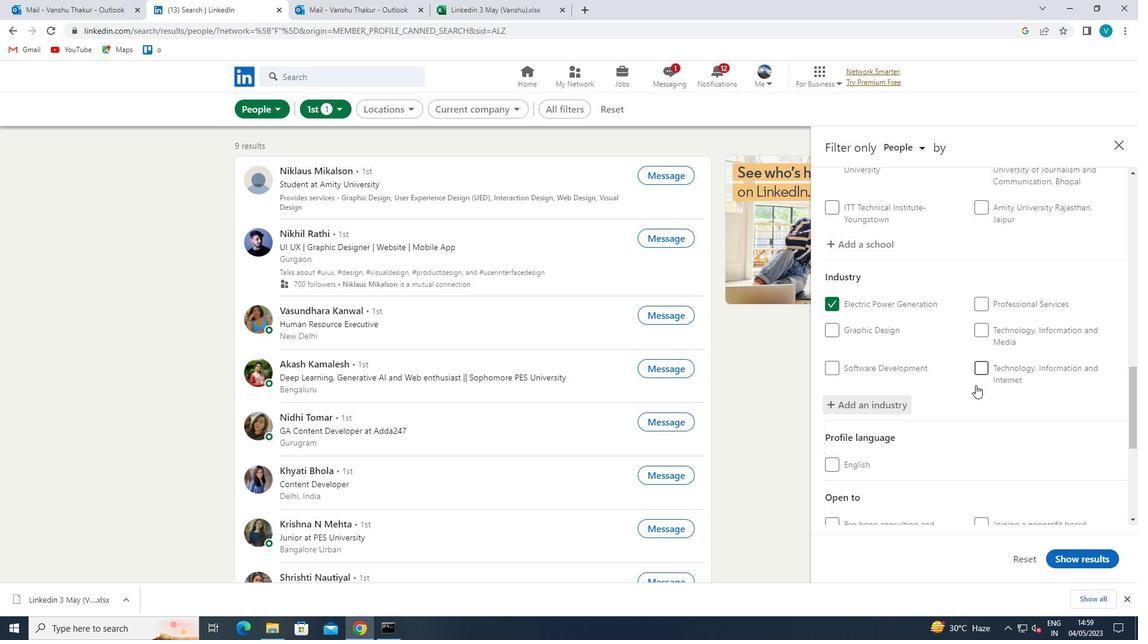 
Action: Mouse scrolled (976, 384) with delta (0, 0)
Screenshot: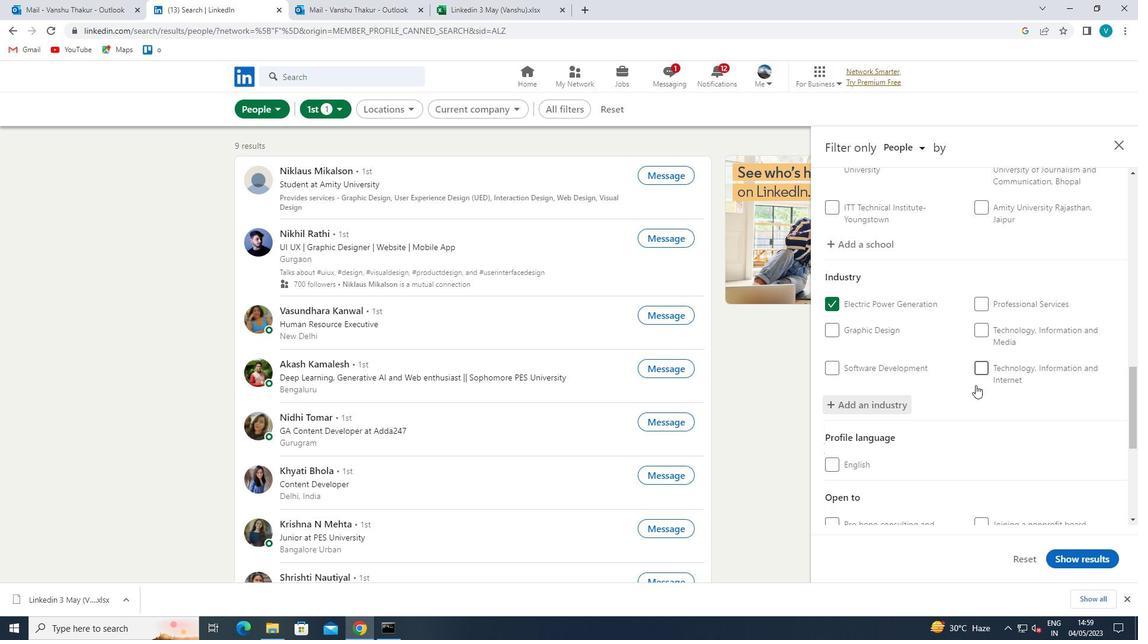 
Action: Mouse scrolled (976, 384) with delta (0, 0)
Screenshot: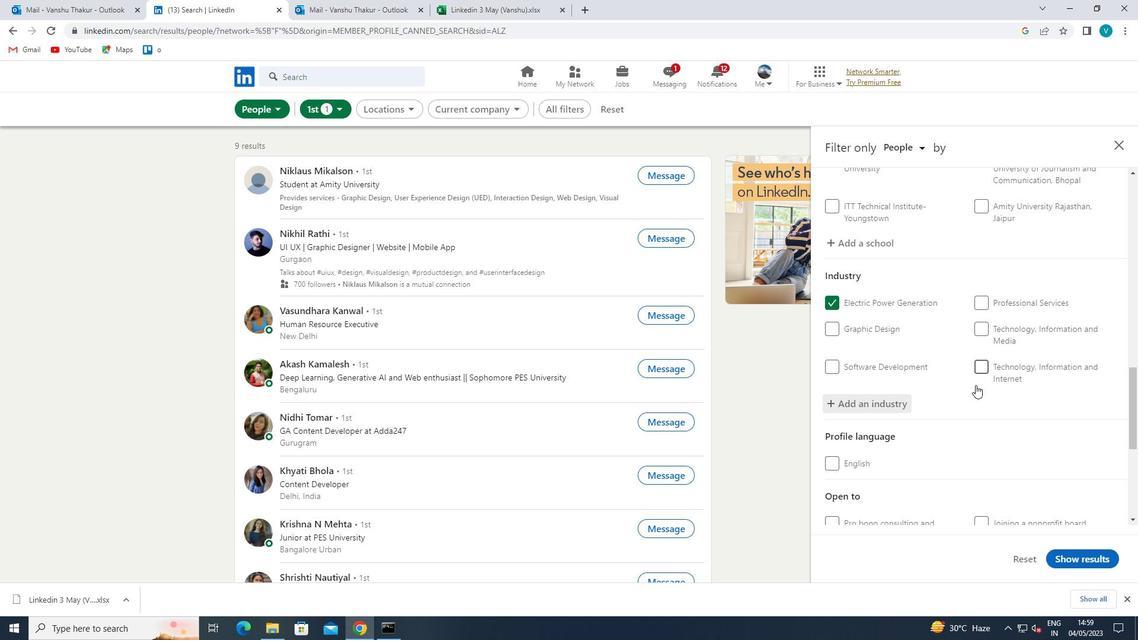 
Action: Mouse scrolled (976, 384) with delta (0, 0)
Screenshot: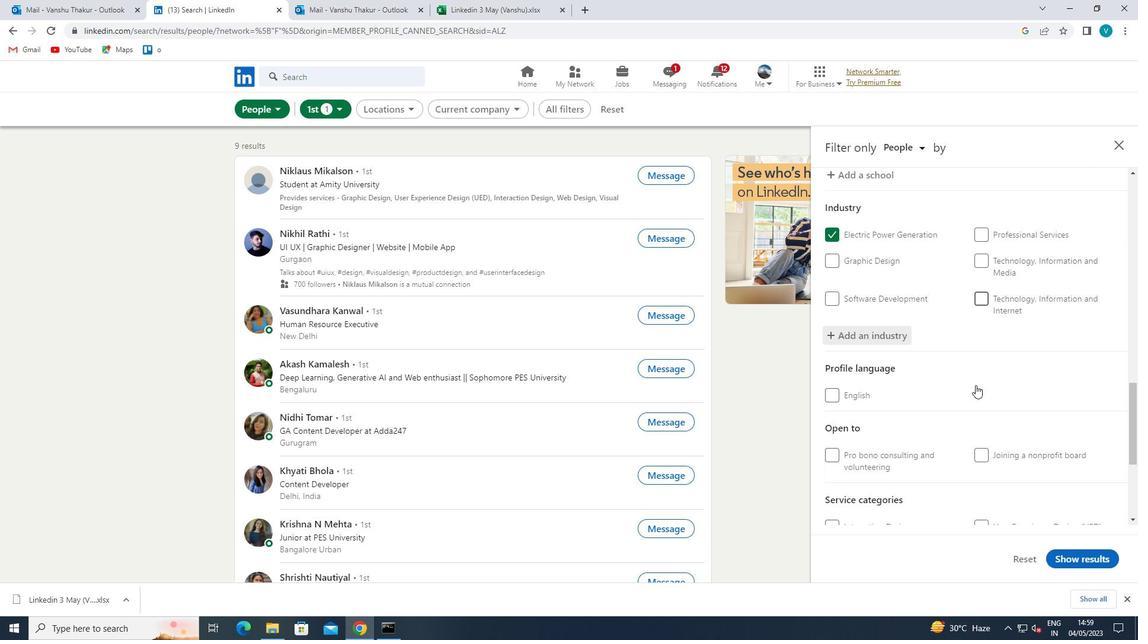 
Action: Mouse scrolled (976, 384) with delta (0, 0)
Screenshot: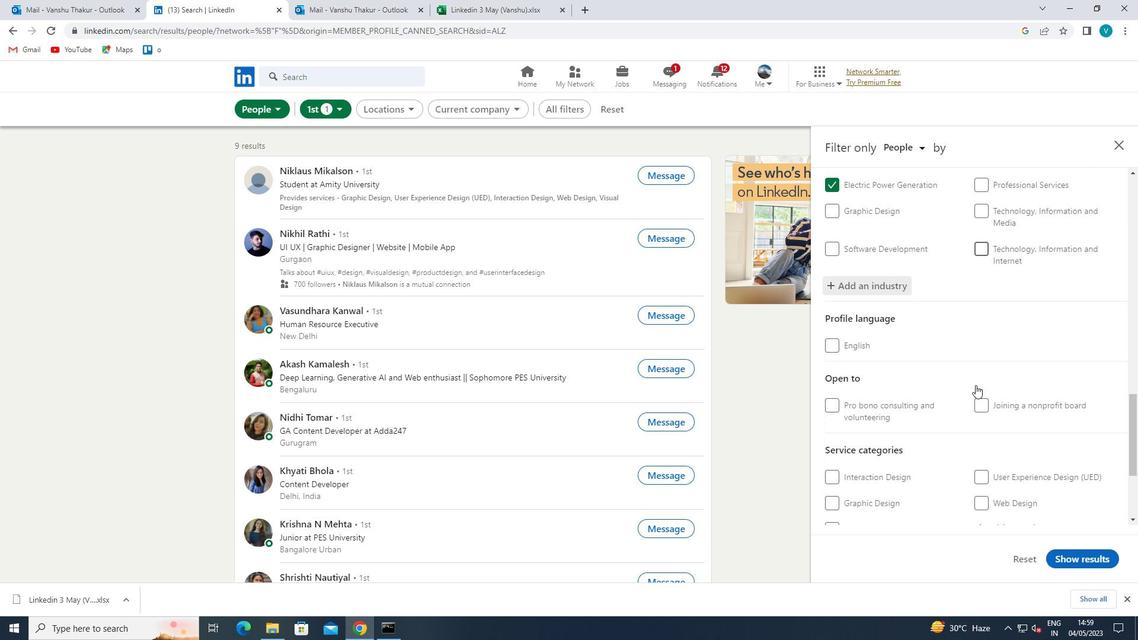 
Action: Mouse scrolled (976, 384) with delta (0, 0)
Screenshot: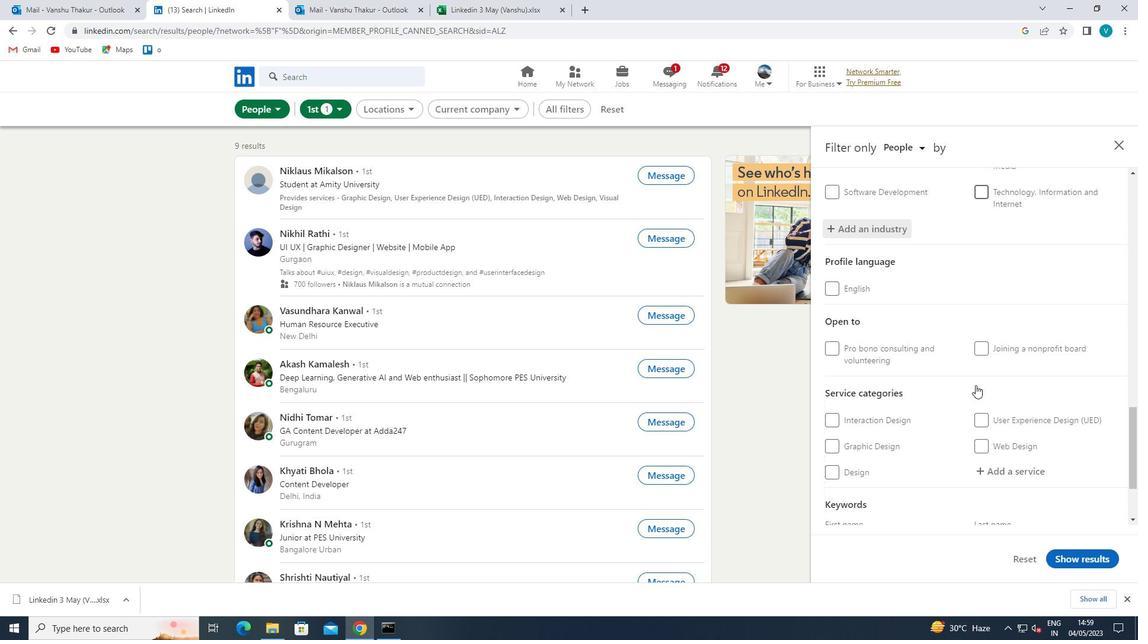 
Action: Mouse moved to (1006, 358)
Screenshot: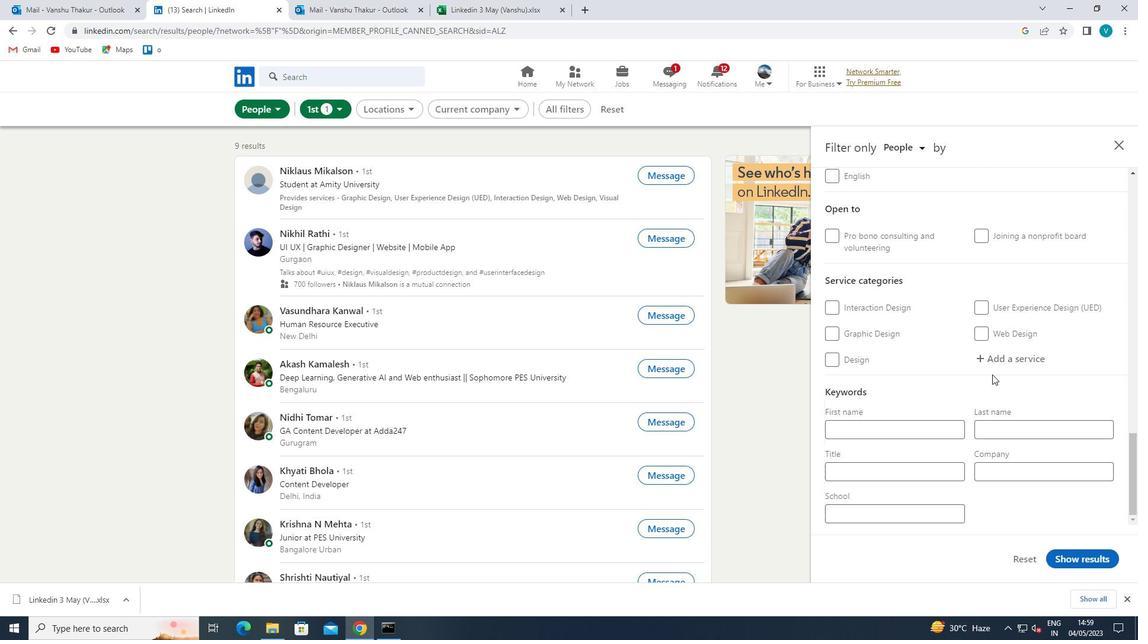 
Action: Mouse pressed left at (1006, 358)
Screenshot: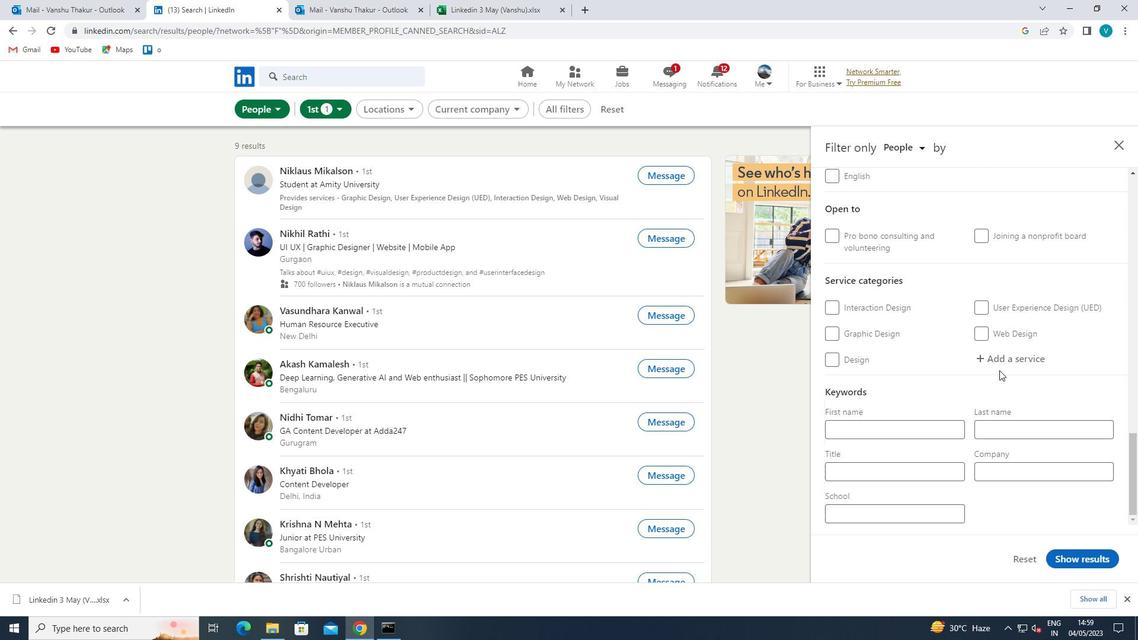 
Action: Mouse moved to (1012, 354)
Screenshot: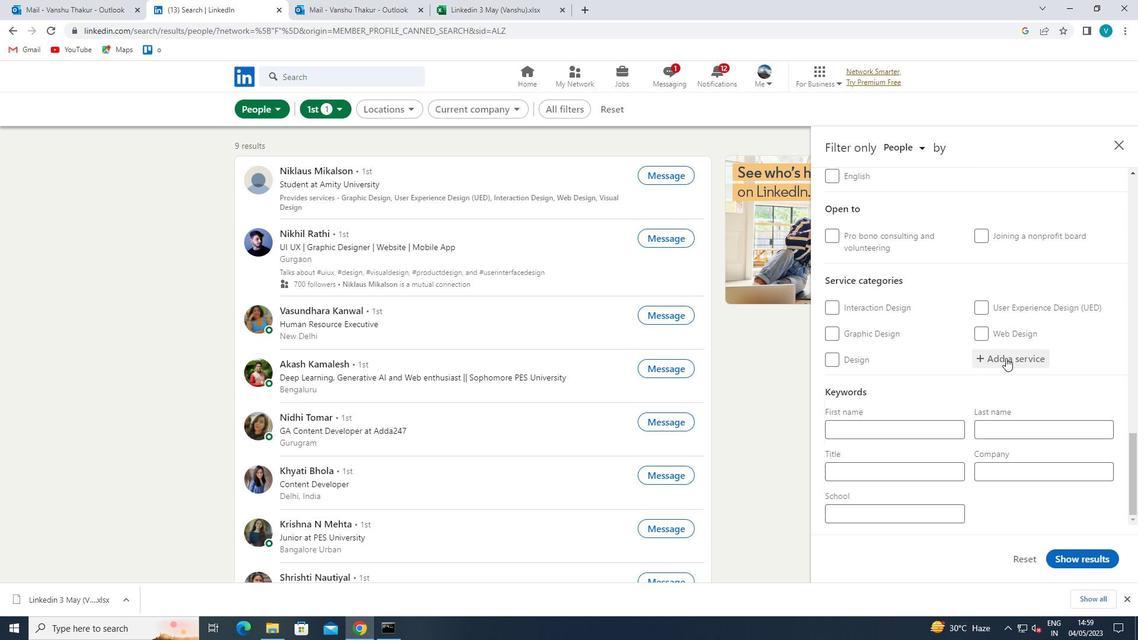 
Action: Key pressed <Key.shift>WEDDING<Key.space>
Screenshot: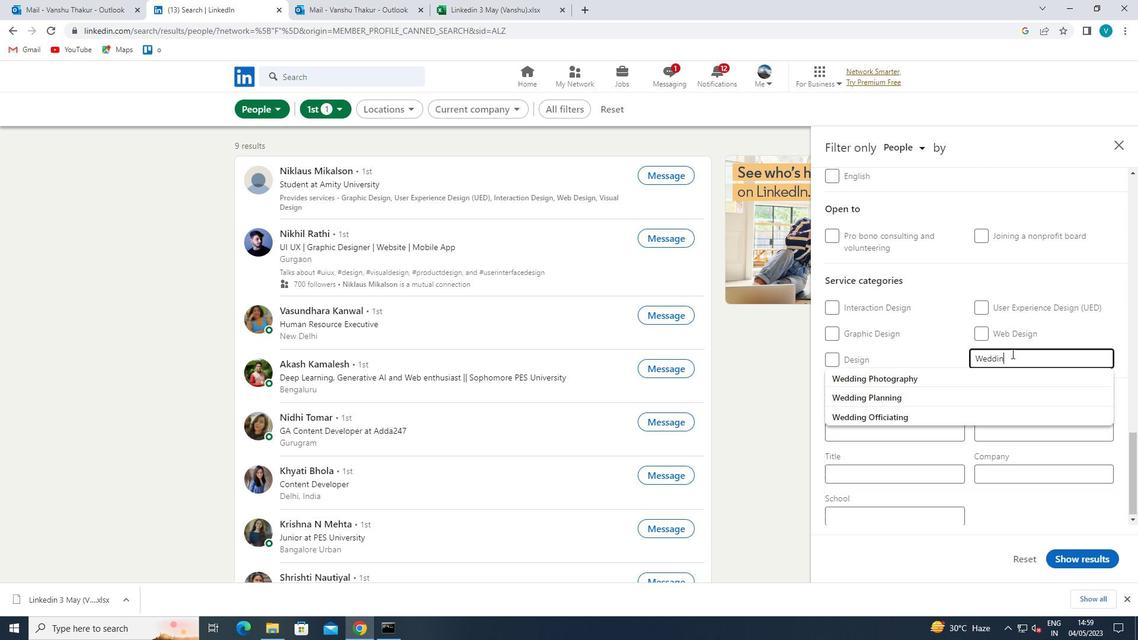 
Action: Mouse moved to (950, 393)
Screenshot: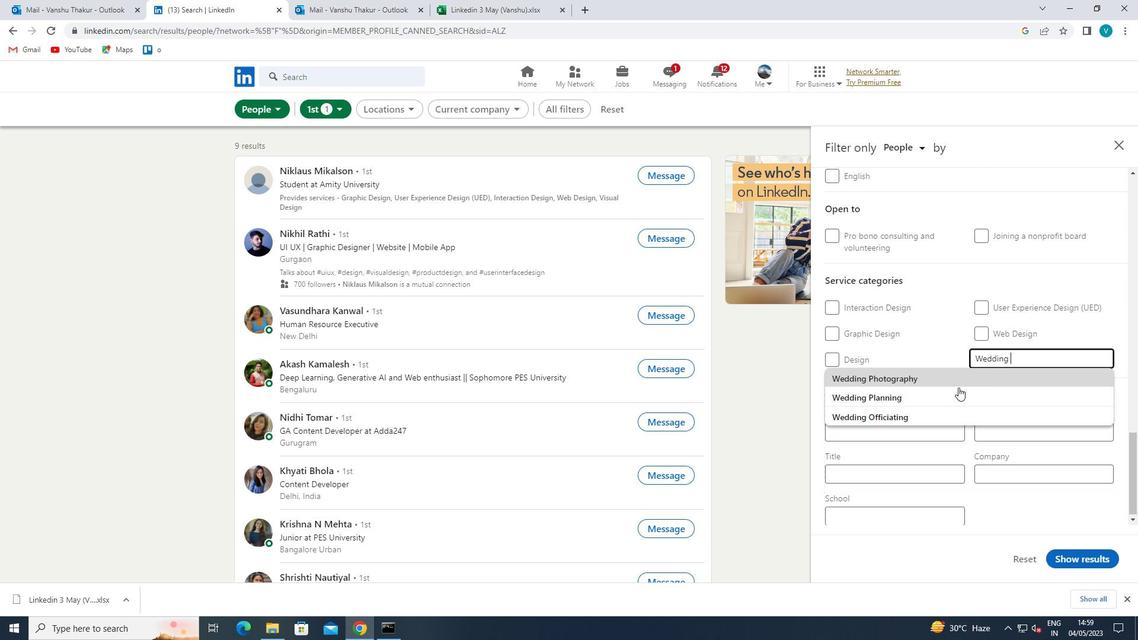 
Action: Mouse pressed left at (950, 393)
Screenshot: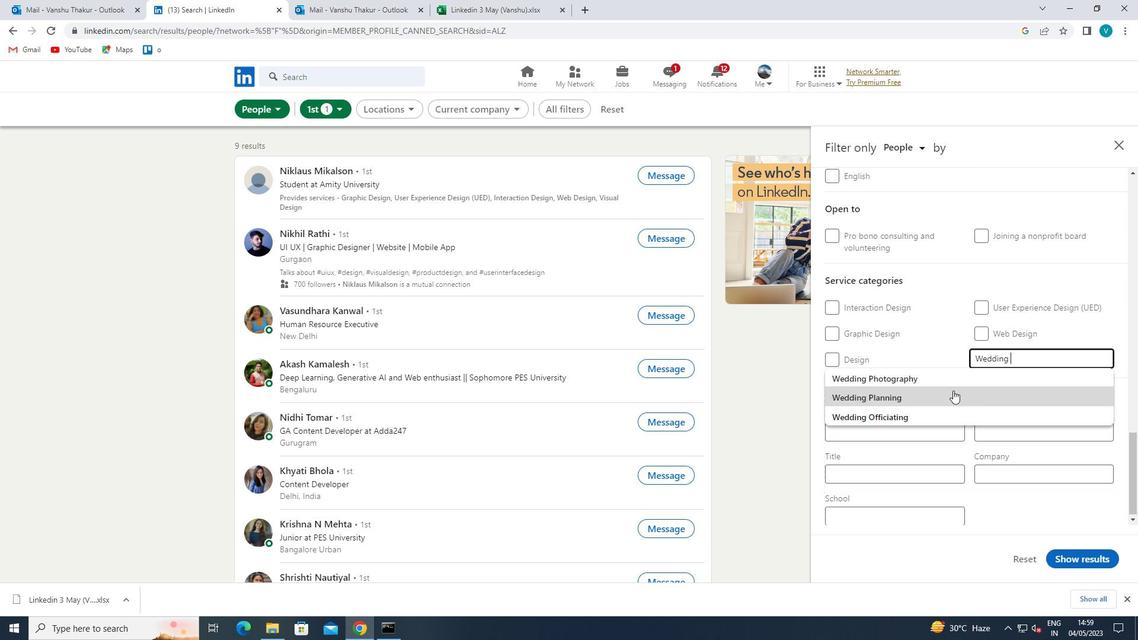 
Action: Mouse moved to (954, 390)
Screenshot: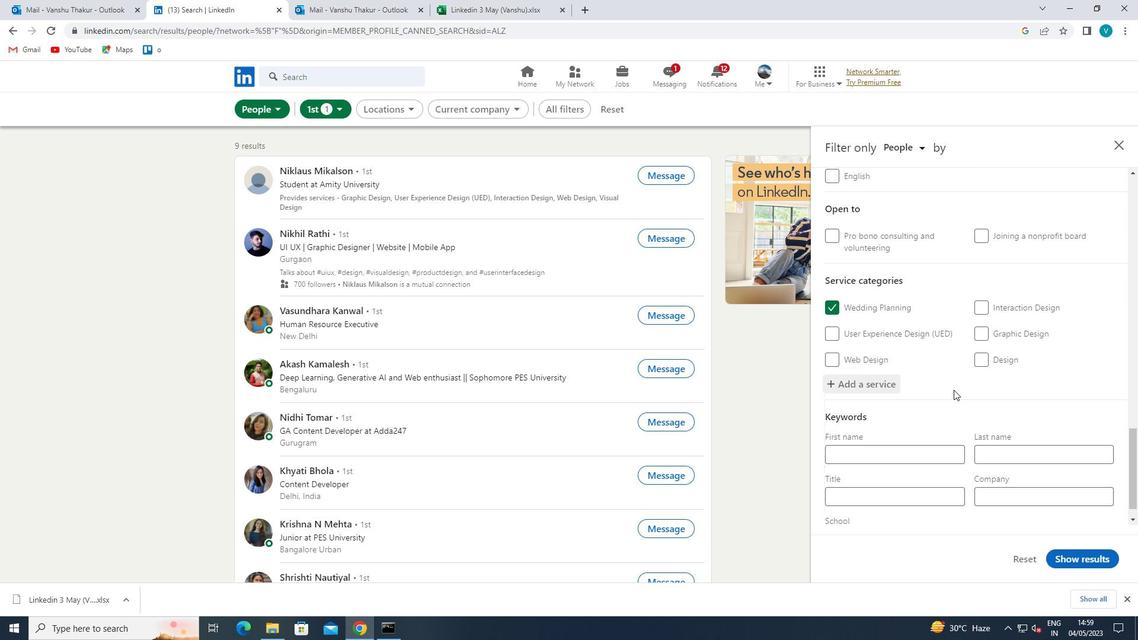 
Action: Mouse scrolled (954, 389) with delta (0, 0)
Screenshot: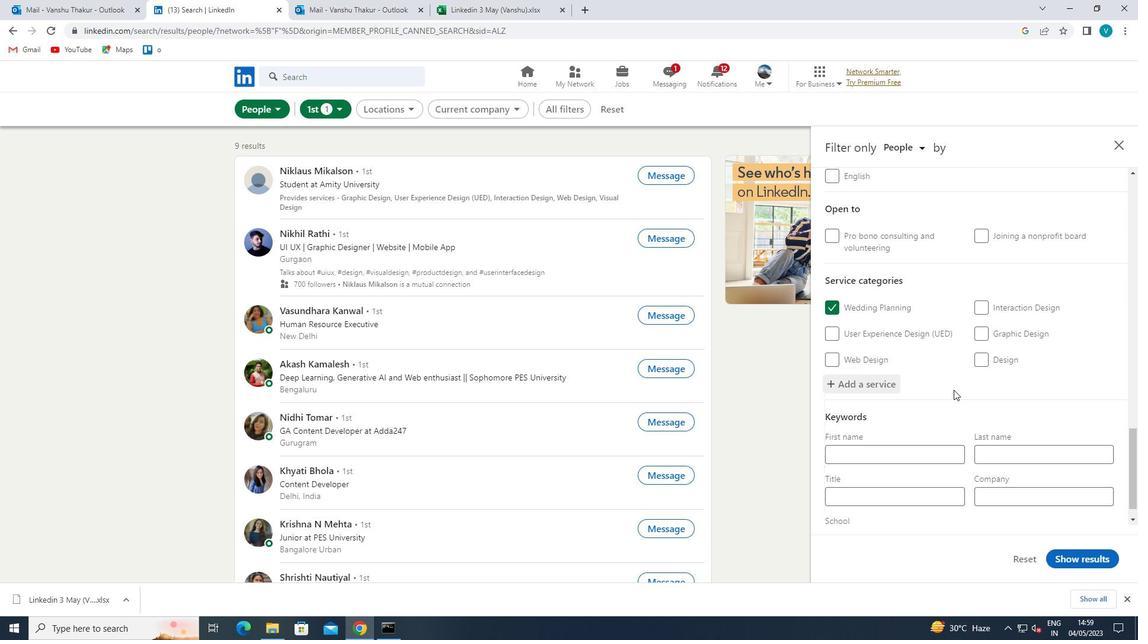 
Action: Mouse moved to (952, 391)
Screenshot: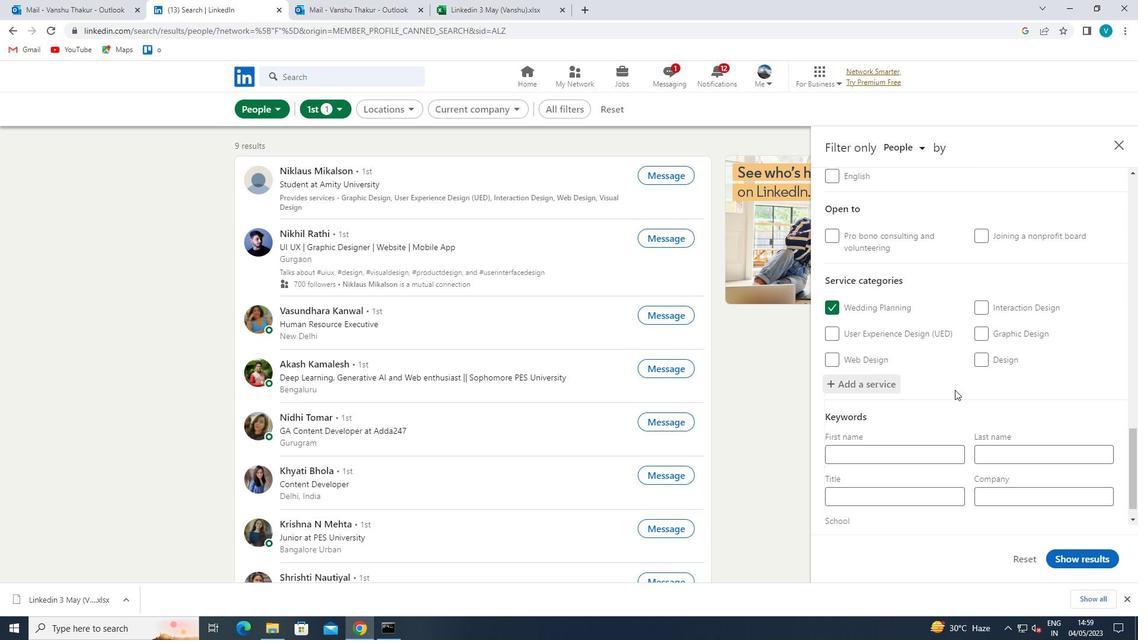 
Action: Mouse scrolled (952, 390) with delta (0, 0)
Screenshot: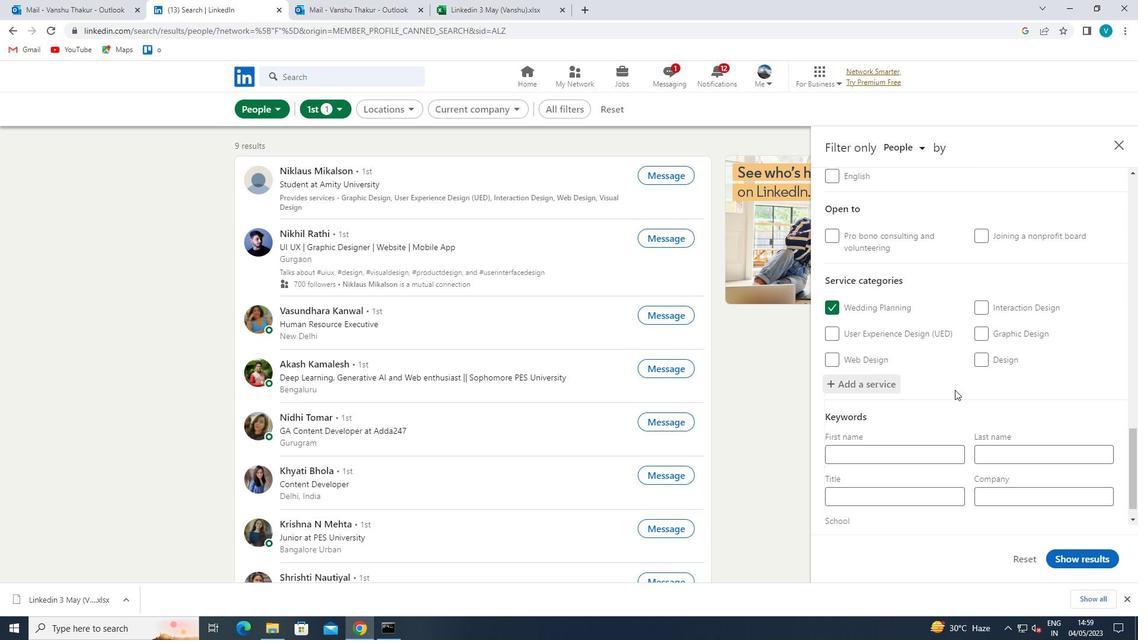 
Action: Mouse moved to (949, 393)
Screenshot: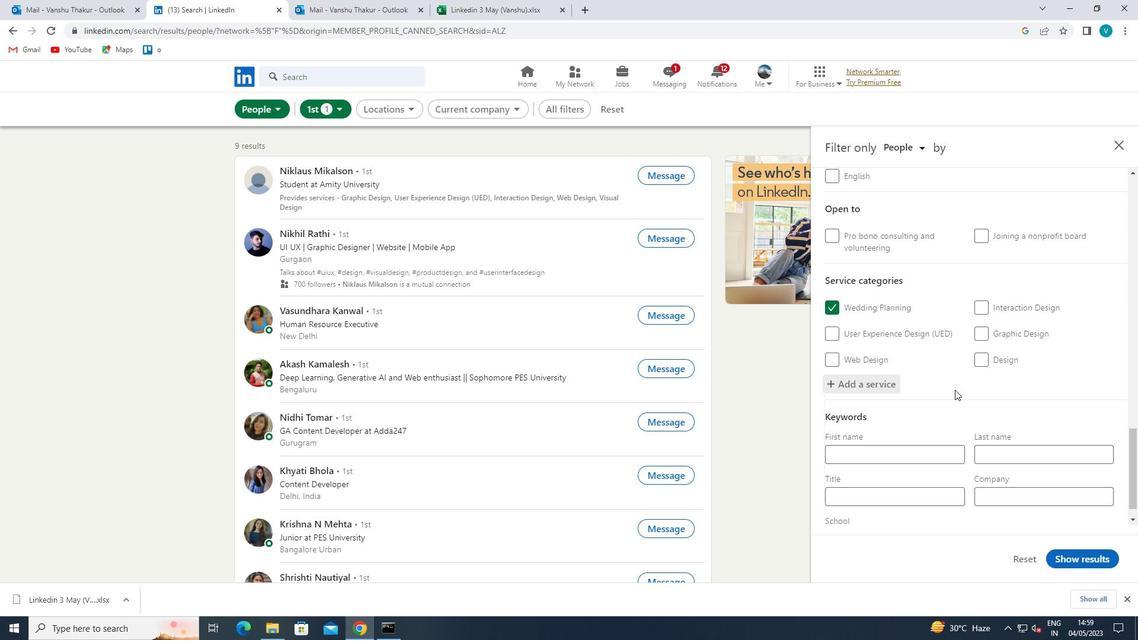 
Action: Mouse scrolled (949, 392) with delta (0, 0)
Screenshot: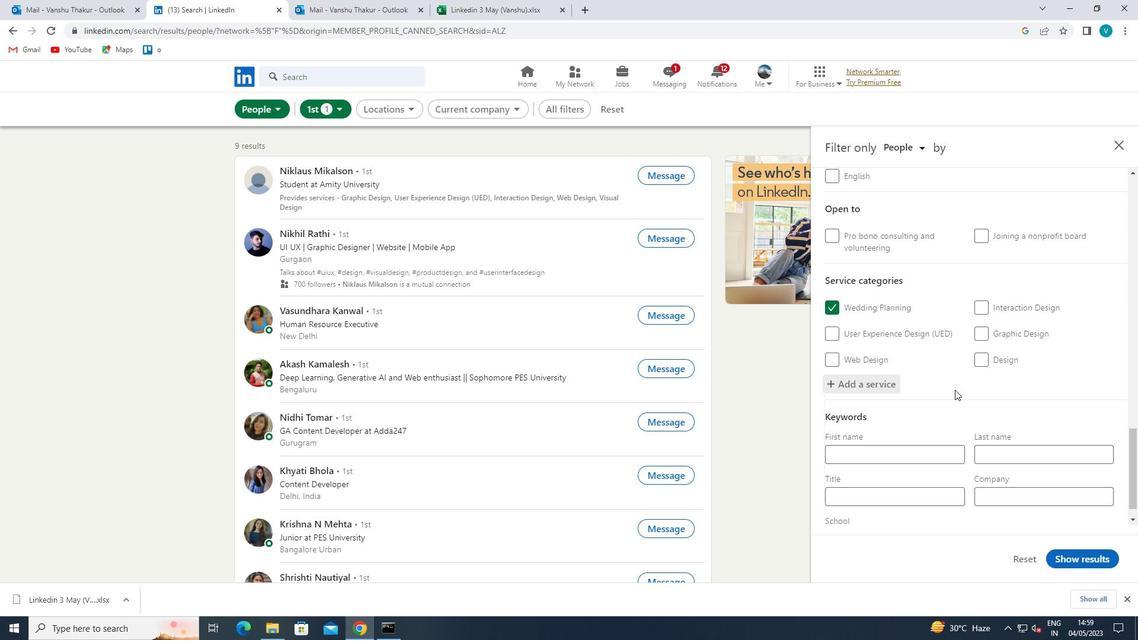 
Action: Mouse moved to (918, 466)
Screenshot: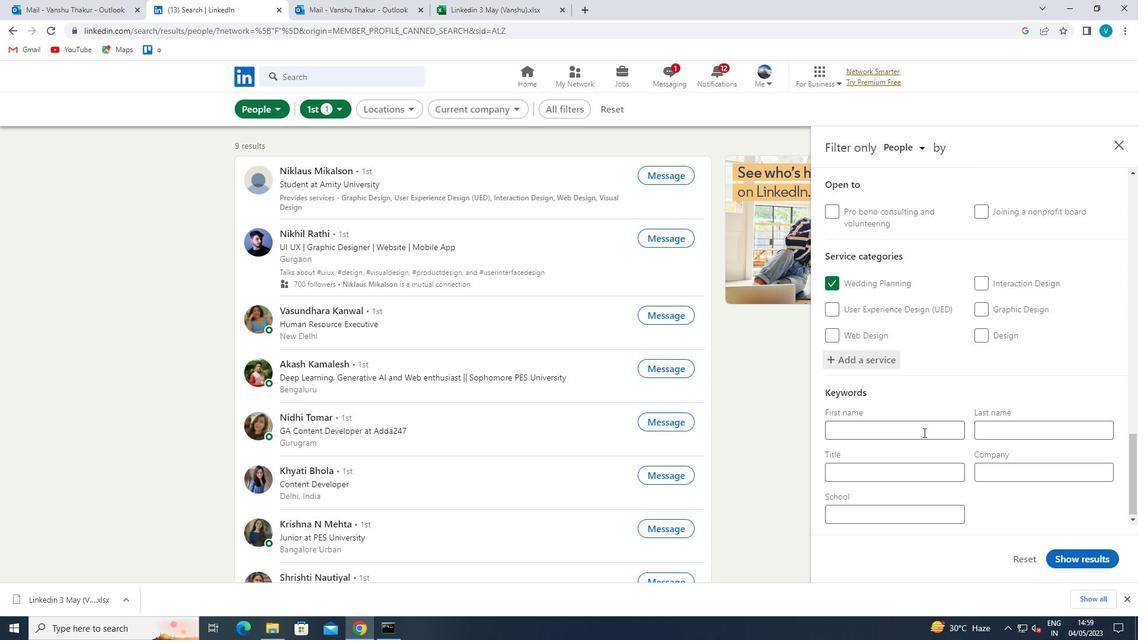 
Action: Mouse pressed left at (918, 466)
Screenshot: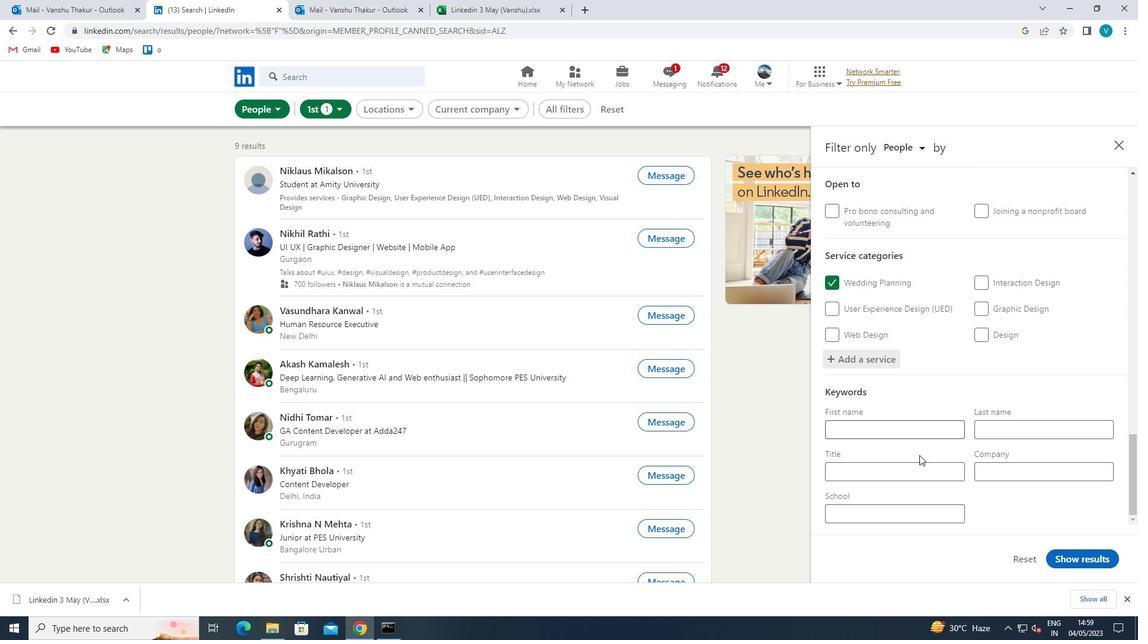 
Action: Key pressed <Key.shift>BUILDING<Key.space><Key.shift>INSPECTOR<Key.space>
Screenshot: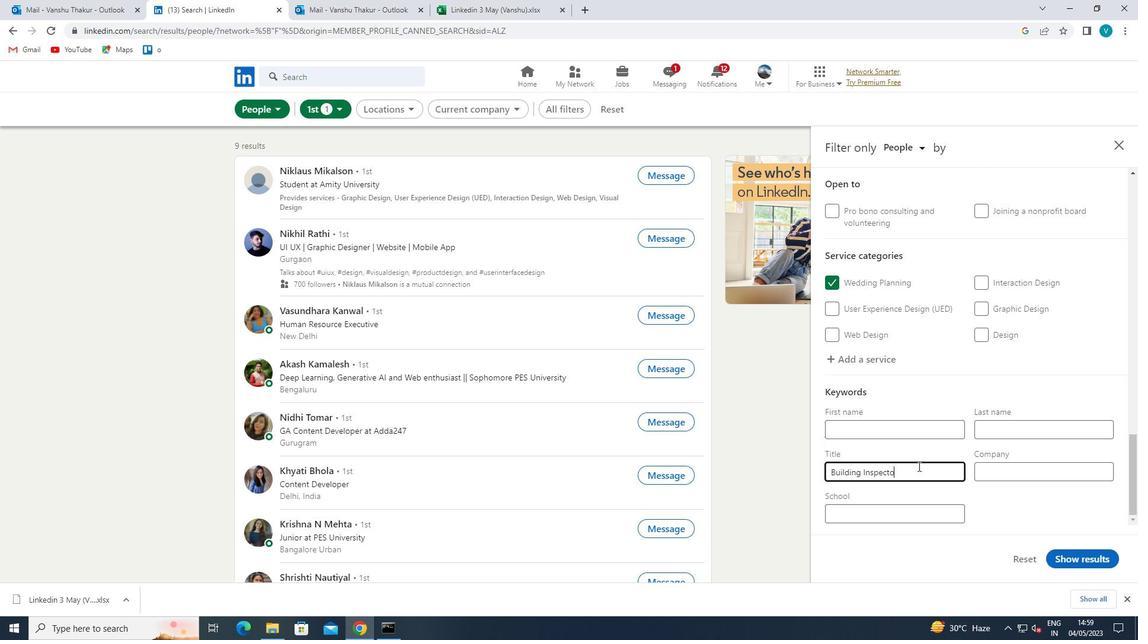 
Action: Mouse moved to (1052, 550)
Screenshot: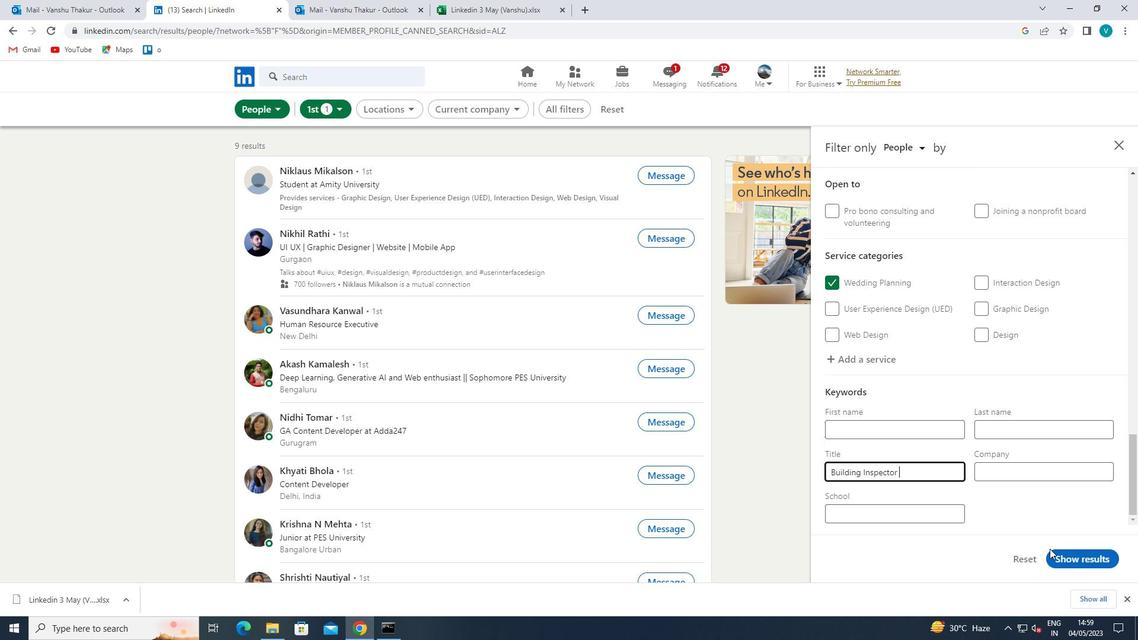 
Action: Mouse pressed left at (1052, 550)
Screenshot: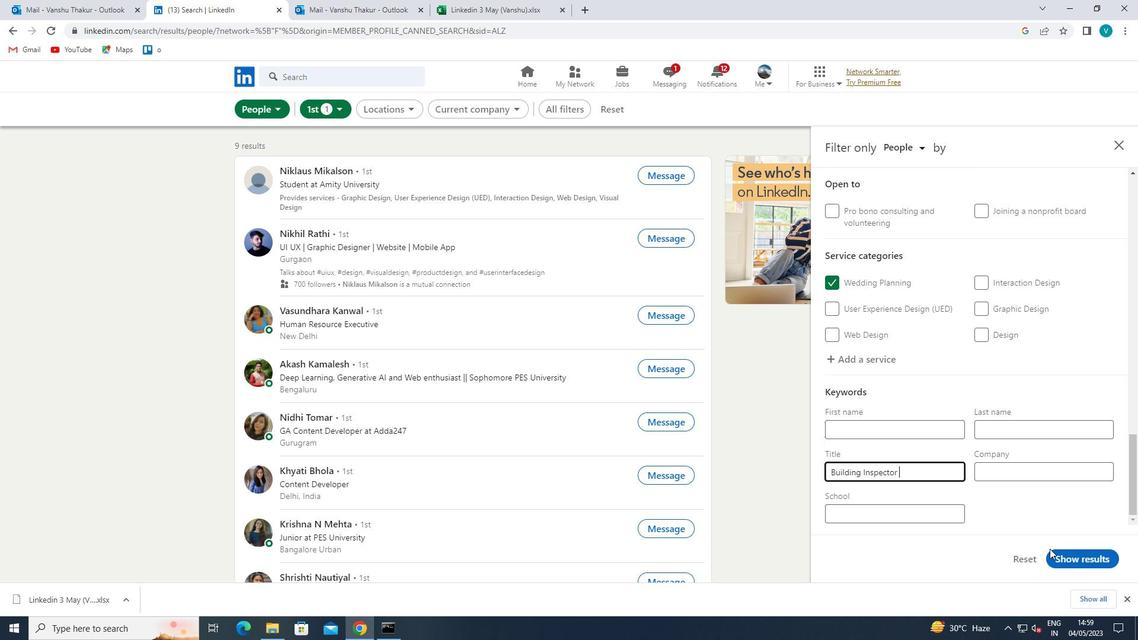 
